 Task: Search one way flight ticket for 2 adults, 2 infants in seat and 1 infant on lap in first from Cody: Yellowstone Regional Airport to Evansville: Evansville Regional Airport on 5-3-2023. Choice of flights is Alaska. Number of bags: 5 checked bags. Price is upto 85000. Outbound departure time preference is 21:15.
Action: Mouse moved to (415, 362)
Screenshot: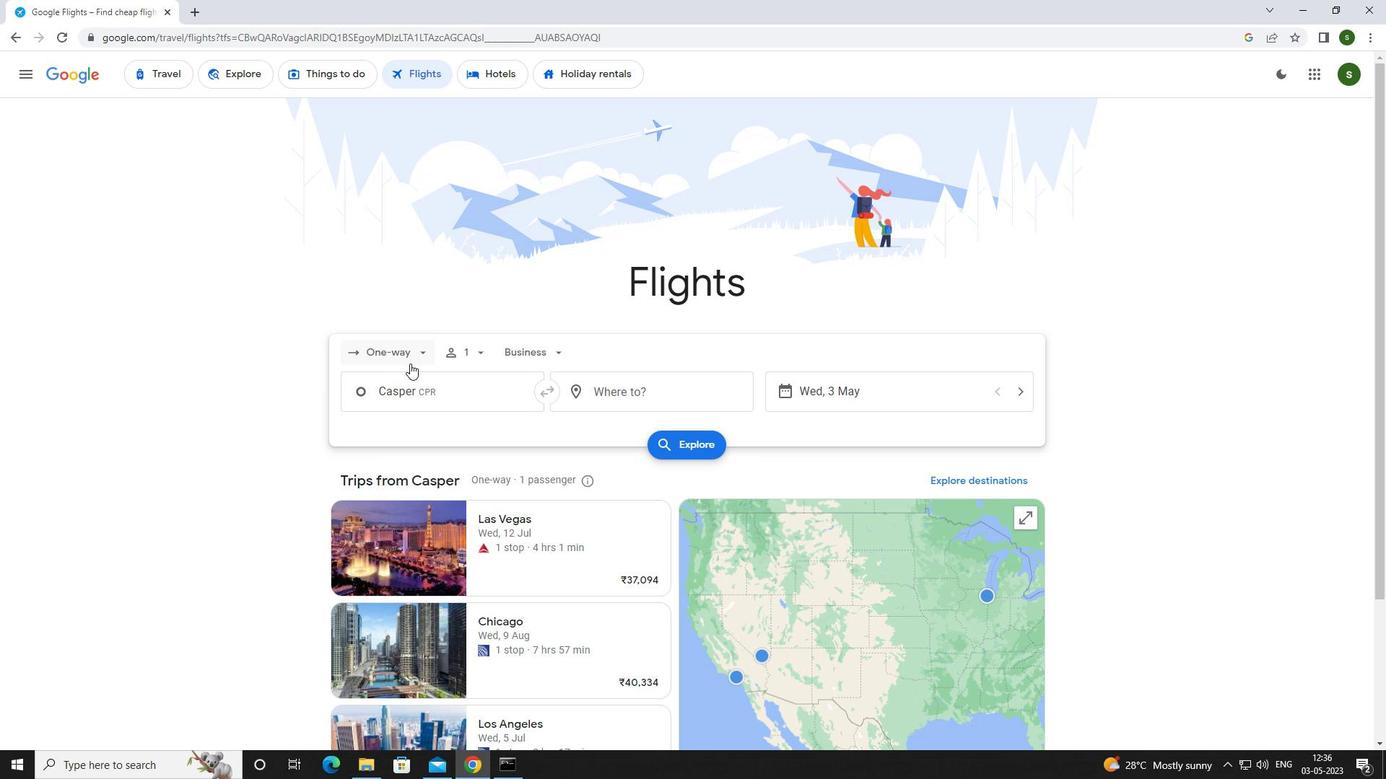 
Action: Mouse pressed left at (415, 362)
Screenshot: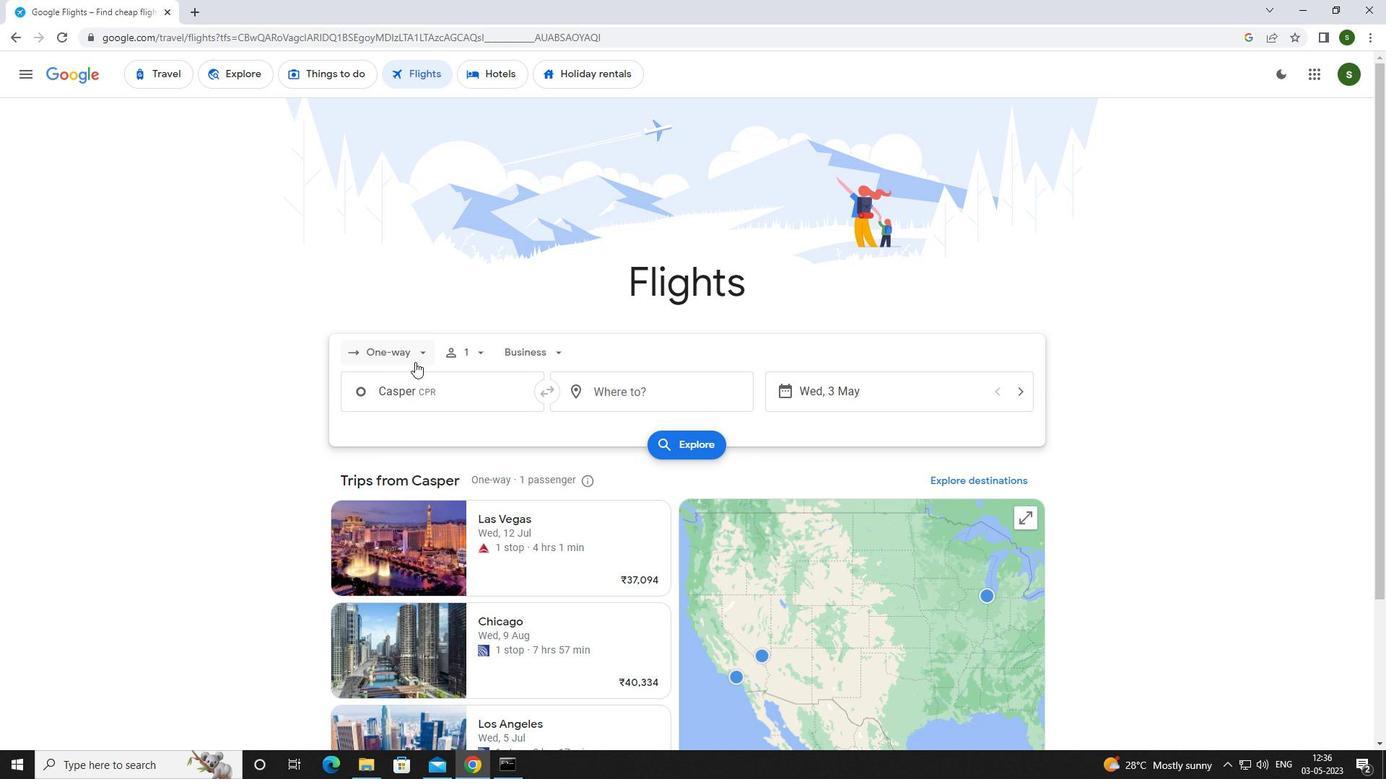 
Action: Mouse moved to (407, 418)
Screenshot: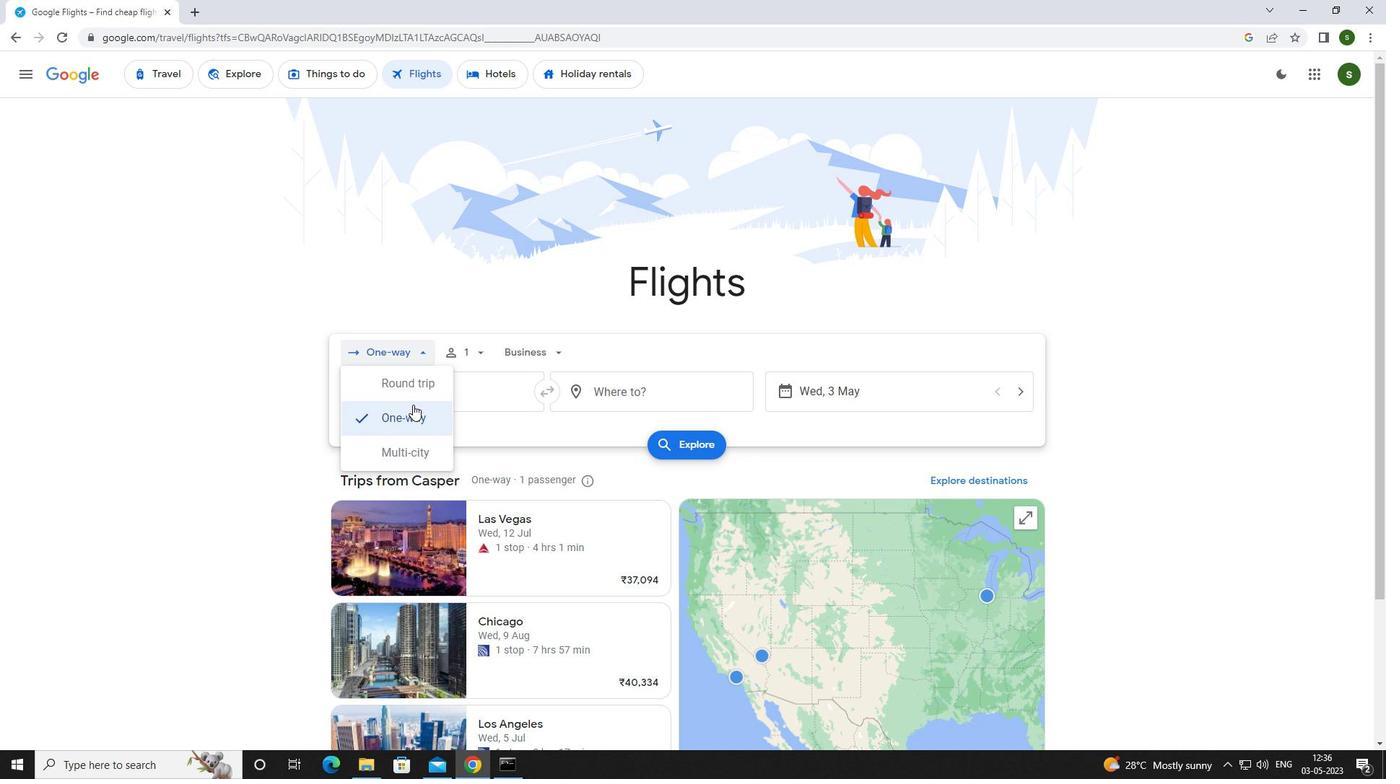 
Action: Mouse pressed left at (407, 418)
Screenshot: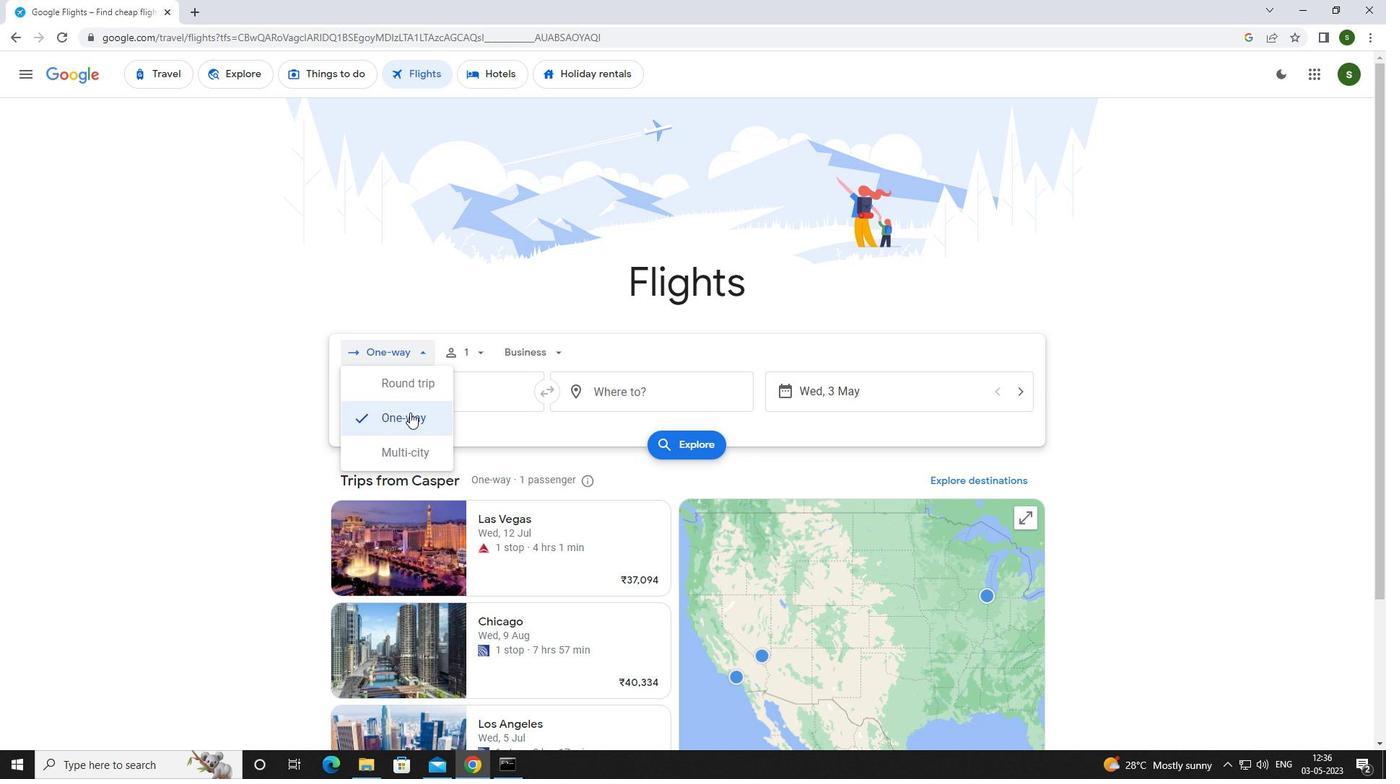 
Action: Mouse moved to (474, 350)
Screenshot: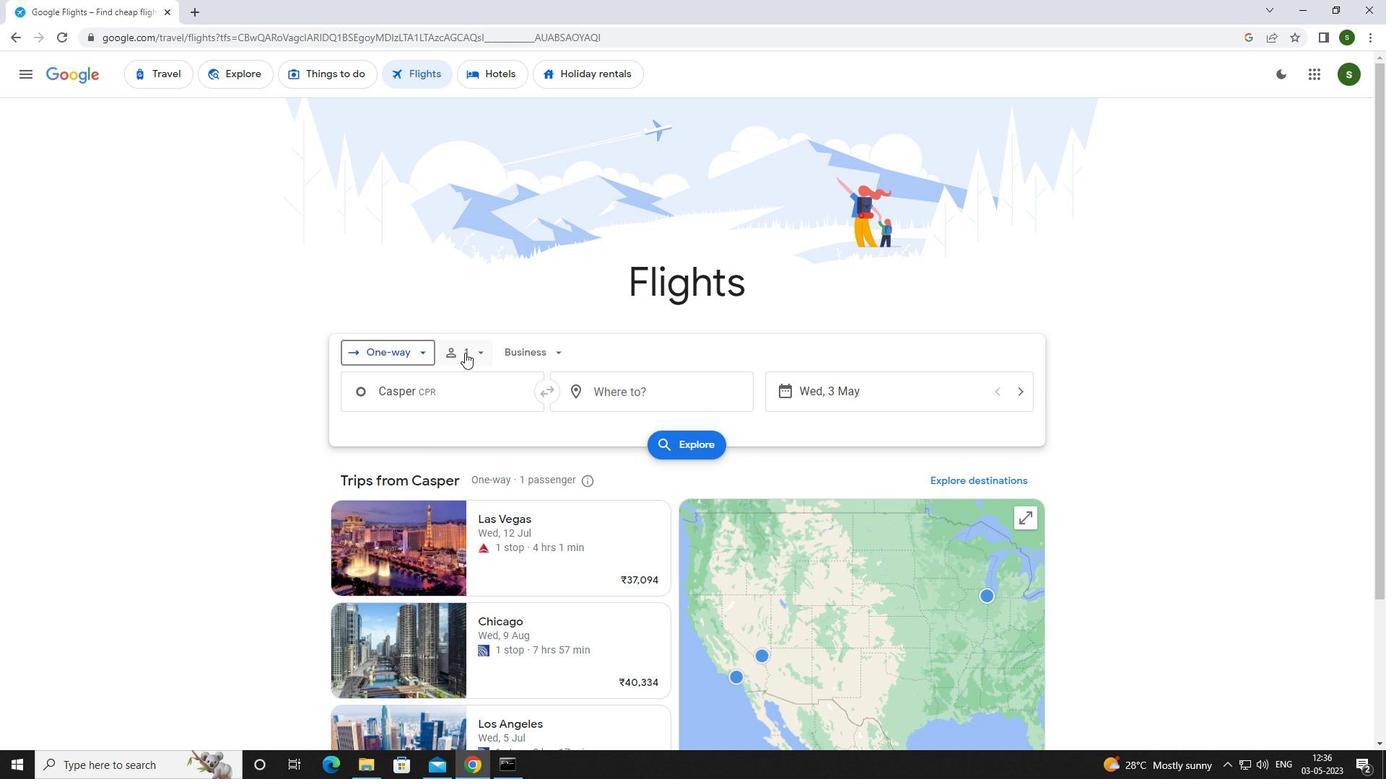 
Action: Mouse pressed left at (474, 350)
Screenshot: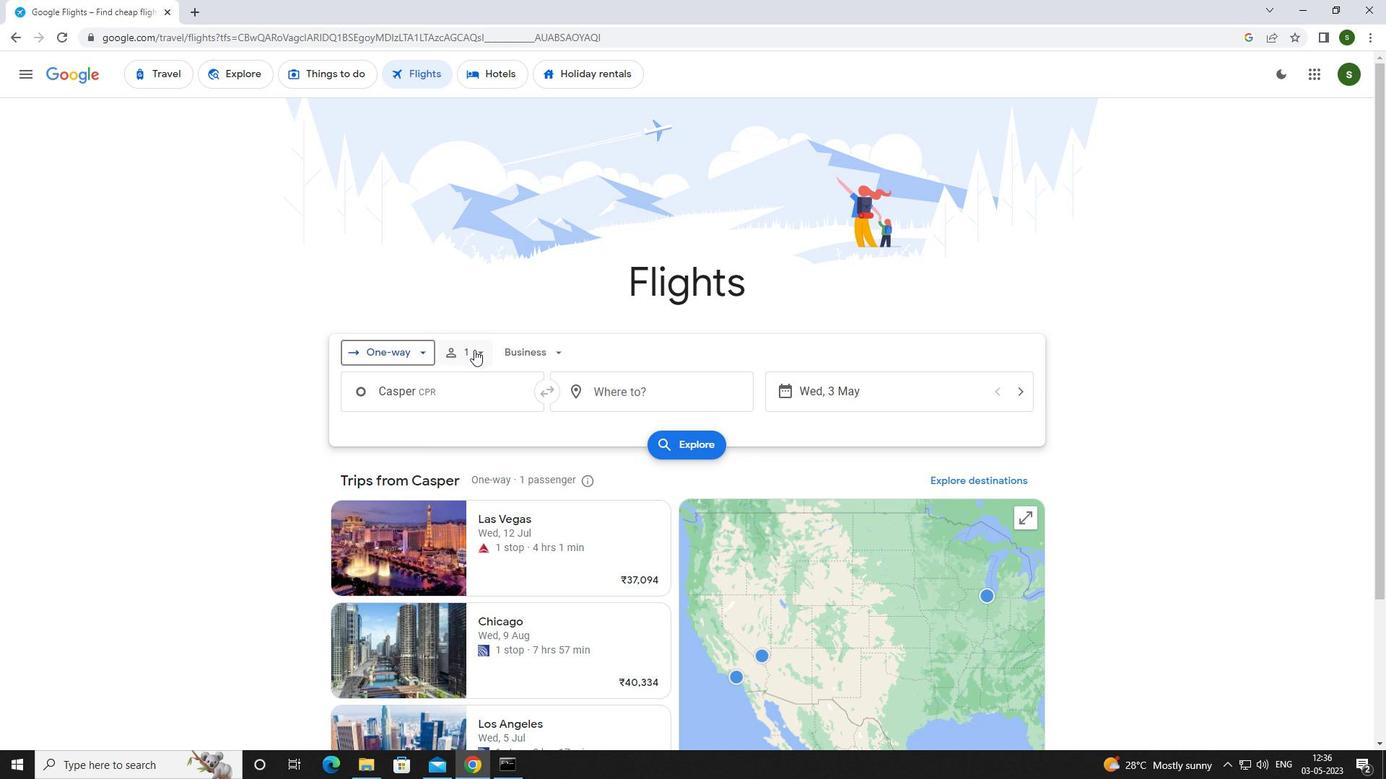 
Action: Mouse moved to (588, 381)
Screenshot: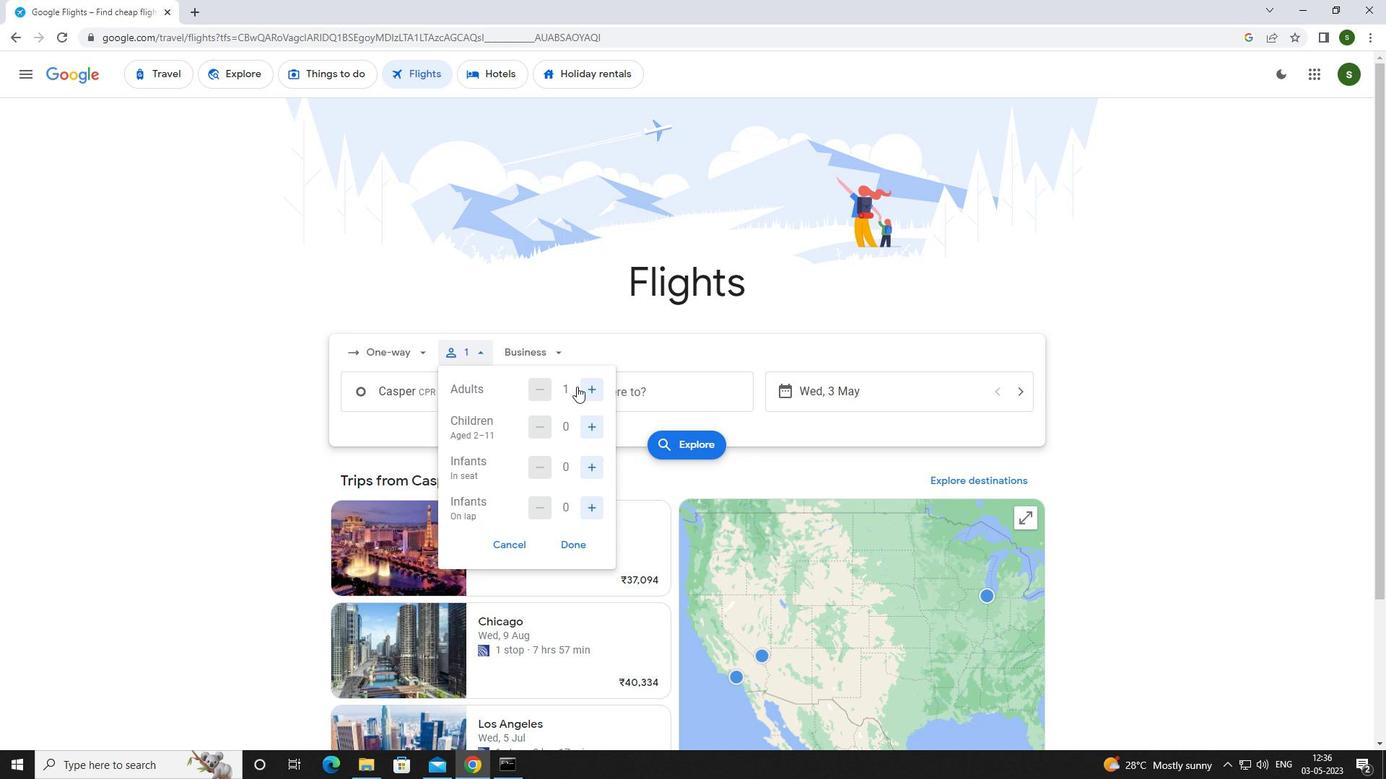 
Action: Mouse pressed left at (588, 381)
Screenshot: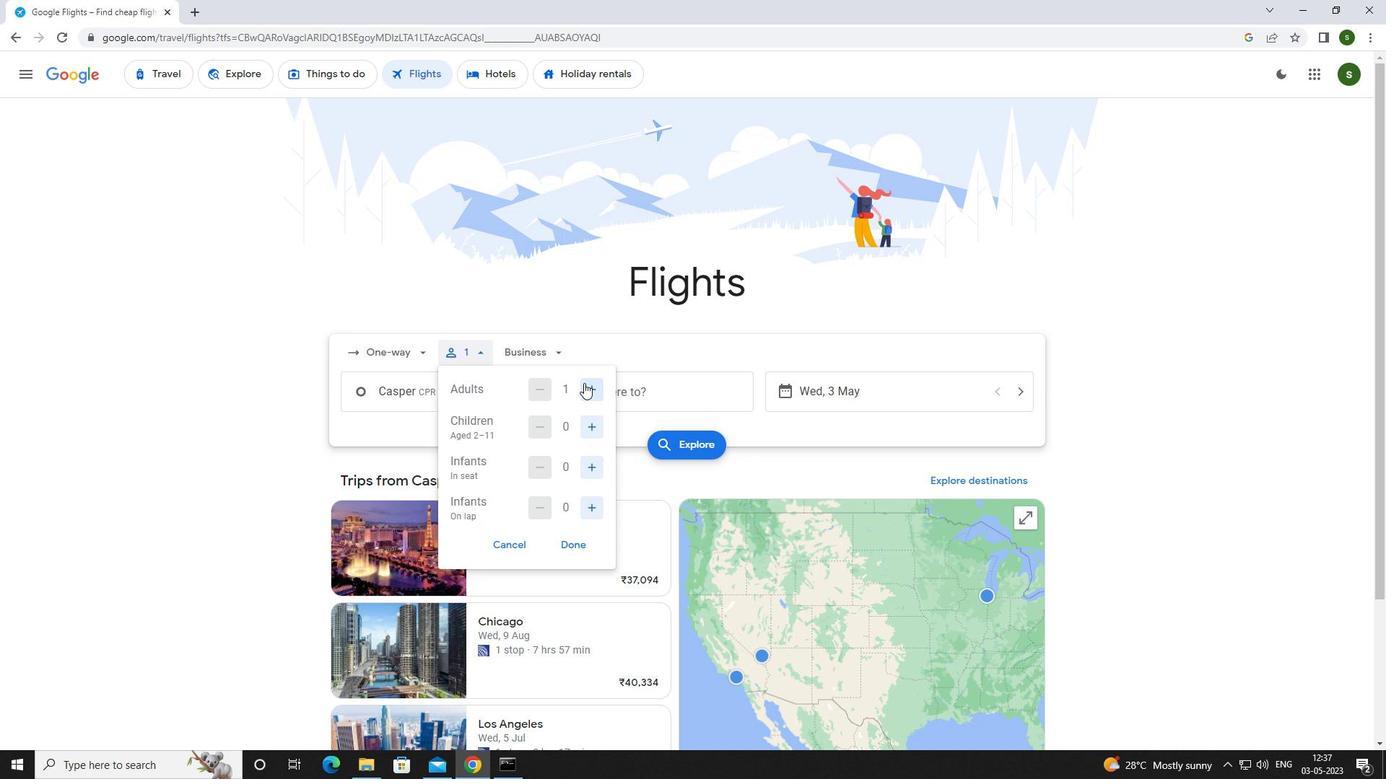 
Action: Mouse moved to (587, 465)
Screenshot: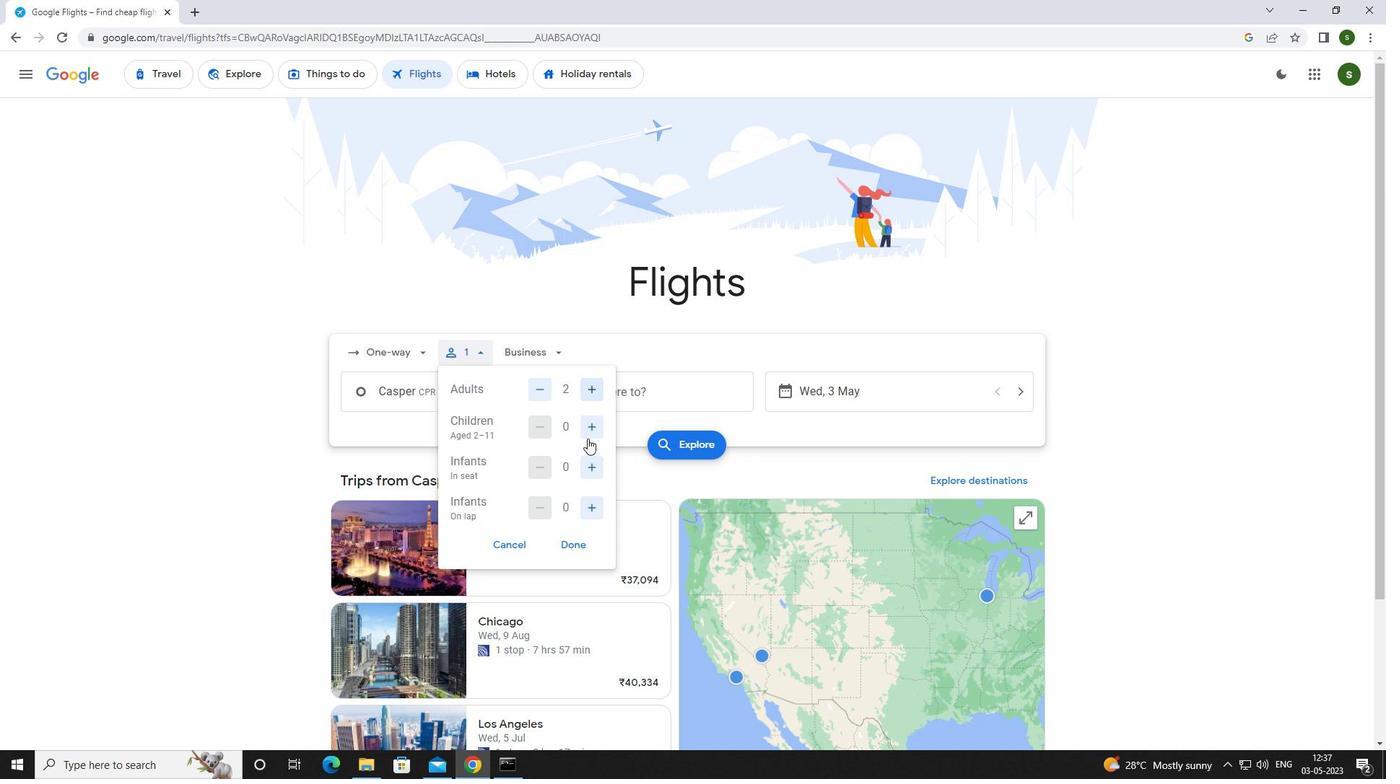 
Action: Mouse pressed left at (587, 465)
Screenshot: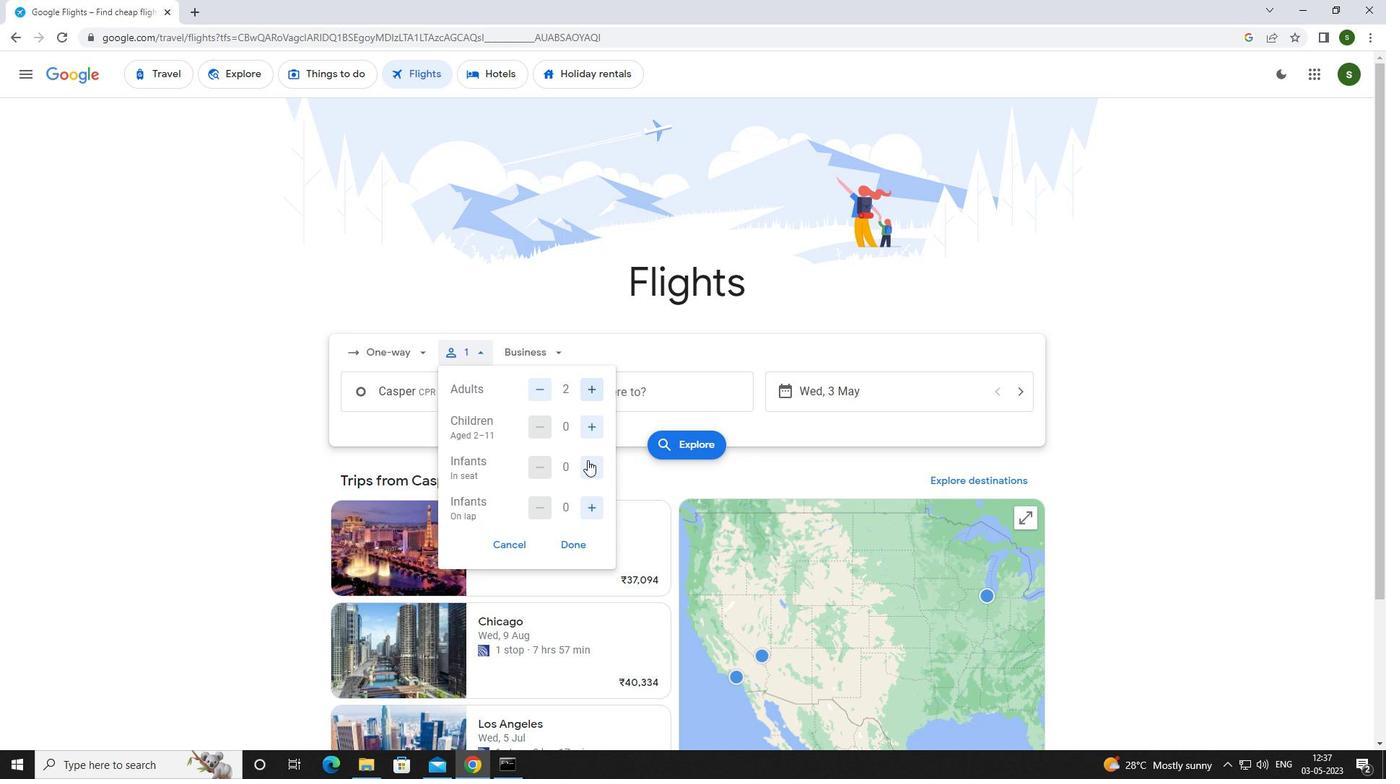 
Action: Mouse pressed left at (587, 465)
Screenshot: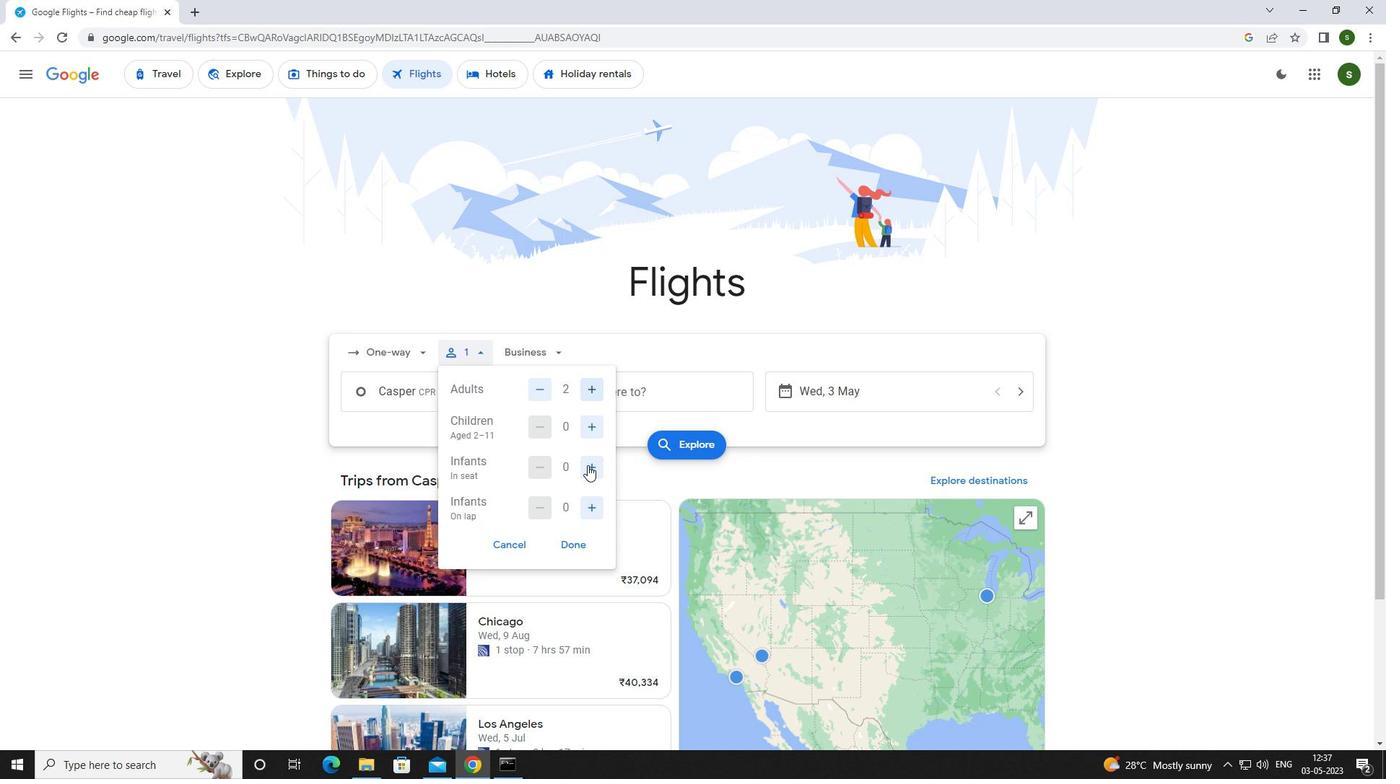
Action: Mouse moved to (589, 504)
Screenshot: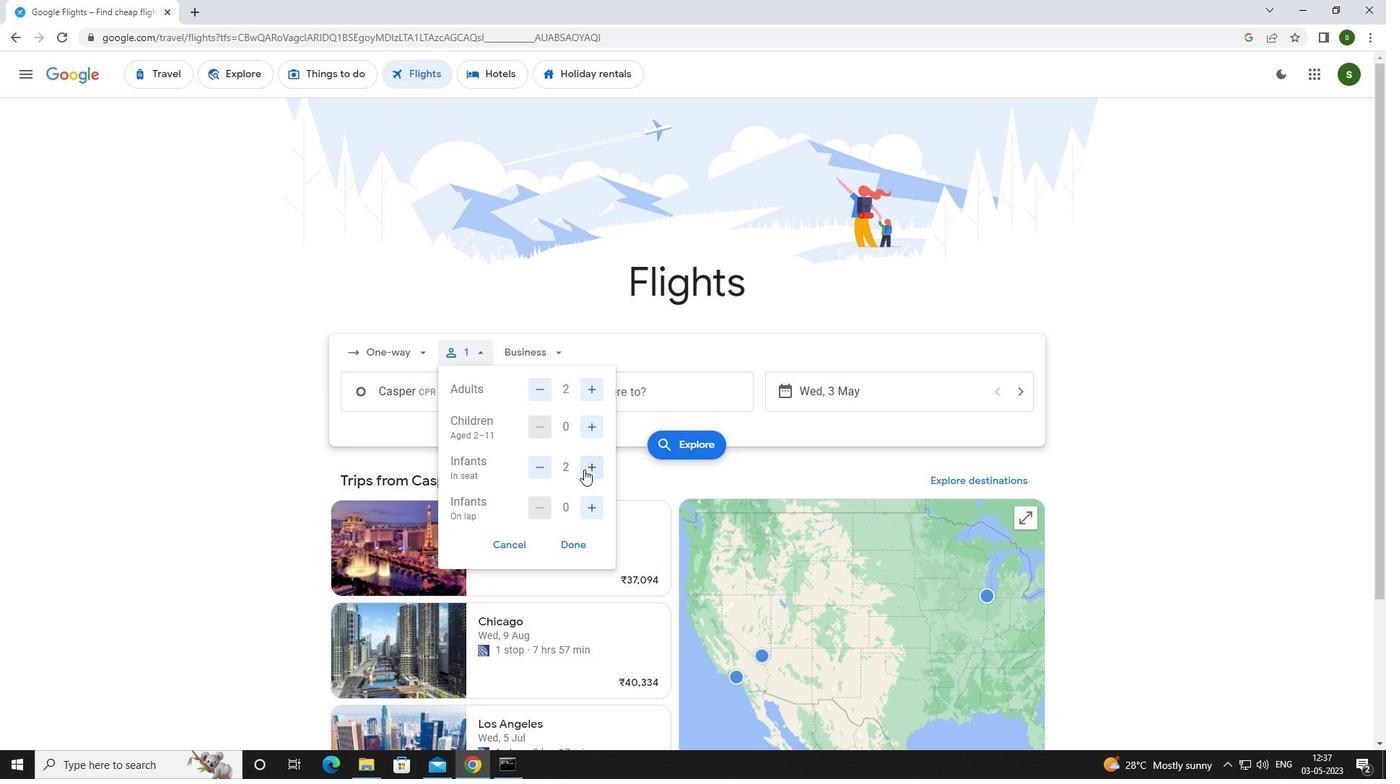 
Action: Mouse pressed left at (589, 504)
Screenshot: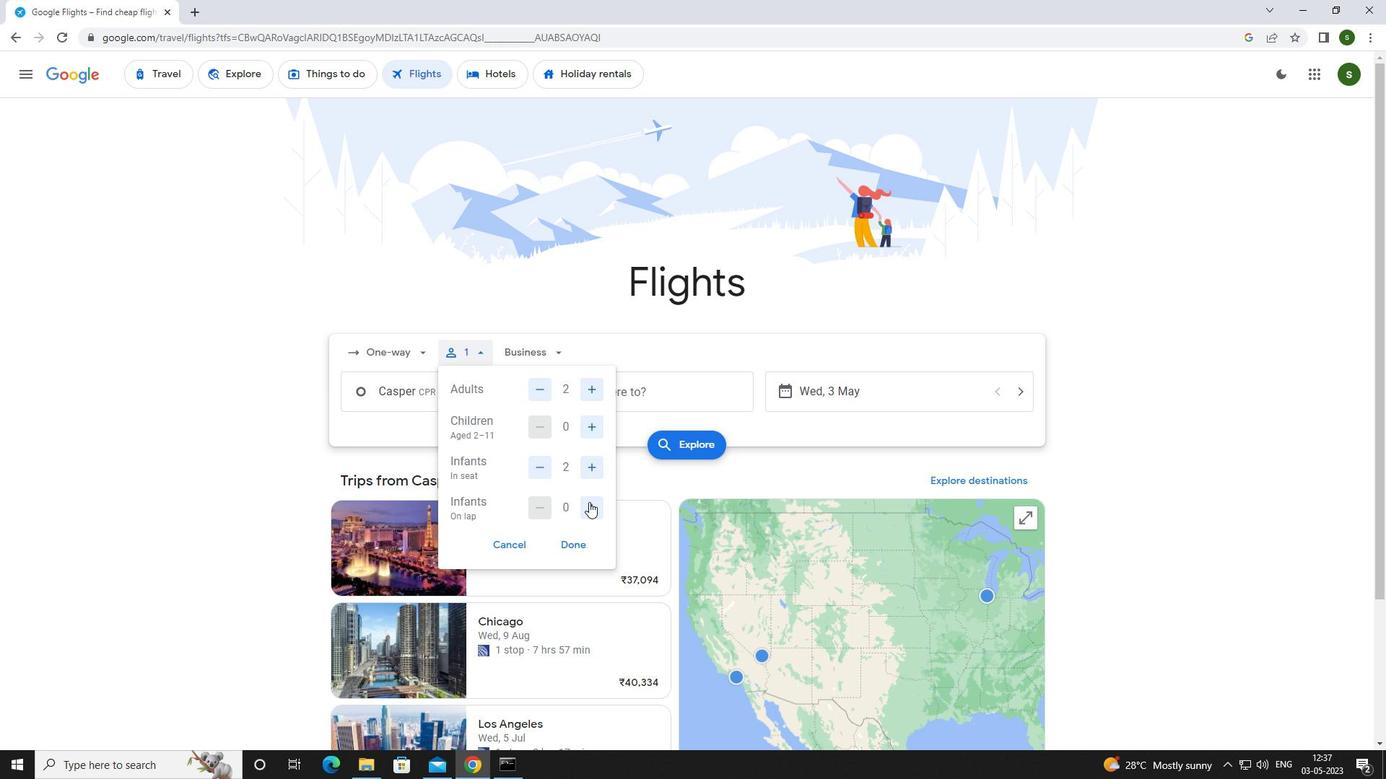 
Action: Mouse moved to (546, 347)
Screenshot: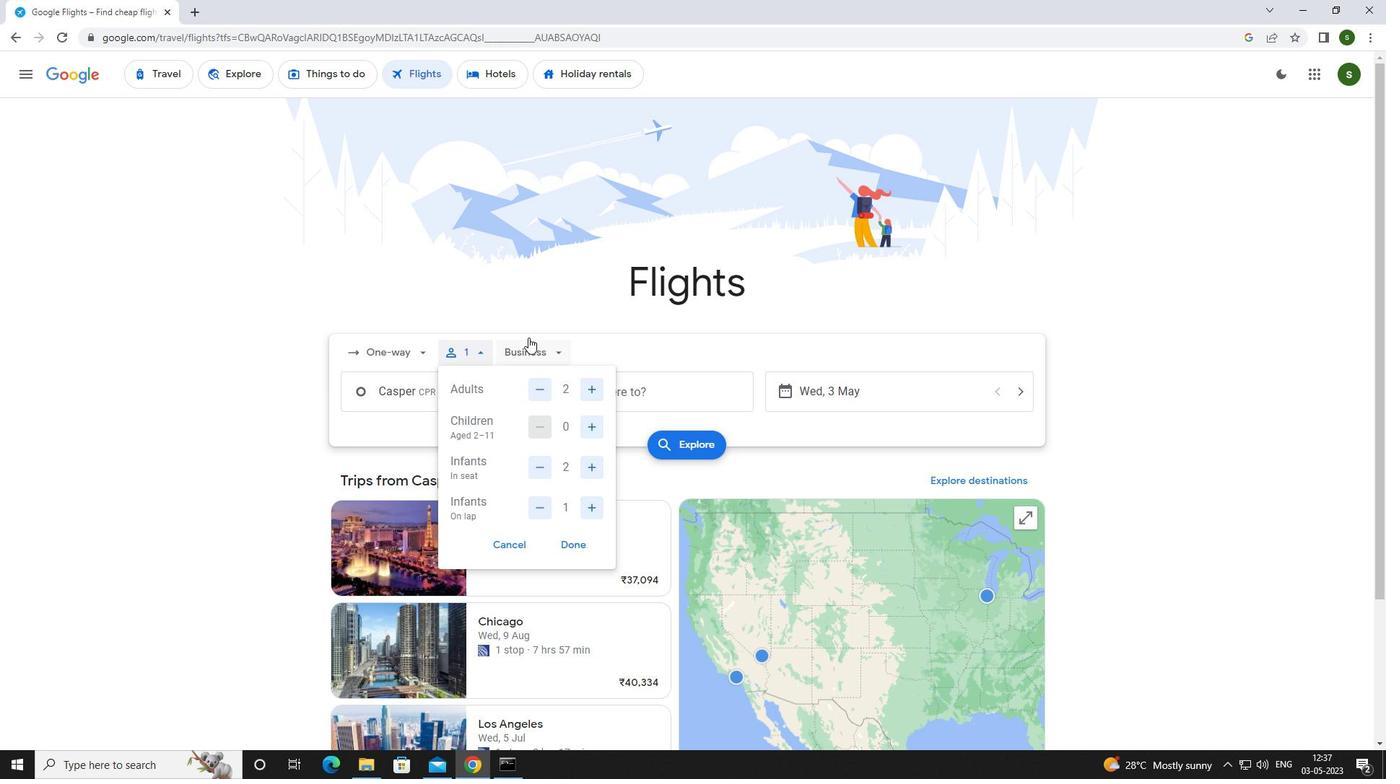 
Action: Mouse pressed left at (546, 347)
Screenshot: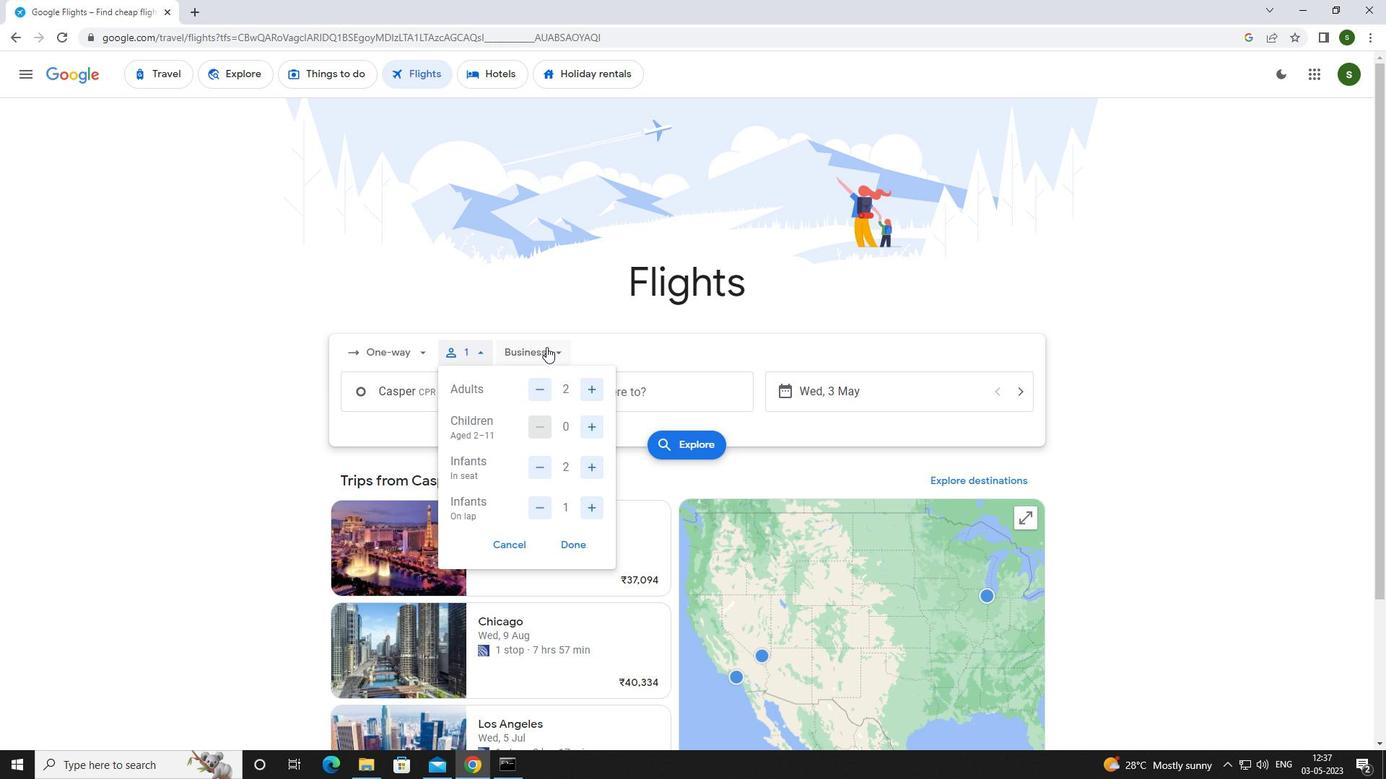 
Action: Mouse moved to (559, 482)
Screenshot: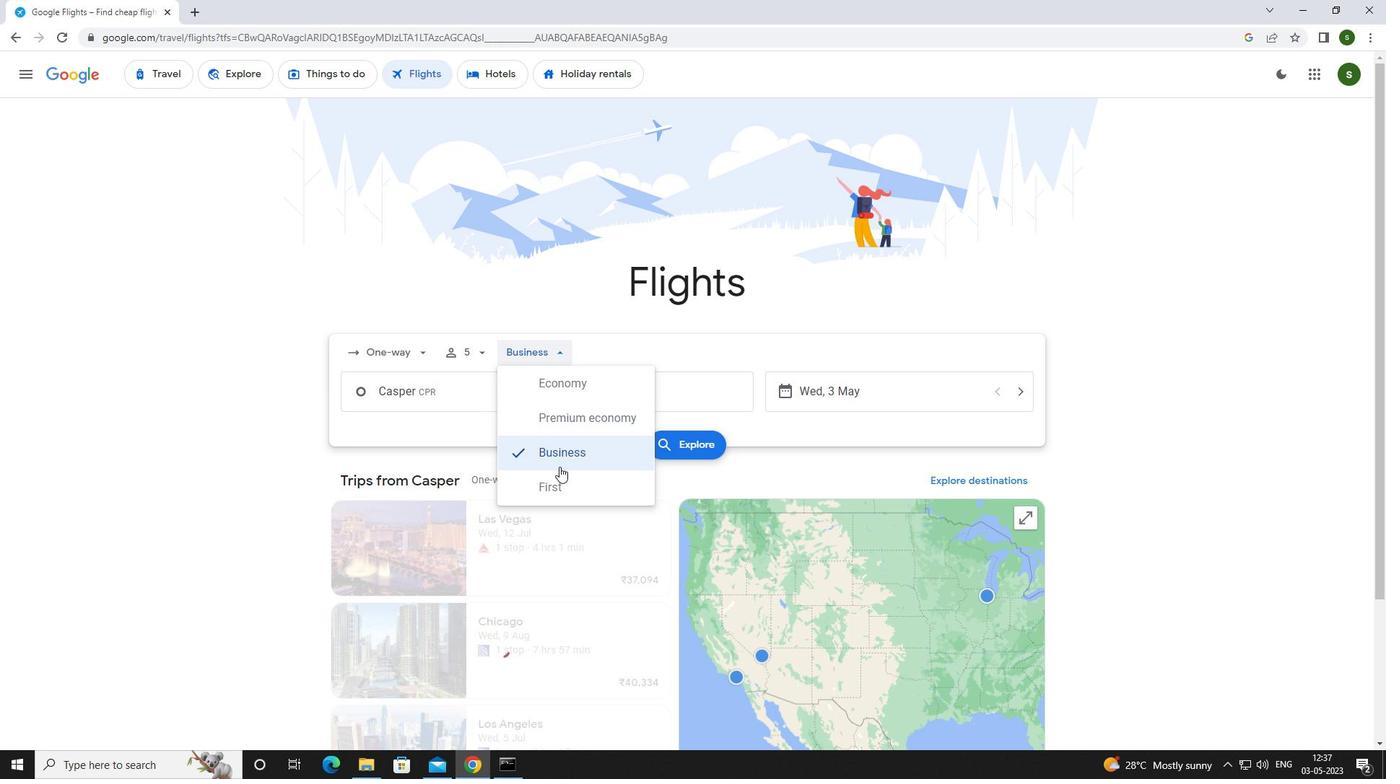 
Action: Mouse pressed left at (559, 482)
Screenshot: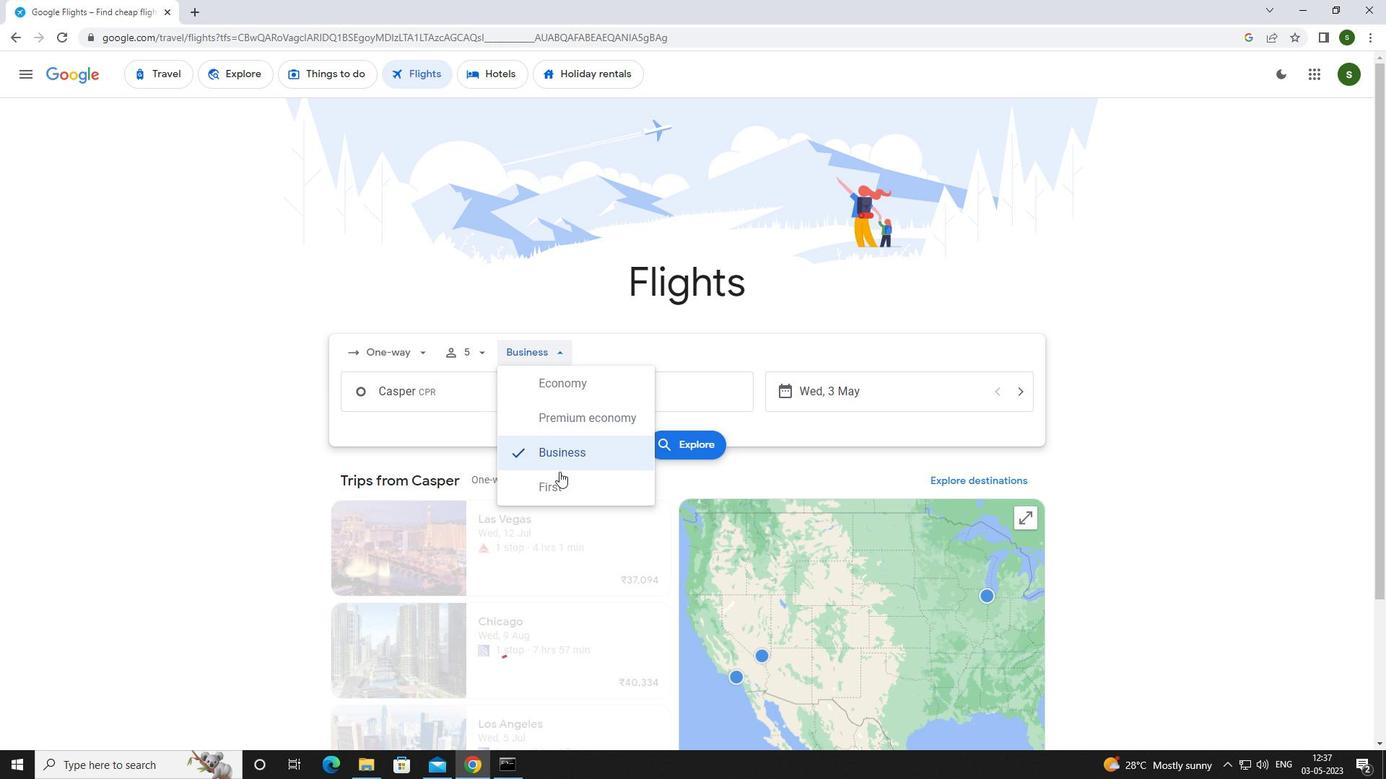 
Action: Mouse moved to (499, 401)
Screenshot: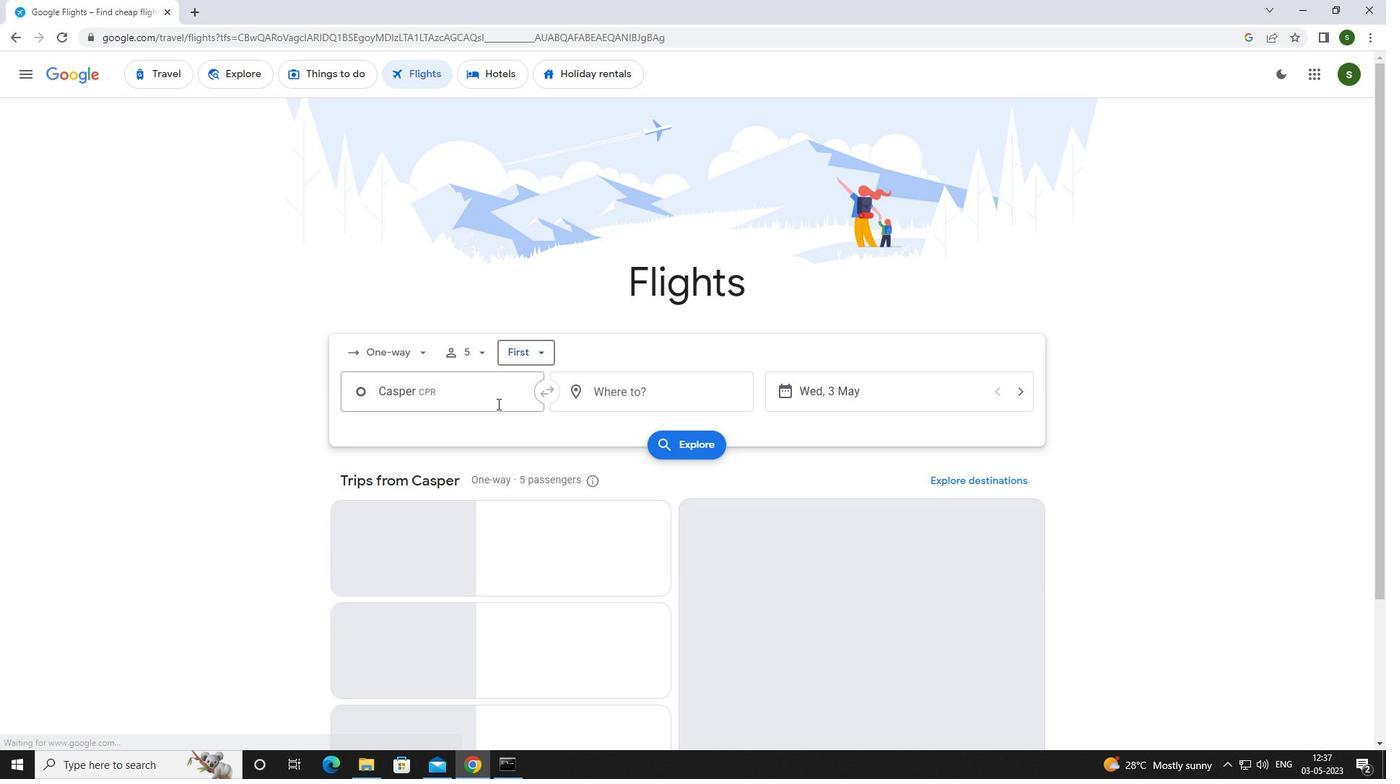 
Action: Mouse pressed left at (499, 401)
Screenshot: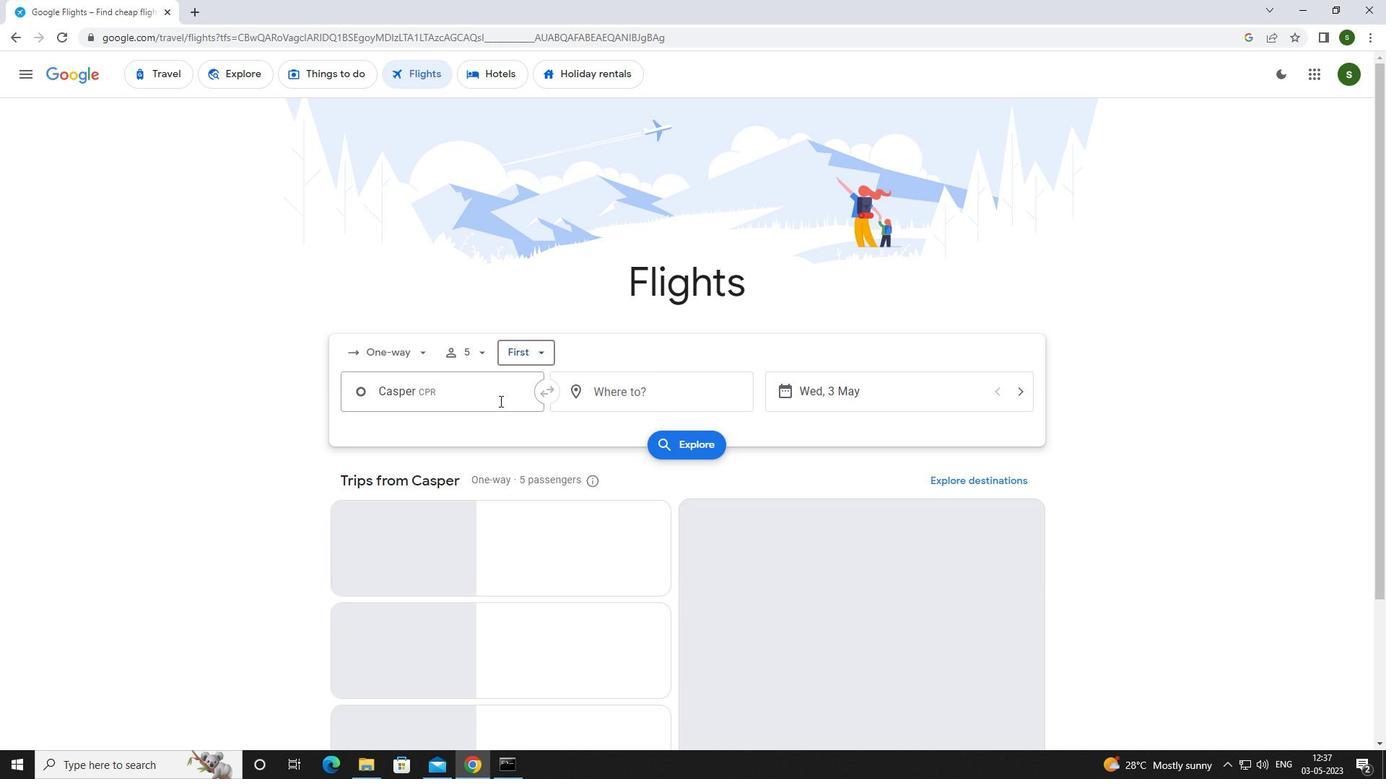 
Action: Mouse moved to (495, 402)
Screenshot: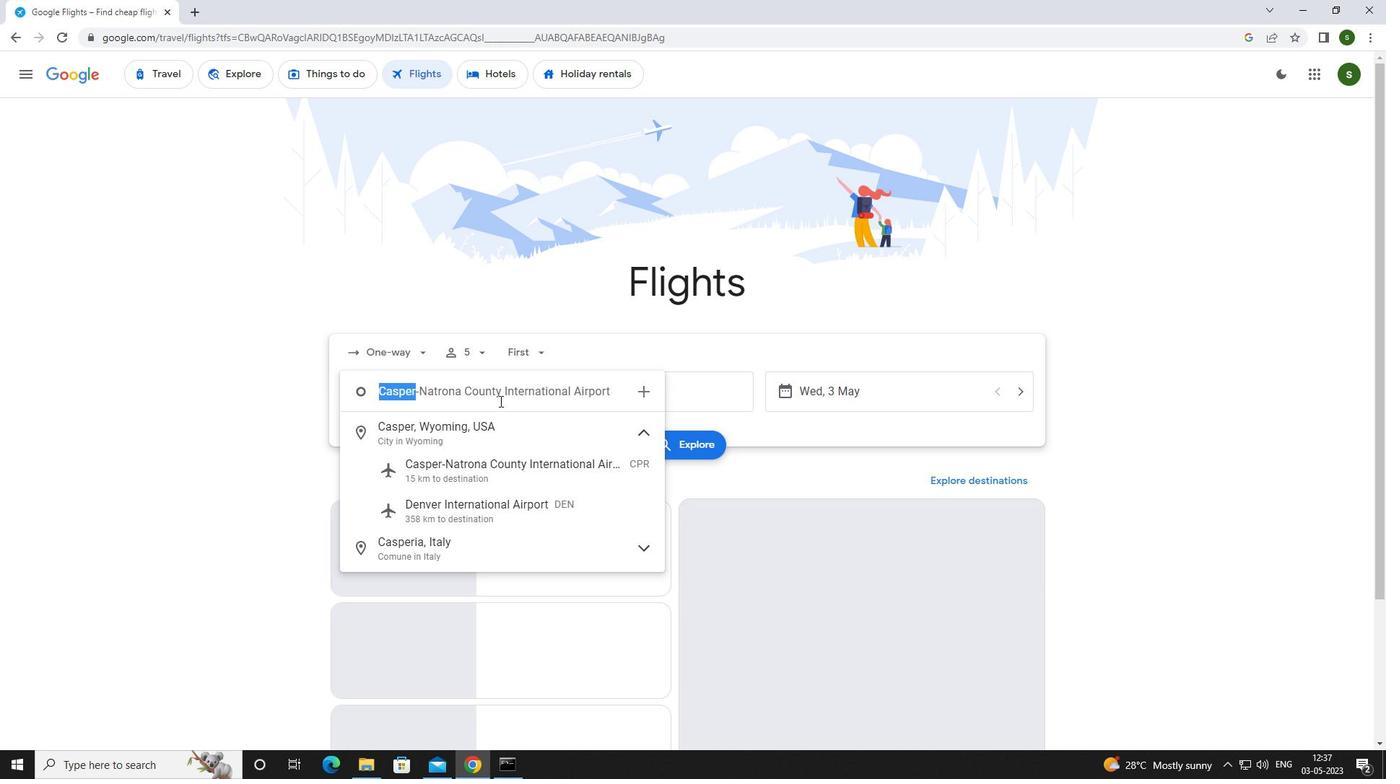 
Action: Key pressed <Key.caps_lock>c<Key.caps_lock>ody
Screenshot: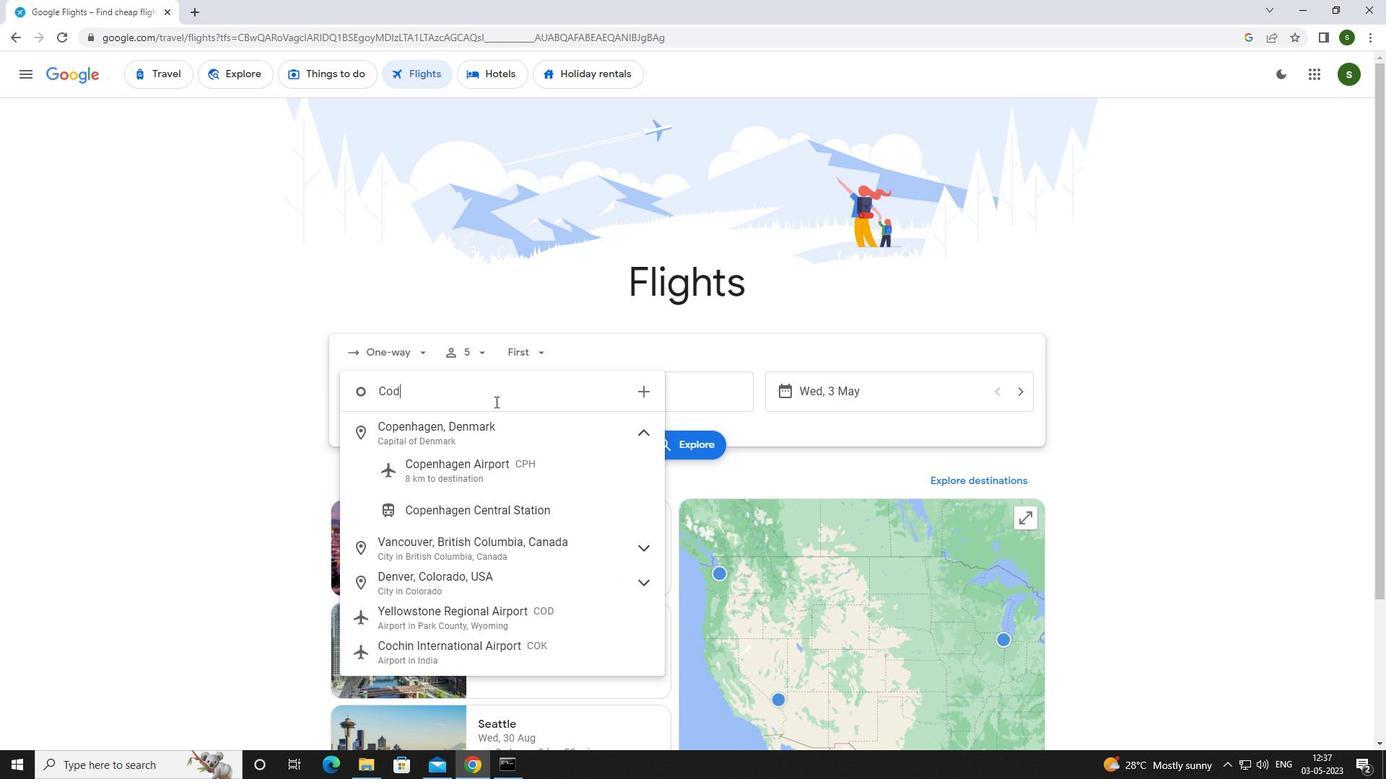 
Action: Mouse moved to (490, 462)
Screenshot: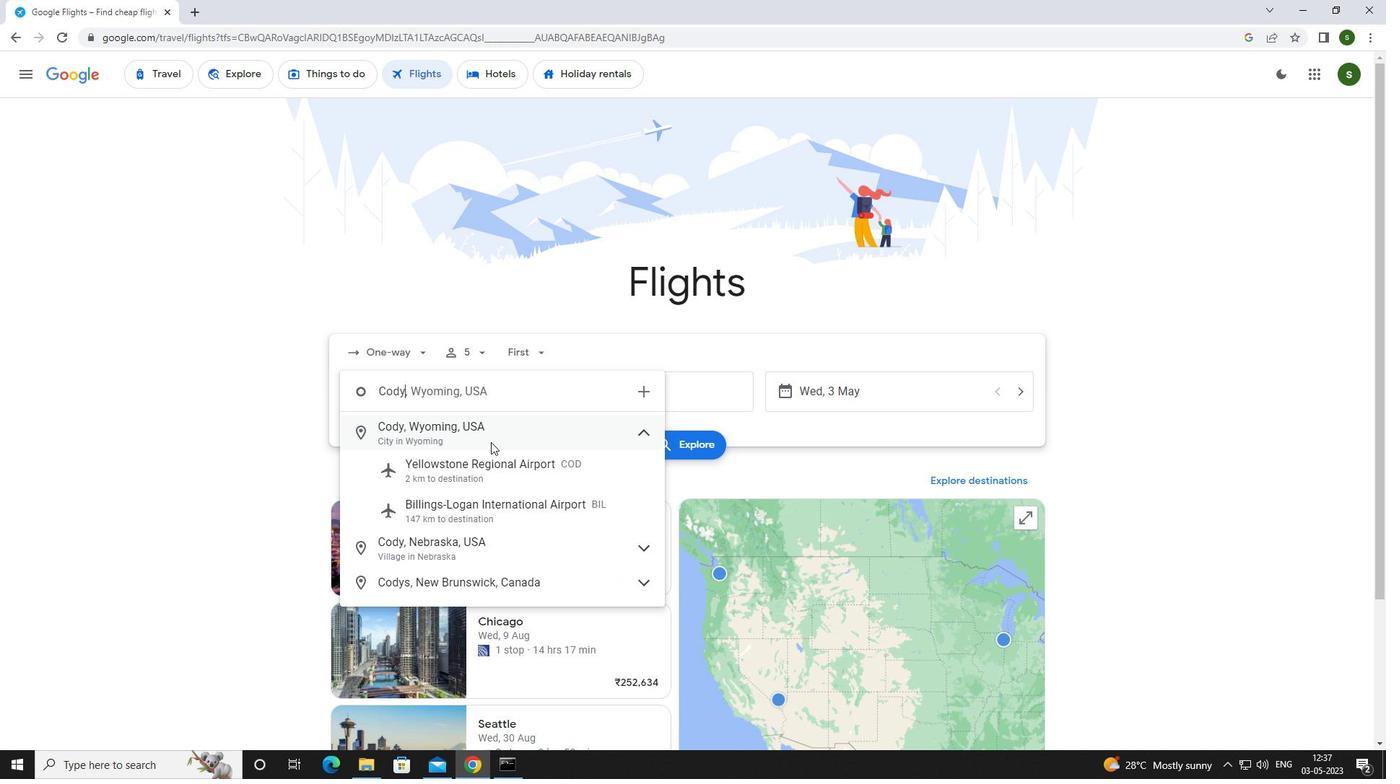 
Action: Mouse pressed left at (490, 462)
Screenshot: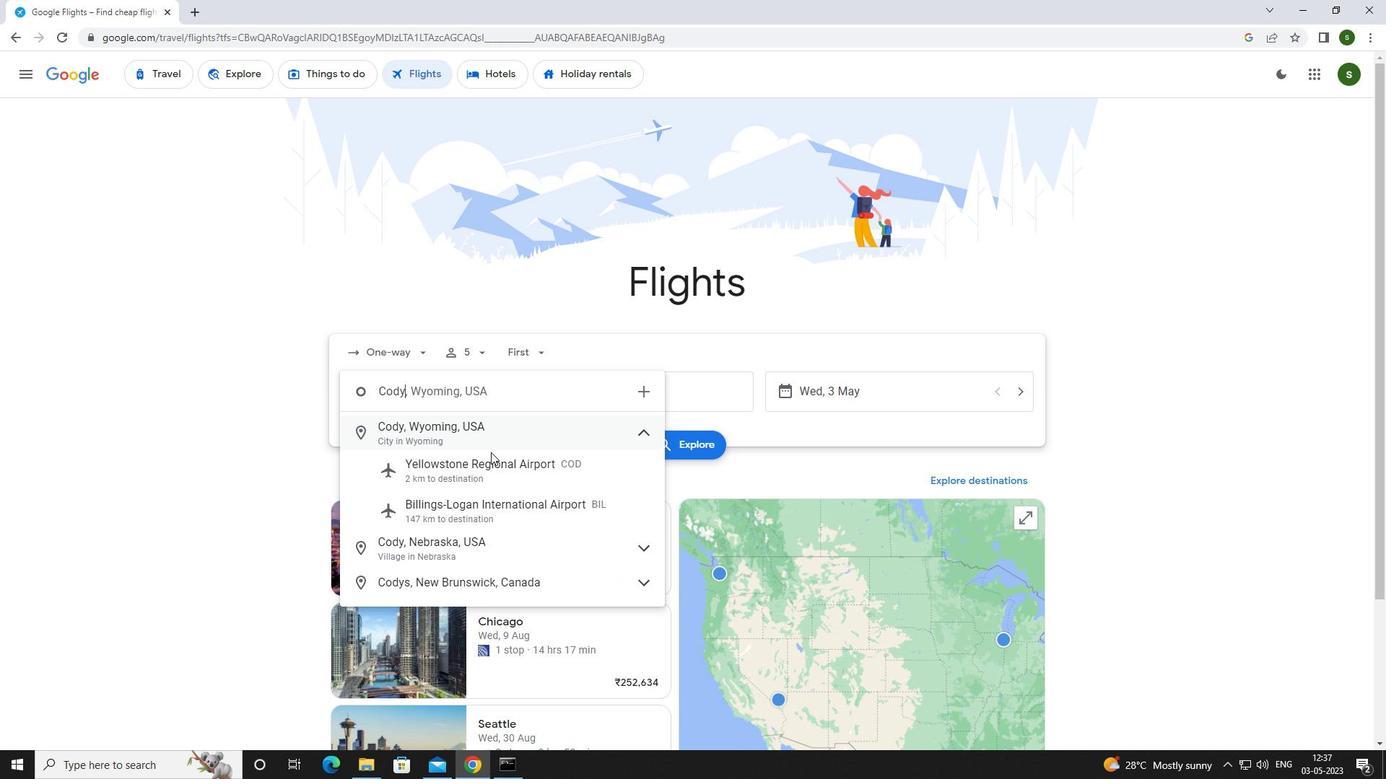 
Action: Mouse moved to (664, 392)
Screenshot: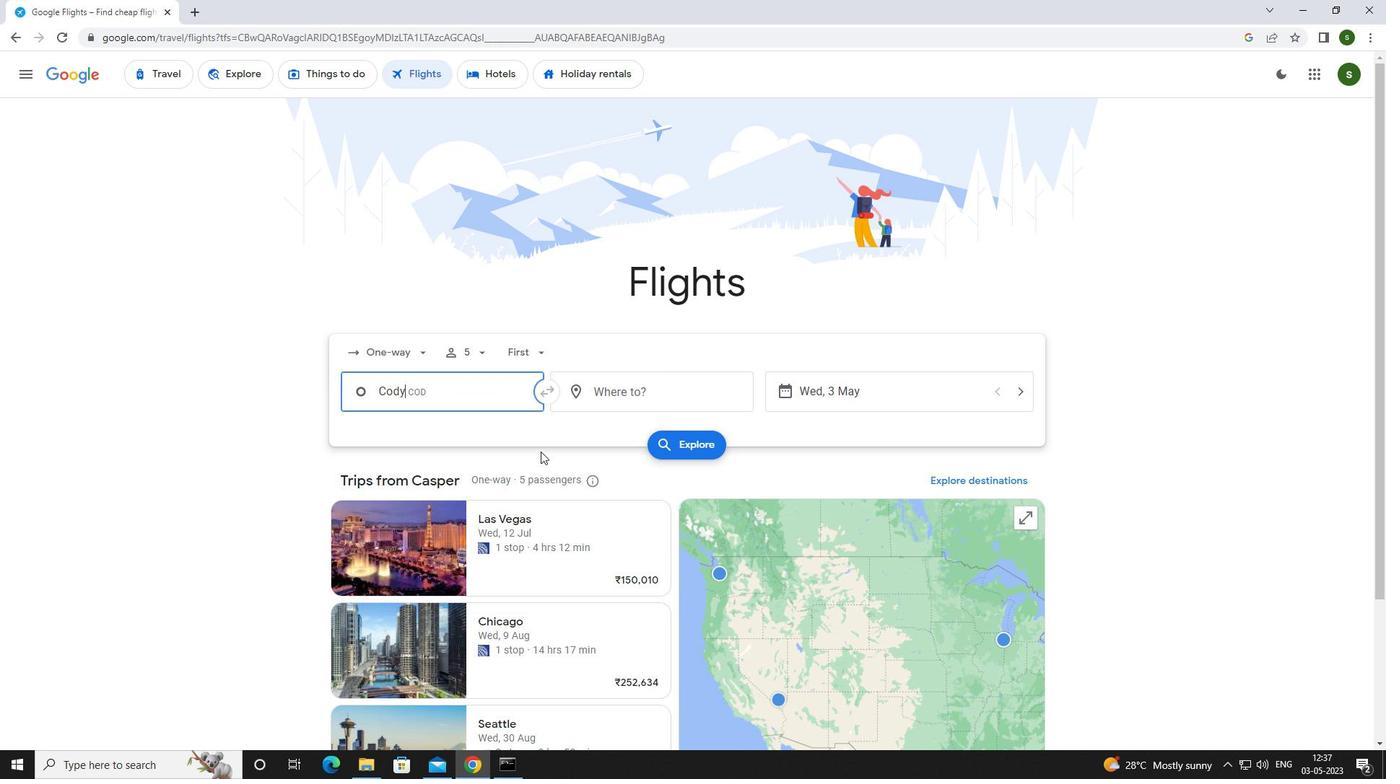 
Action: Mouse pressed left at (664, 392)
Screenshot: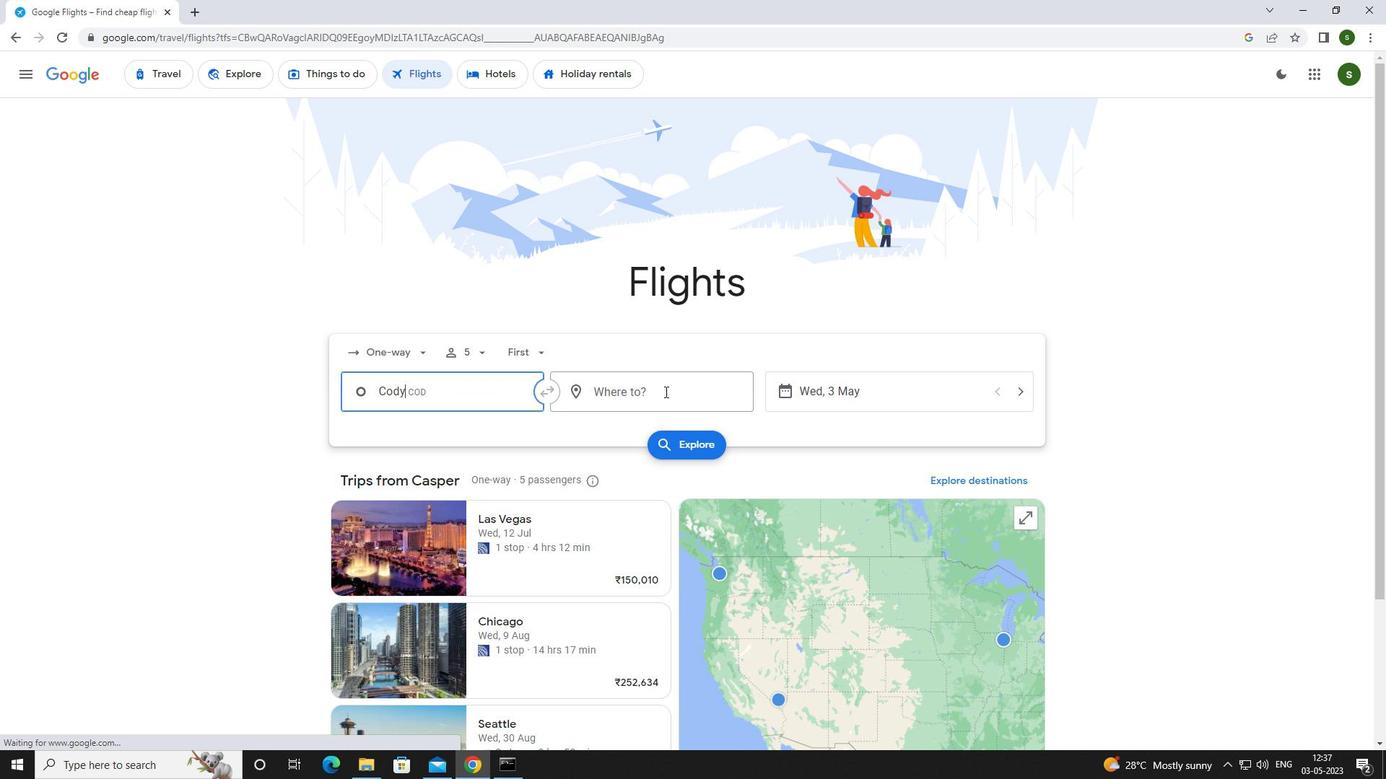 
Action: Mouse moved to (580, 390)
Screenshot: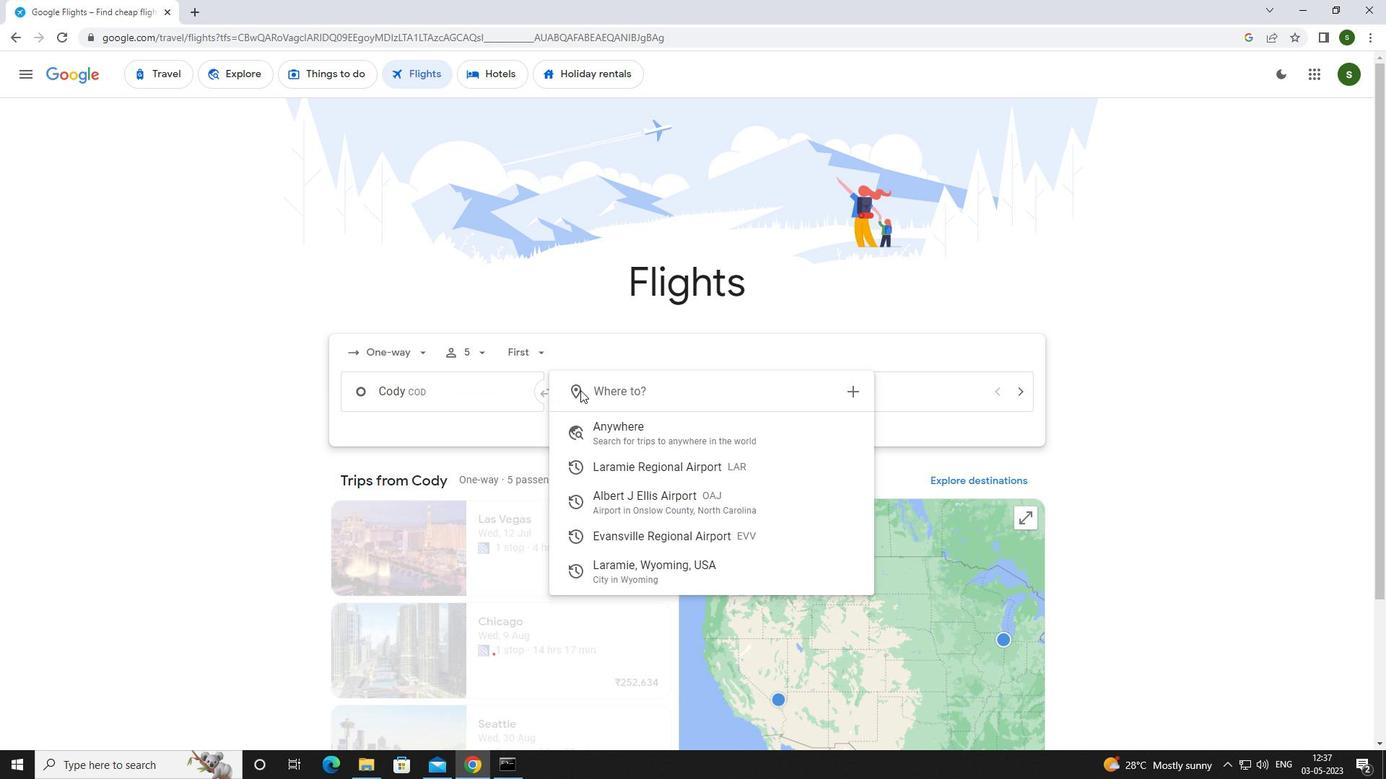 
Action: Key pressed <Key.caps_lock>e<Key.caps_lock>vansv
Screenshot: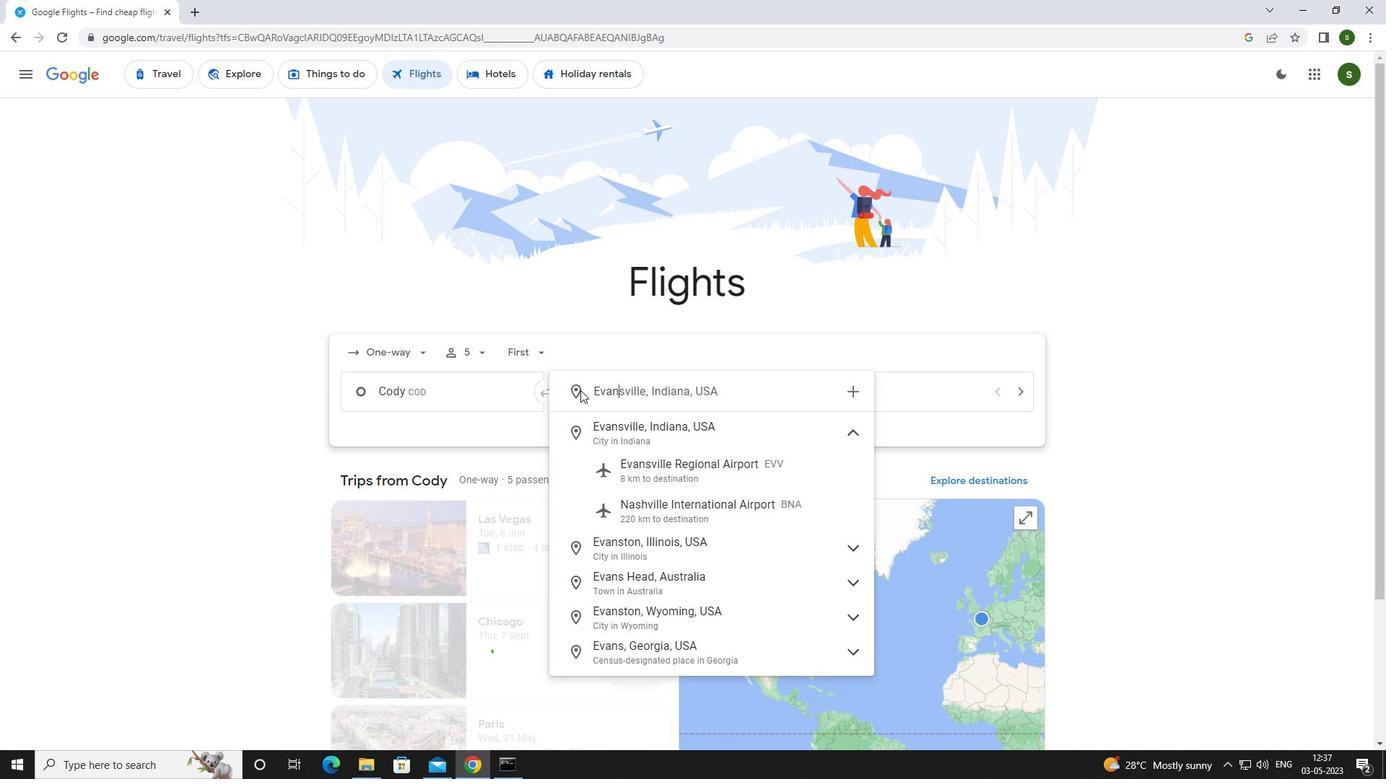 
Action: Mouse moved to (639, 464)
Screenshot: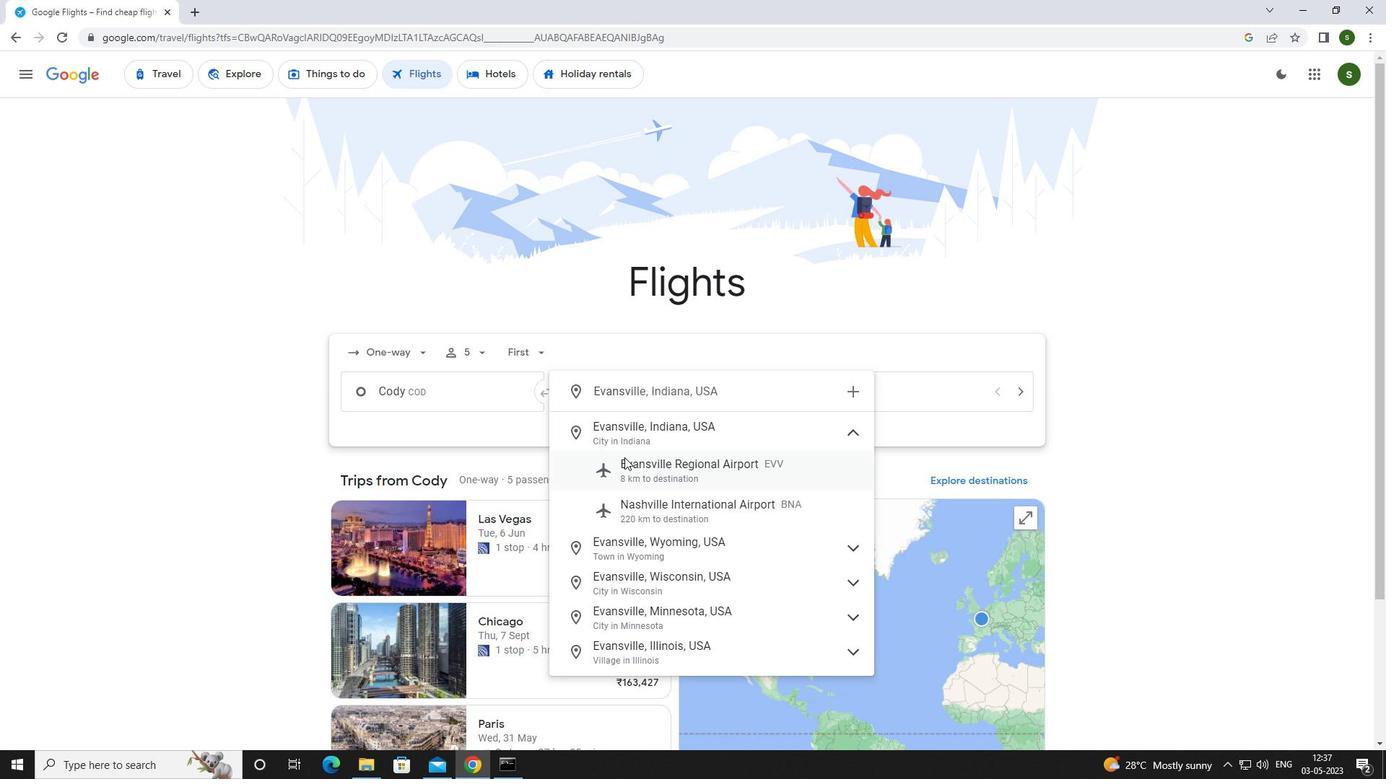 
Action: Mouse pressed left at (639, 464)
Screenshot: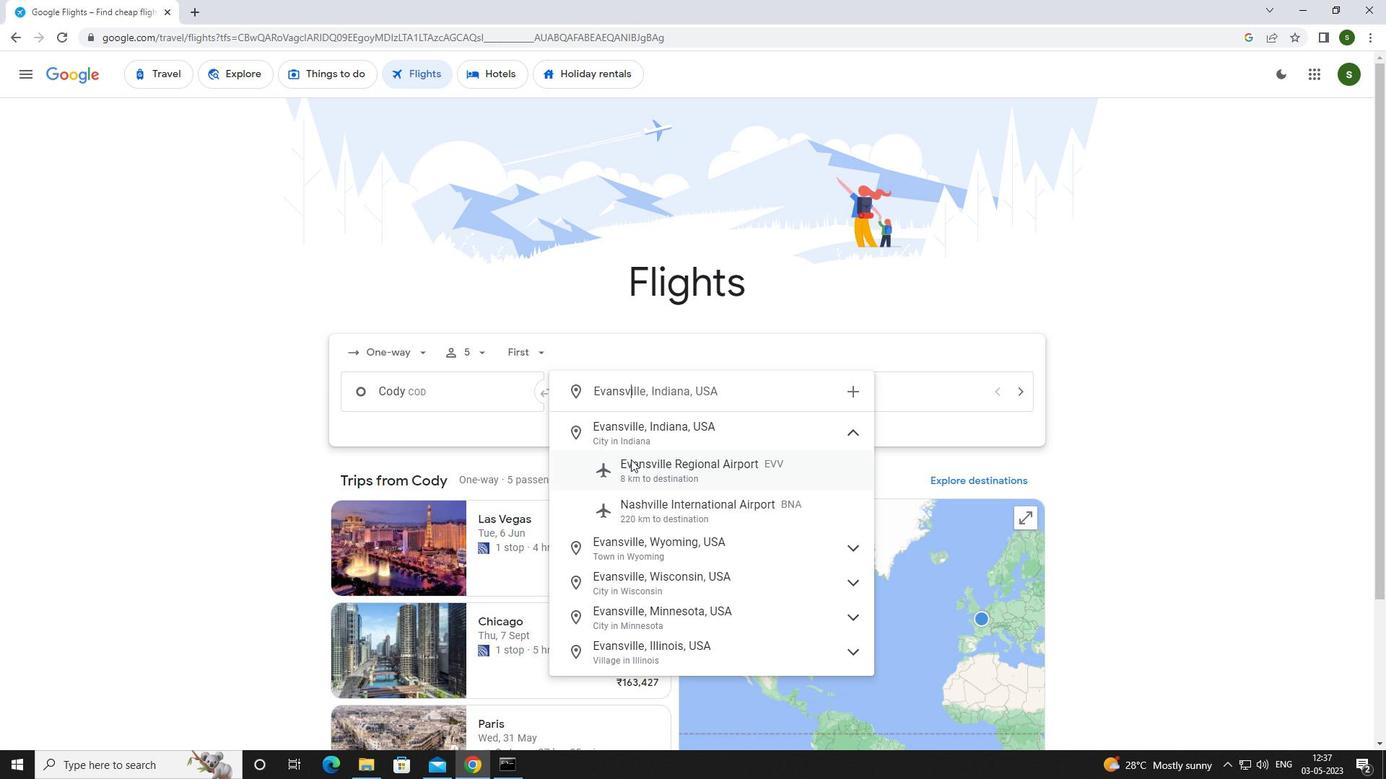 
Action: Mouse moved to (897, 394)
Screenshot: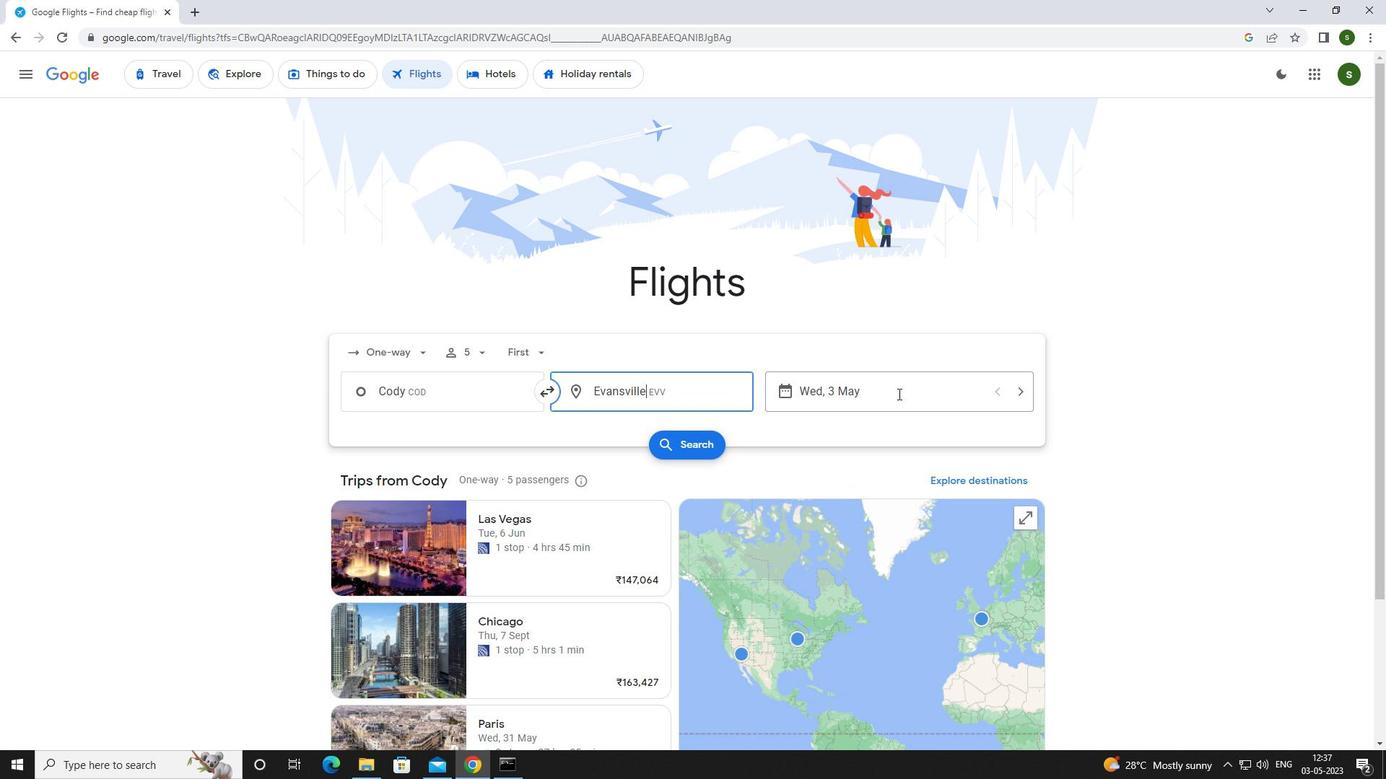 
Action: Mouse pressed left at (897, 394)
Screenshot: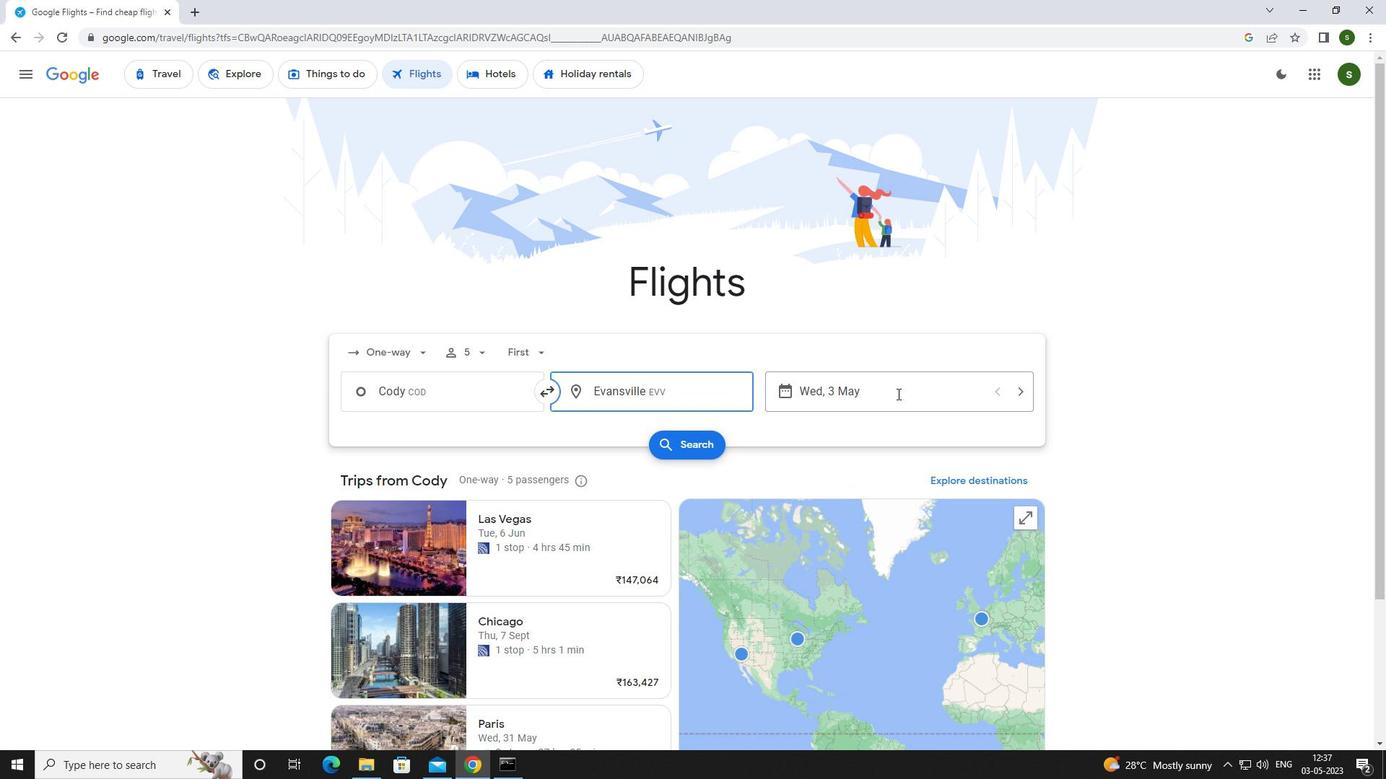 
Action: Mouse moved to (631, 490)
Screenshot: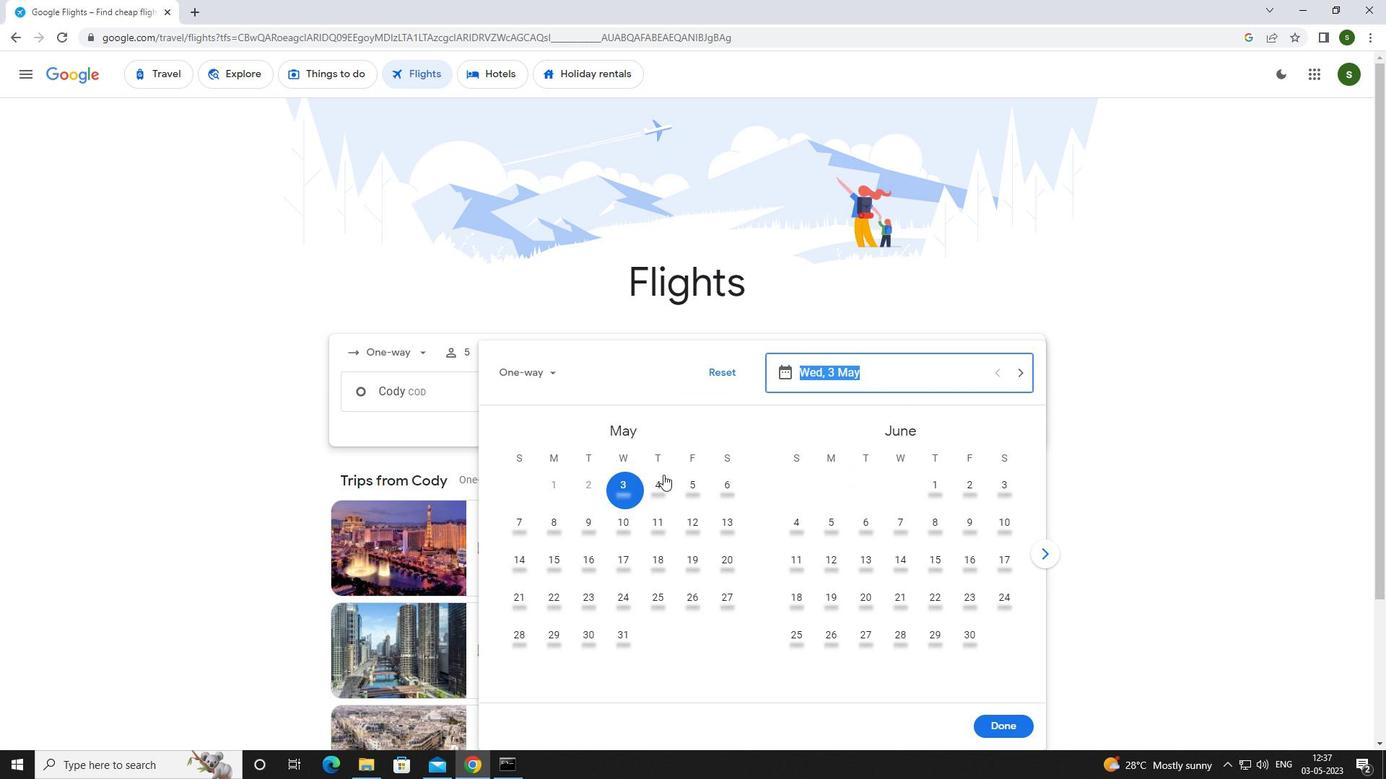 
Action: Mouse pressed left at (631, 490)
Screenshot: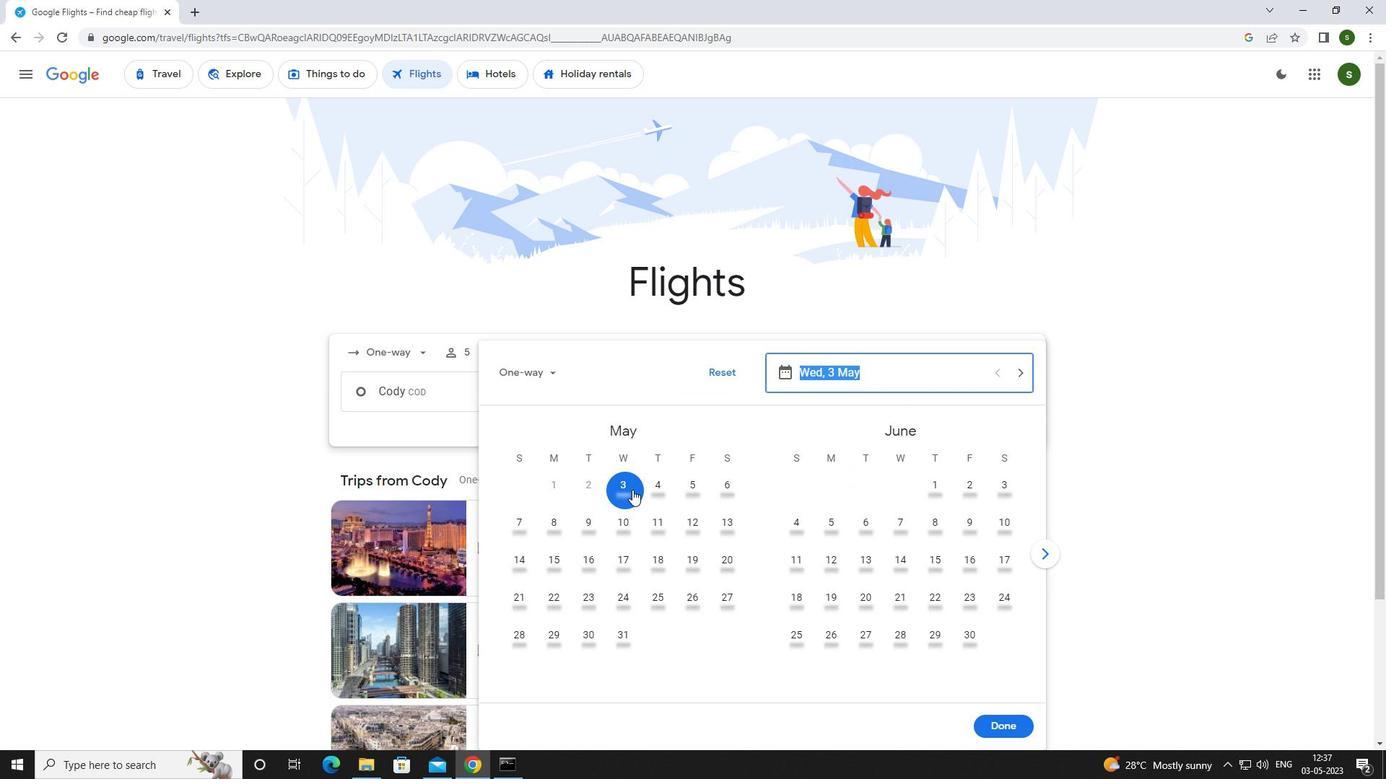 
Action: Mouse moved to (1010, 727)
Screenshot: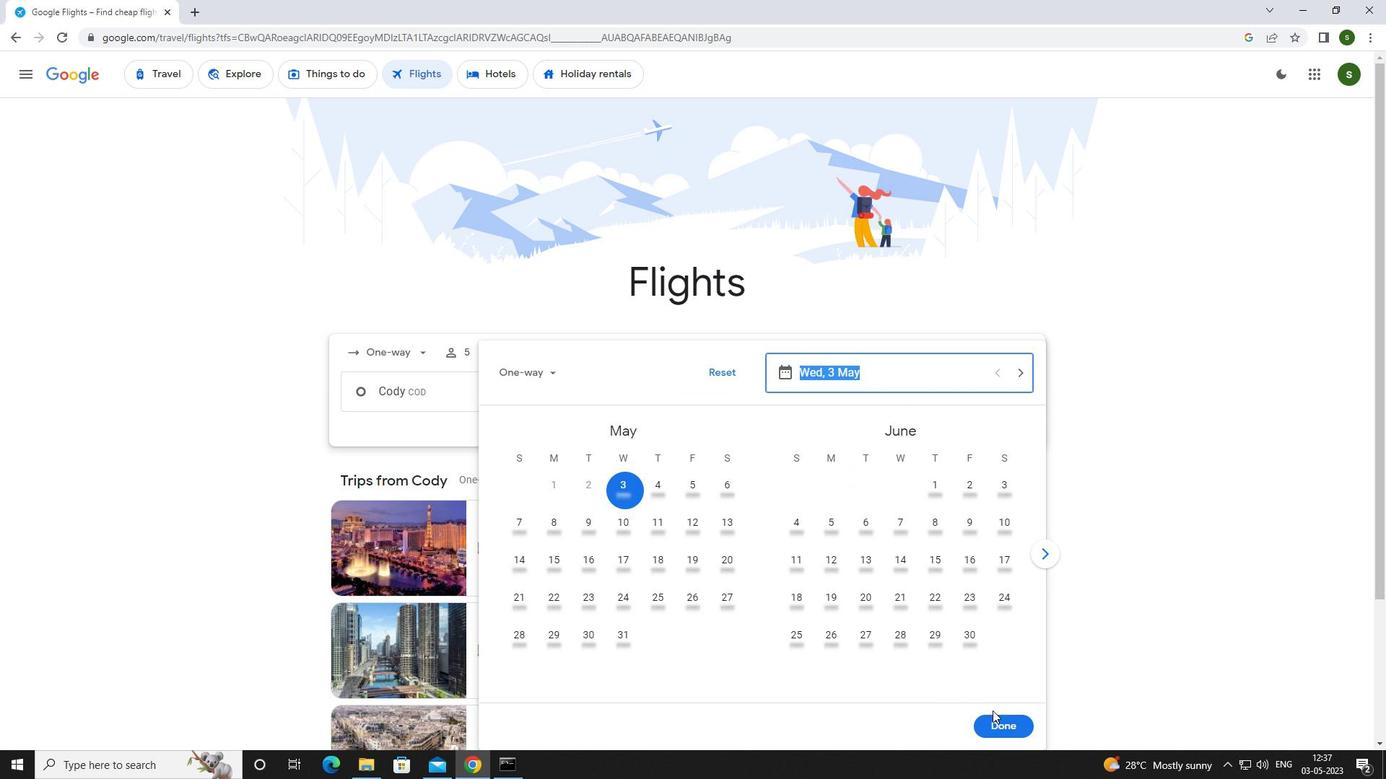 
Action: Mouse pressed left at (1010, 727)
Screenshot: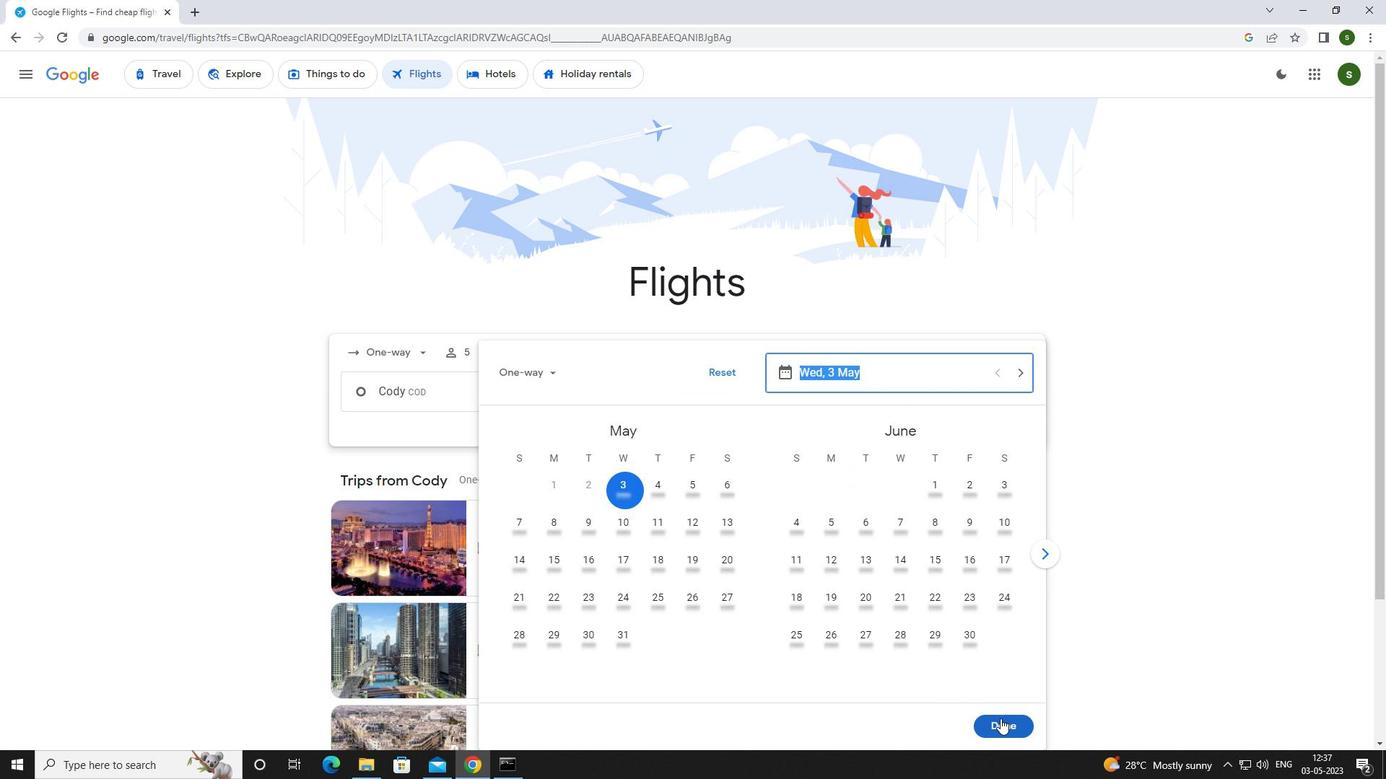 
Action: Mouse moved to (686, 451)
Screenshot: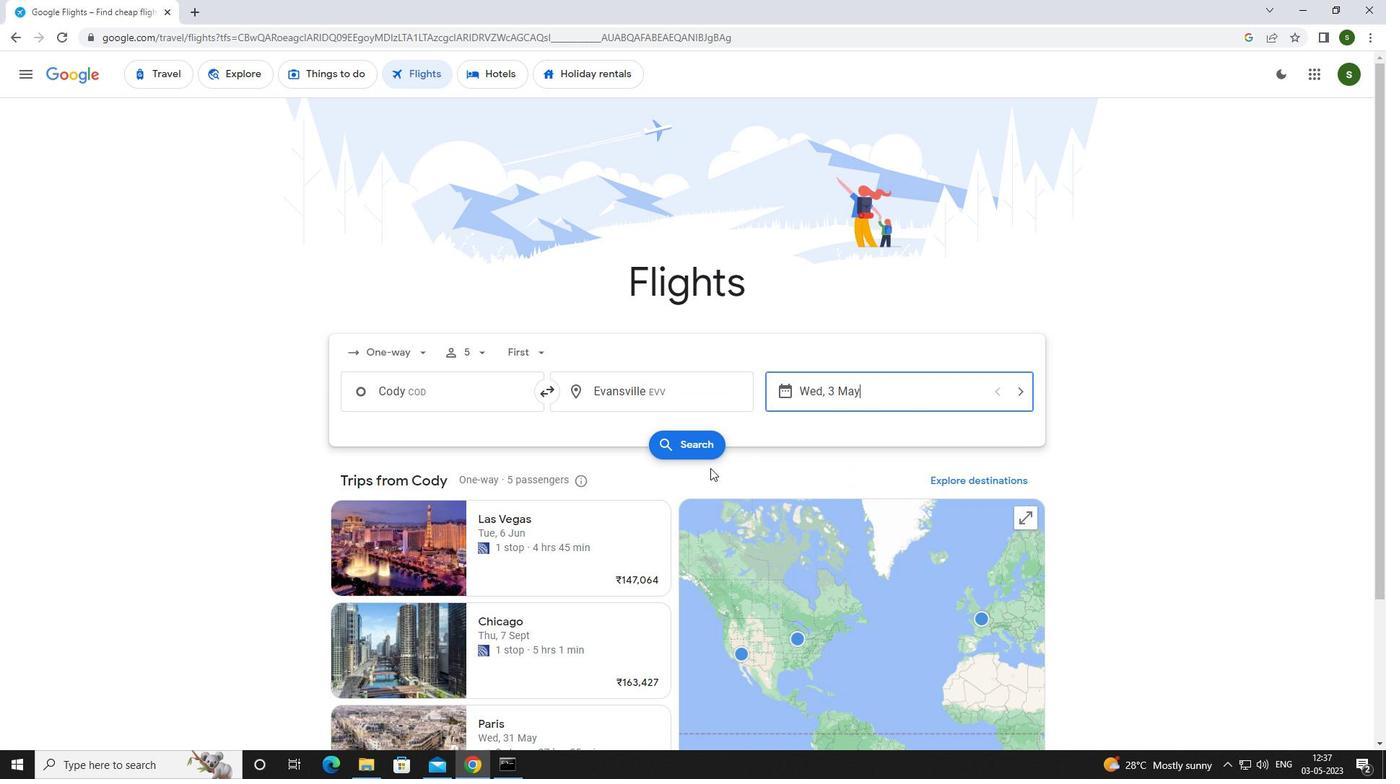 
Action: Mouse pressed left at (686, 451)
Screenshot: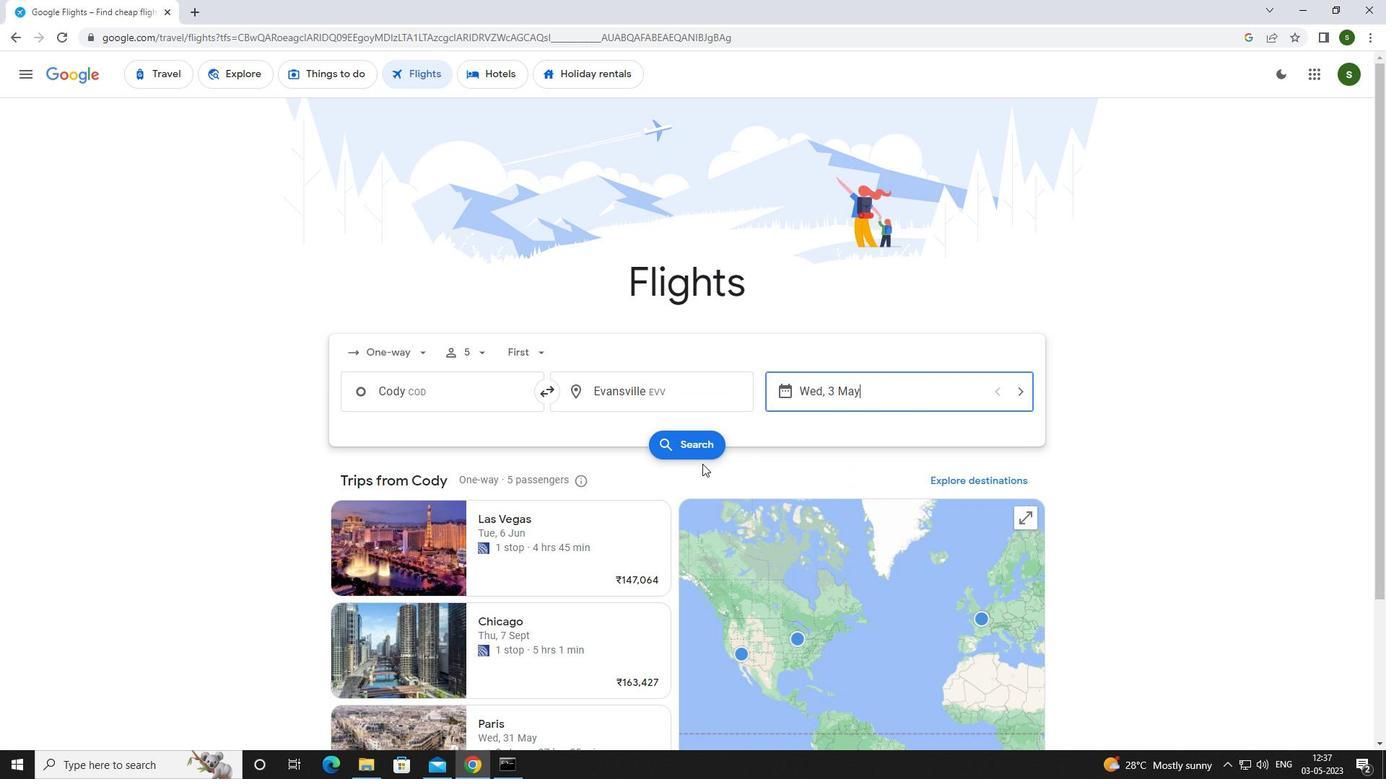 
Action: Mouse moved to (378, 208)
Screenshot: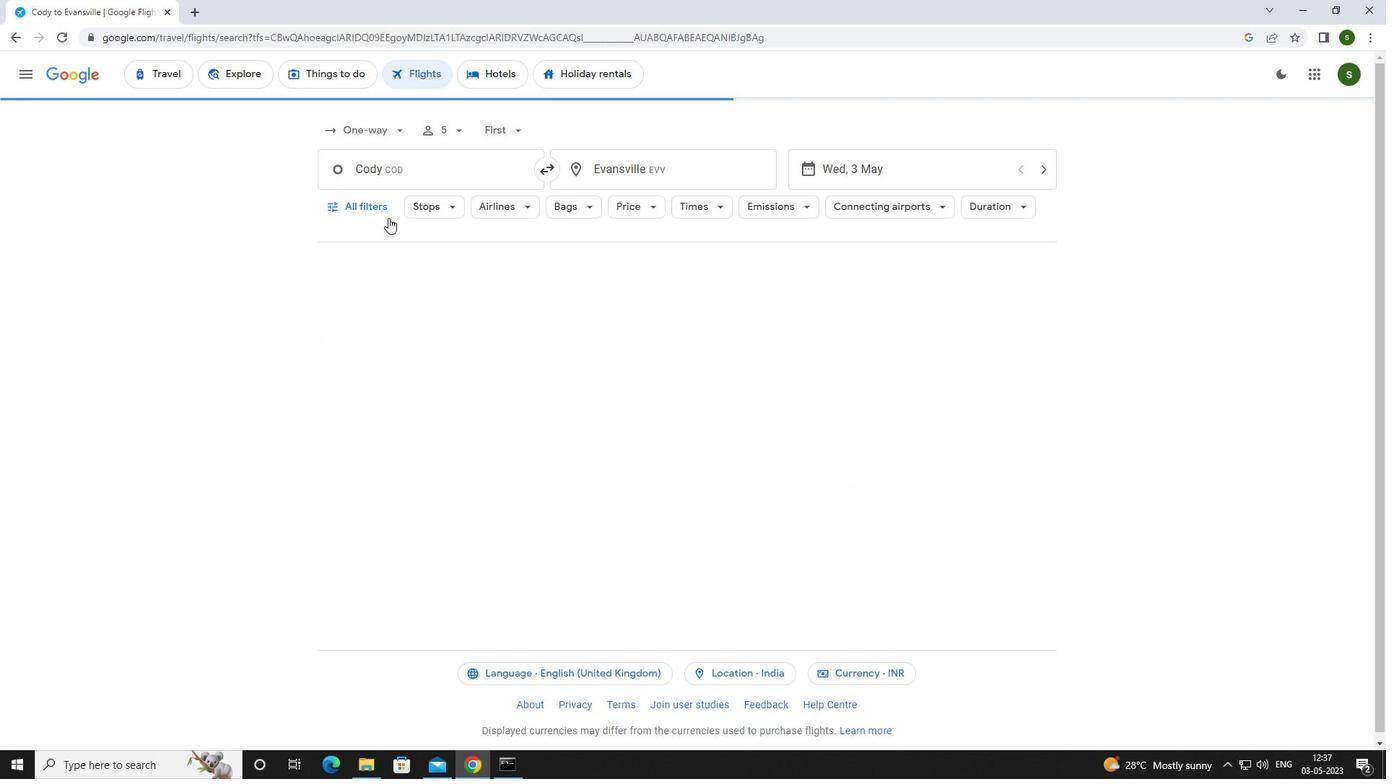 
Action: Mouse pressed left at (378, 208)
Screenshot: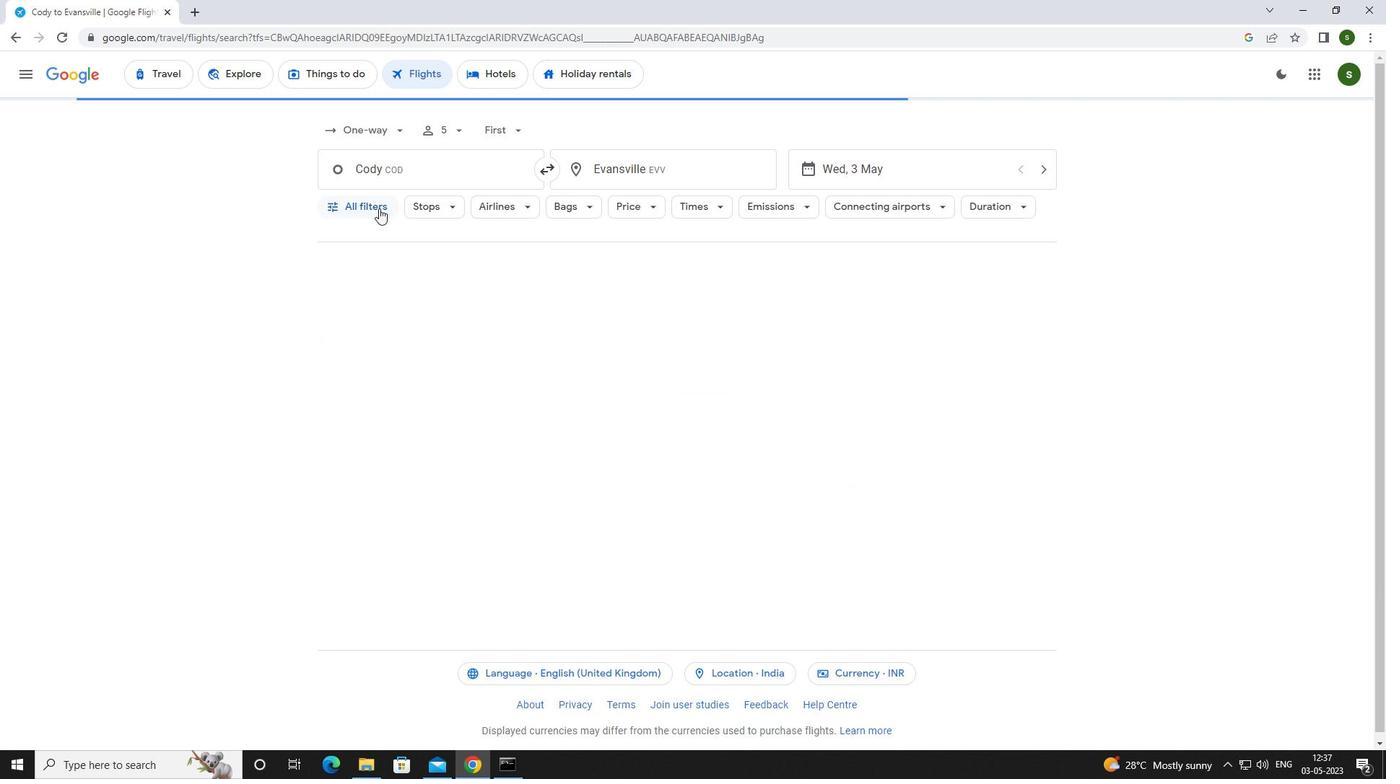 
Action: Mouse moved to (537, 515)
Screenshot: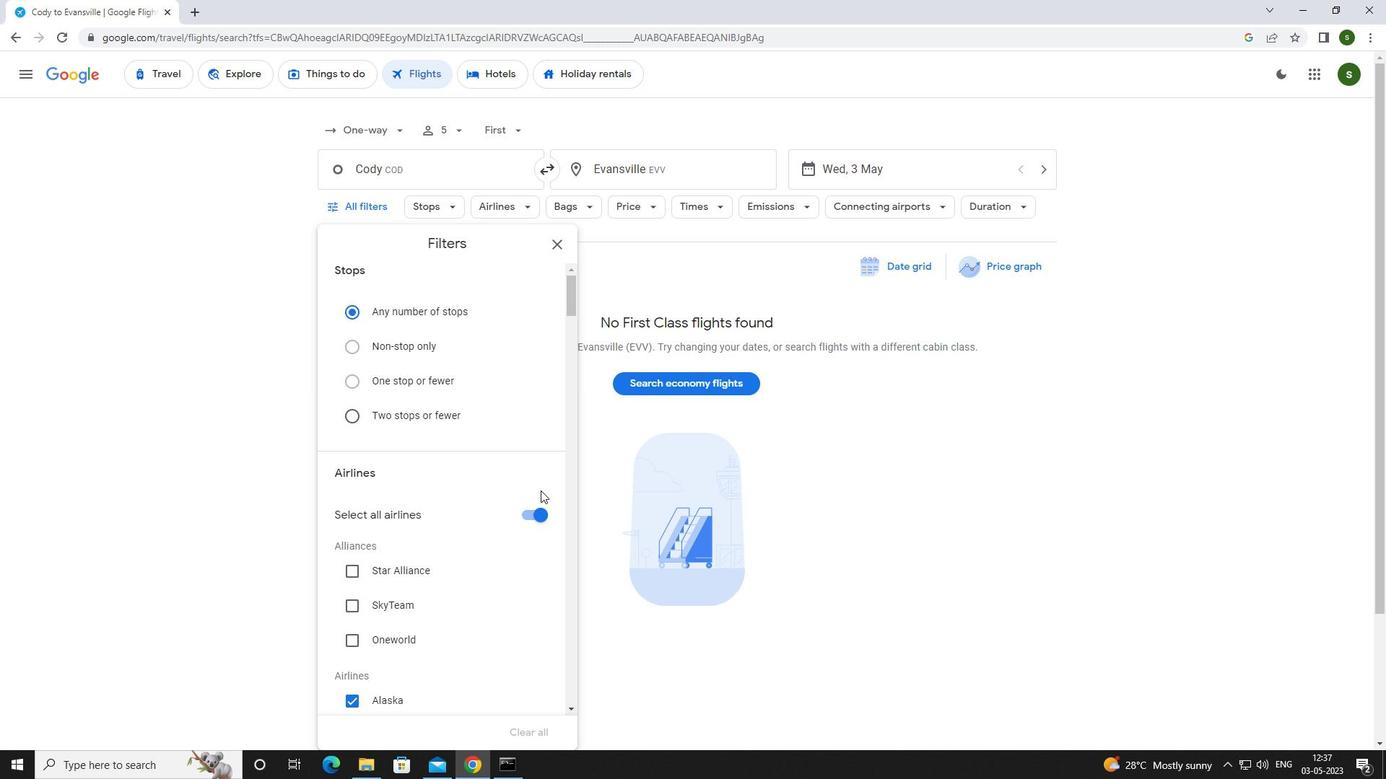 
Action: Mouse pressed left at (537, 515)
Screenshot: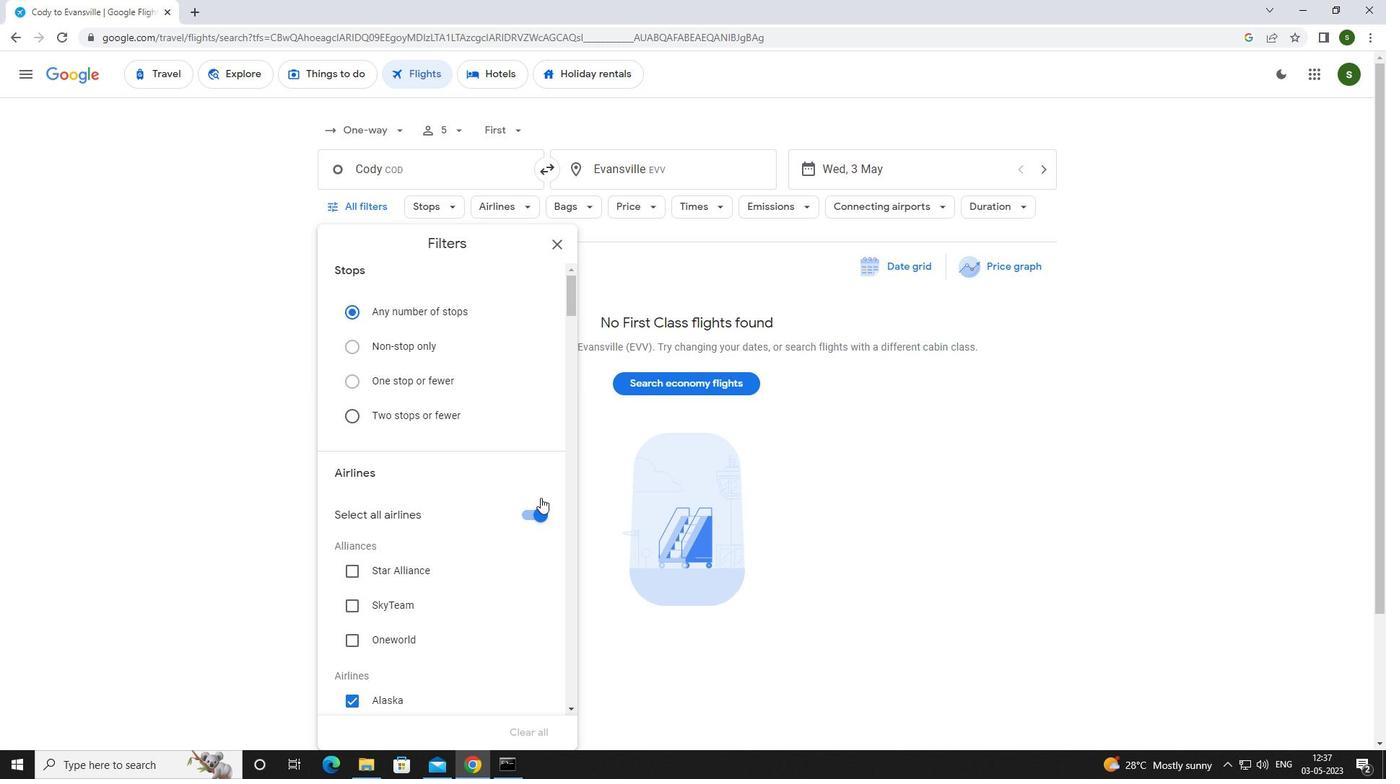 
Action: Mouse moved to (464, 448)
Screenshot: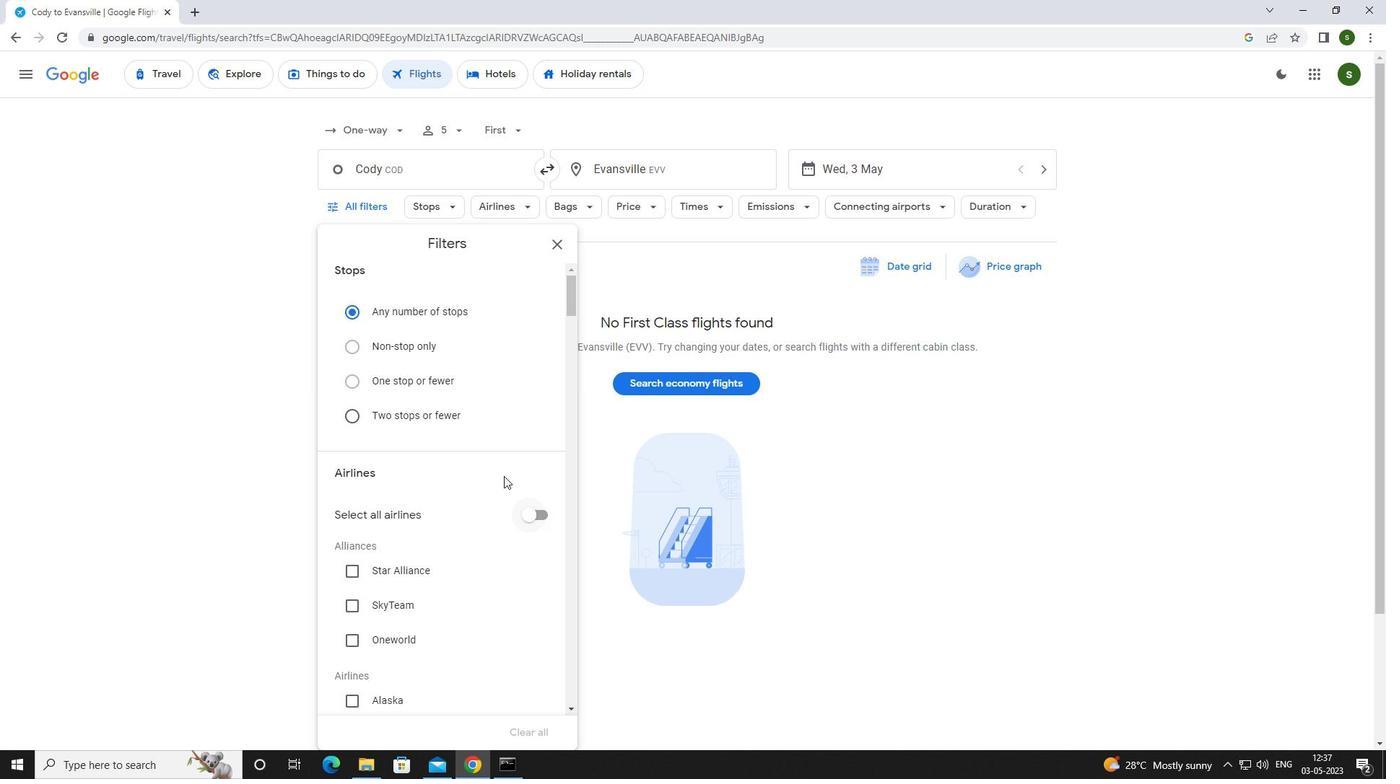 
Action: Mouse scrolled (464, 447) with delta (0, 0)
Screenshot: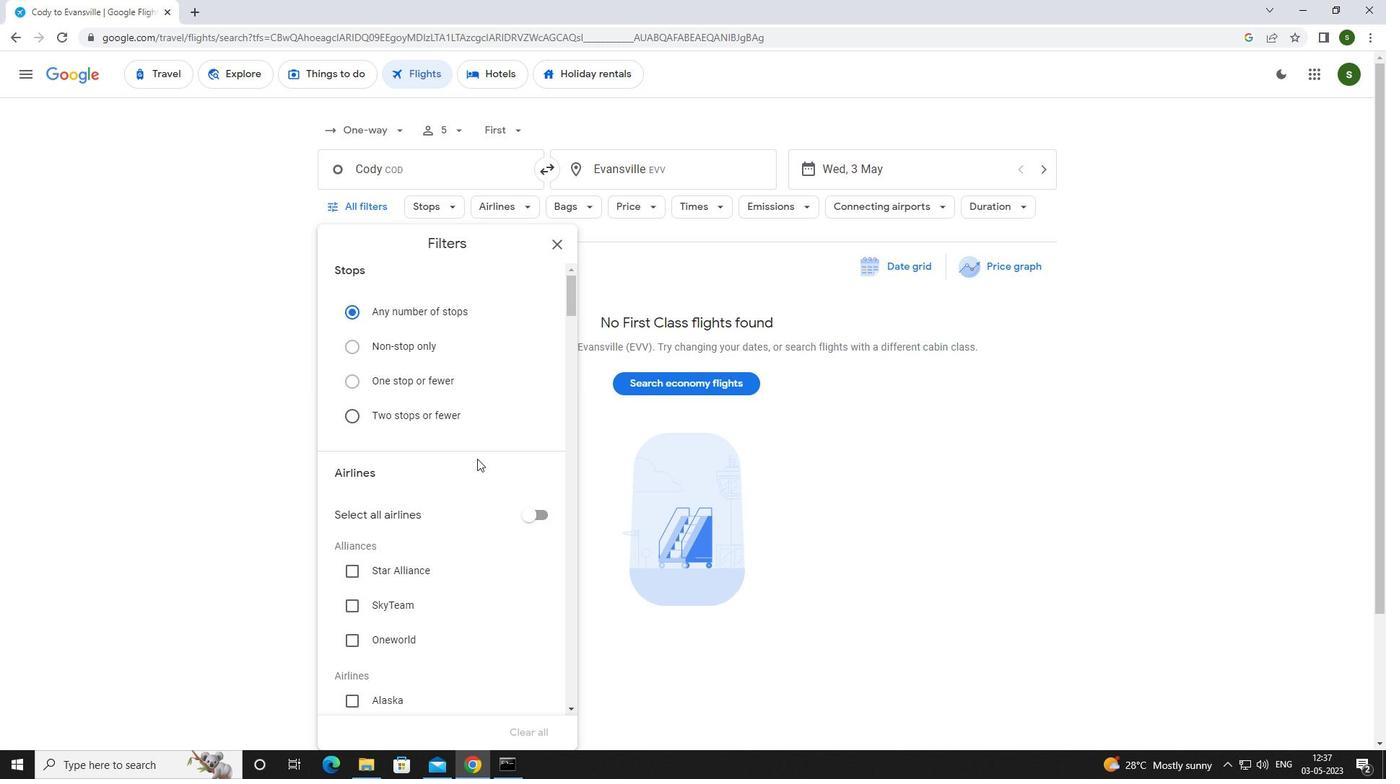 
Action: Mouse scrolled (464, 447) with delta (0, 0)
Screenshot: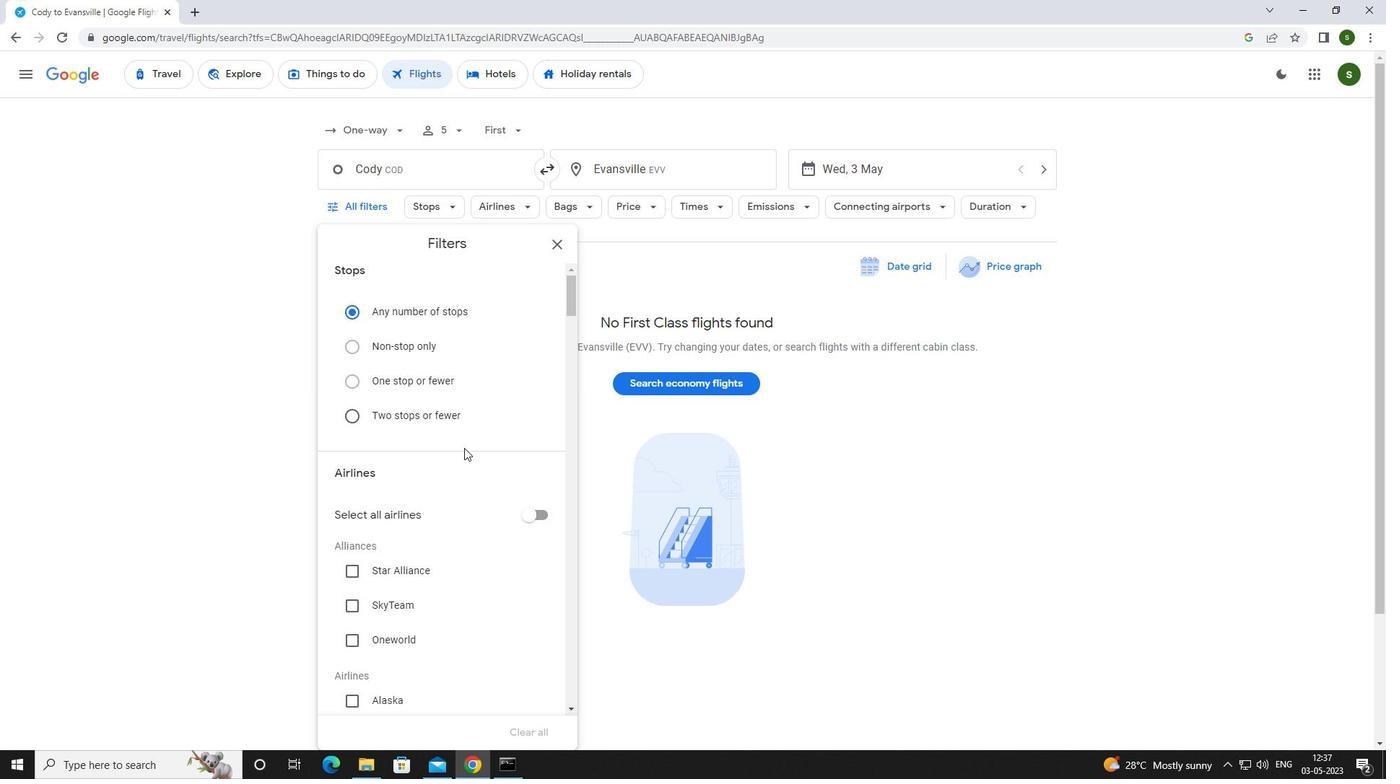 
Action: Mouse scrolled (464, 447) with delta (0, 0)
Screenshot: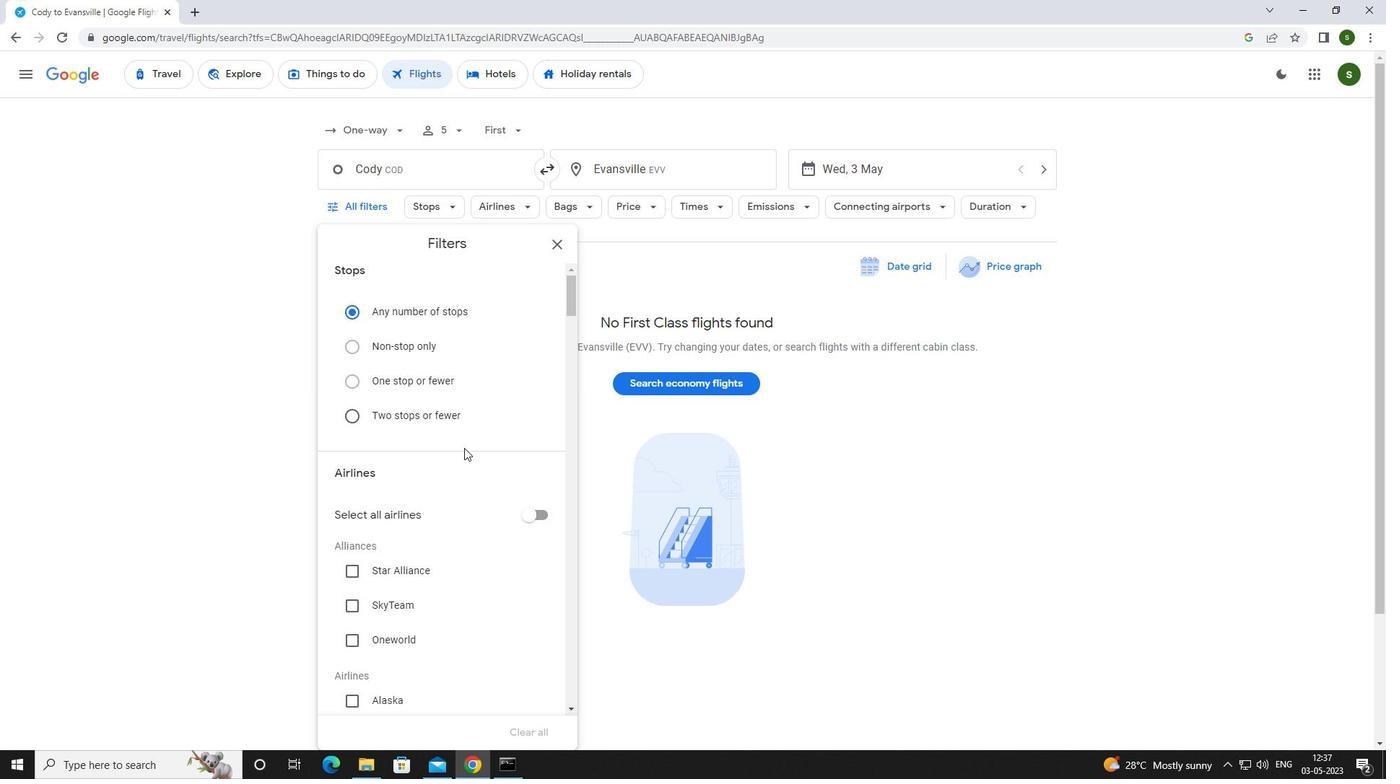
Action: Mouse scrolled (464, 447) with delta (0, 0)
Screenshot: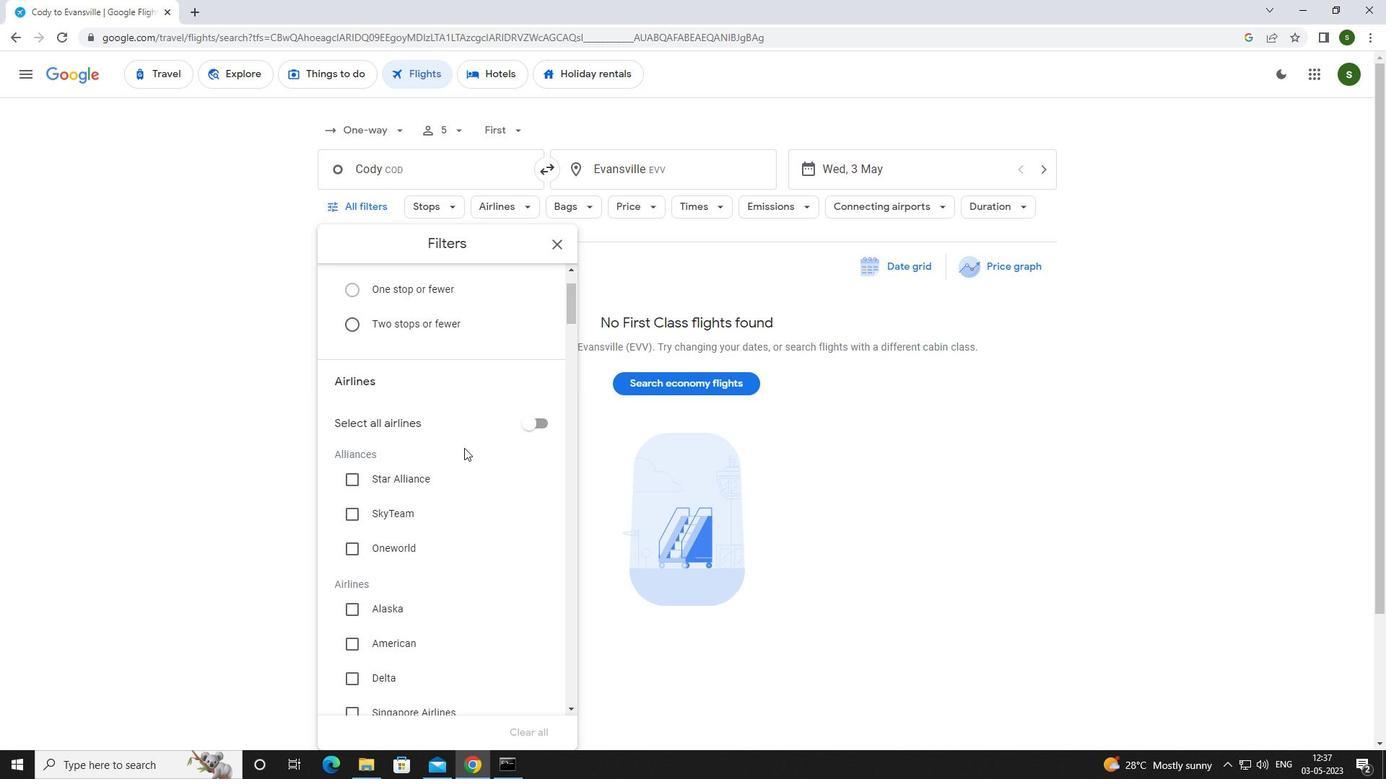 
Action: Mouse moved to (378, 411)
Screenshot: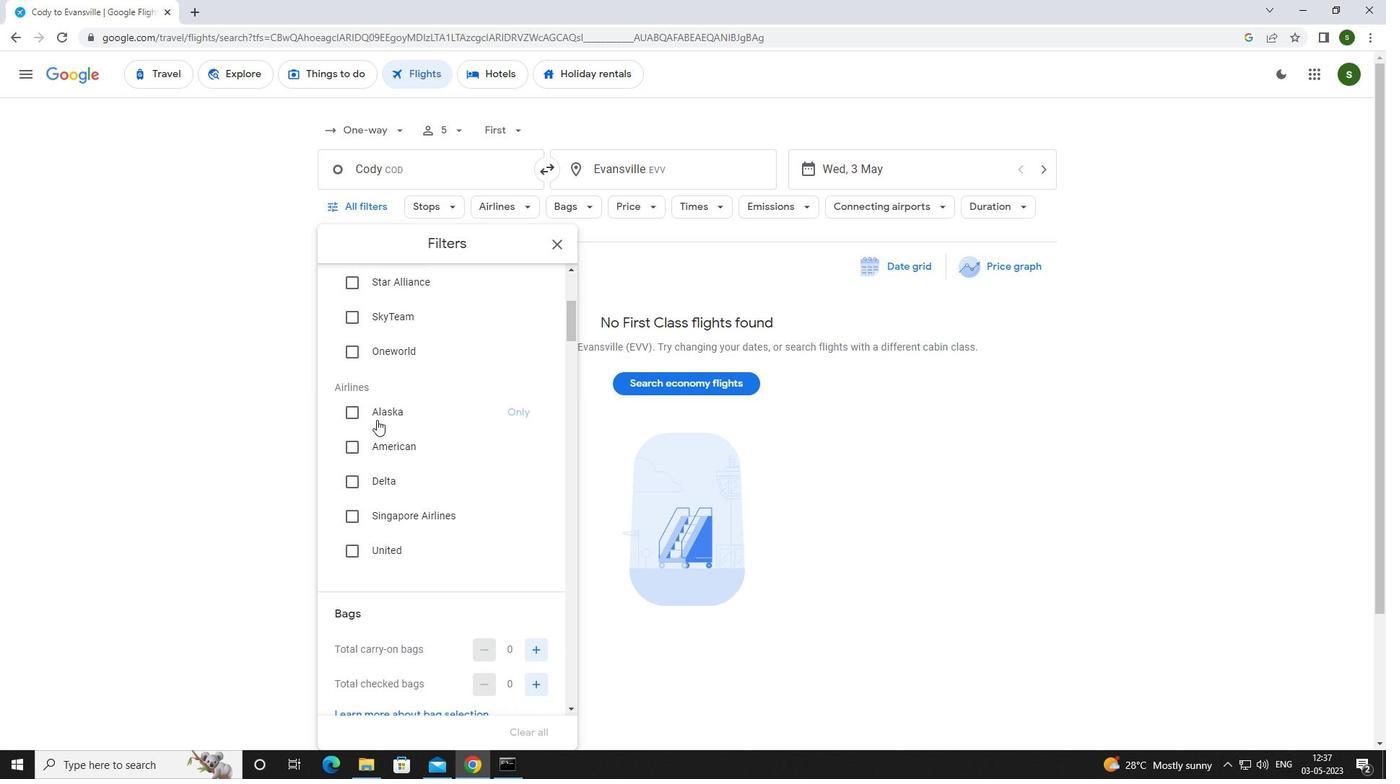 
Action: Mouse pressed left at (378, 411)
Screenshot: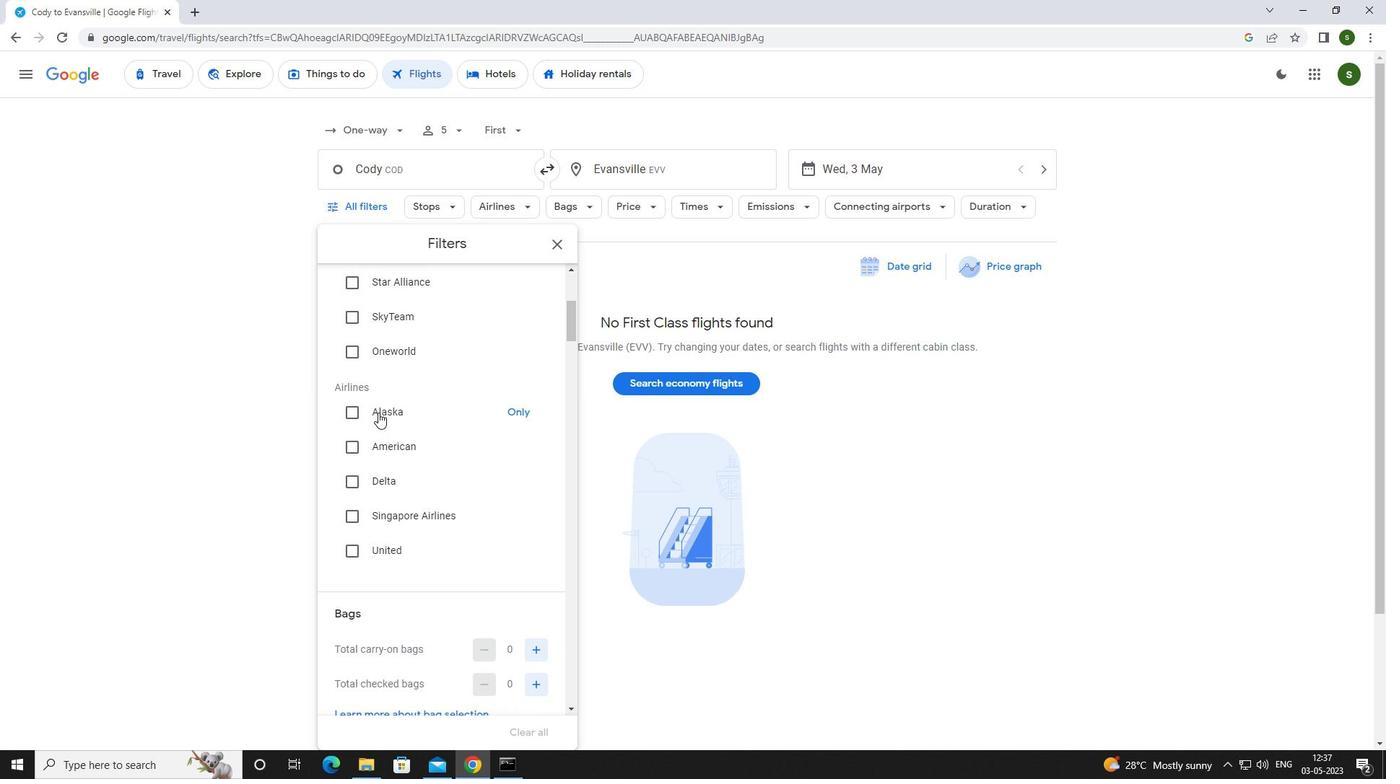 
Action: Mouse moved to (452, 434)
Screenshot: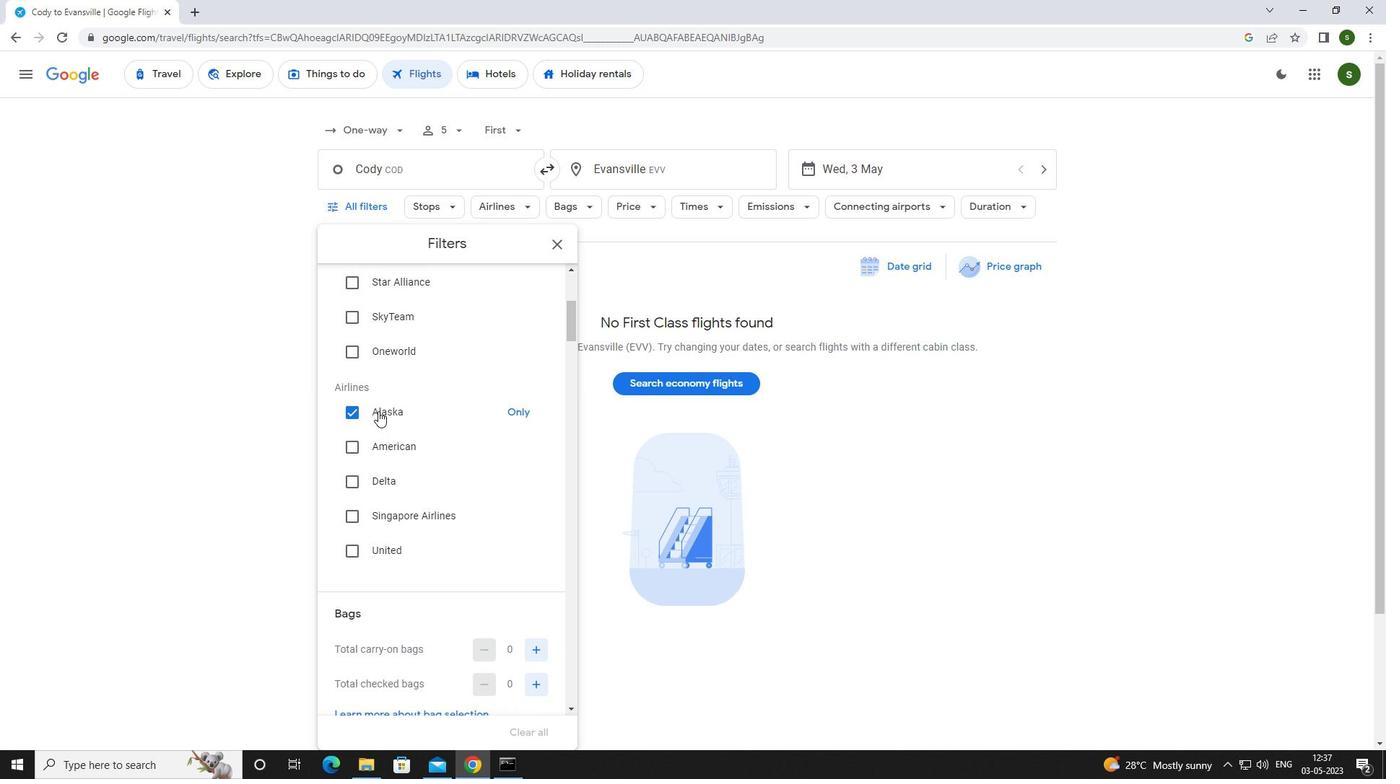 
Action: Mouse scrolled (452, 433) with delta (0, 0)
Screenshot: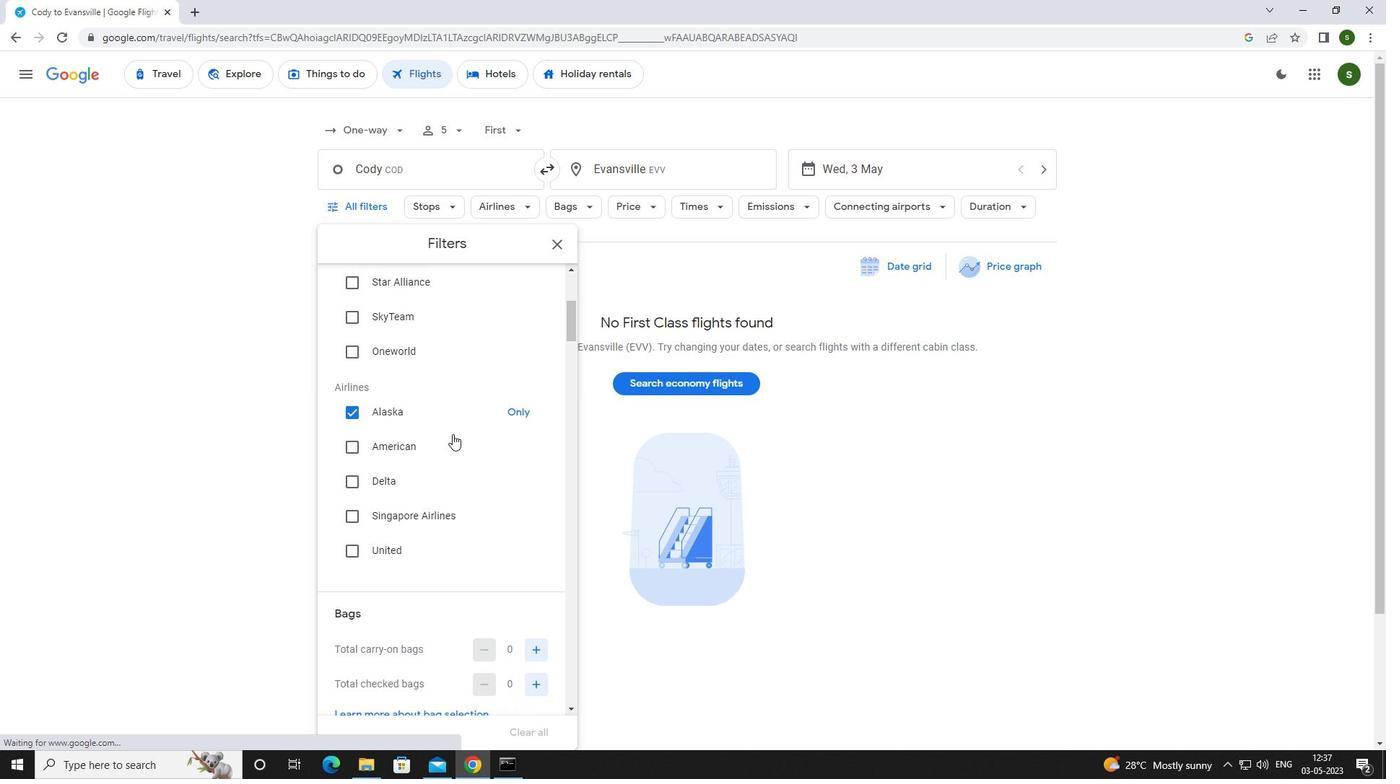 
Action: Mouse scrolled (452, 433) with delta (0, 0)
Screenshot: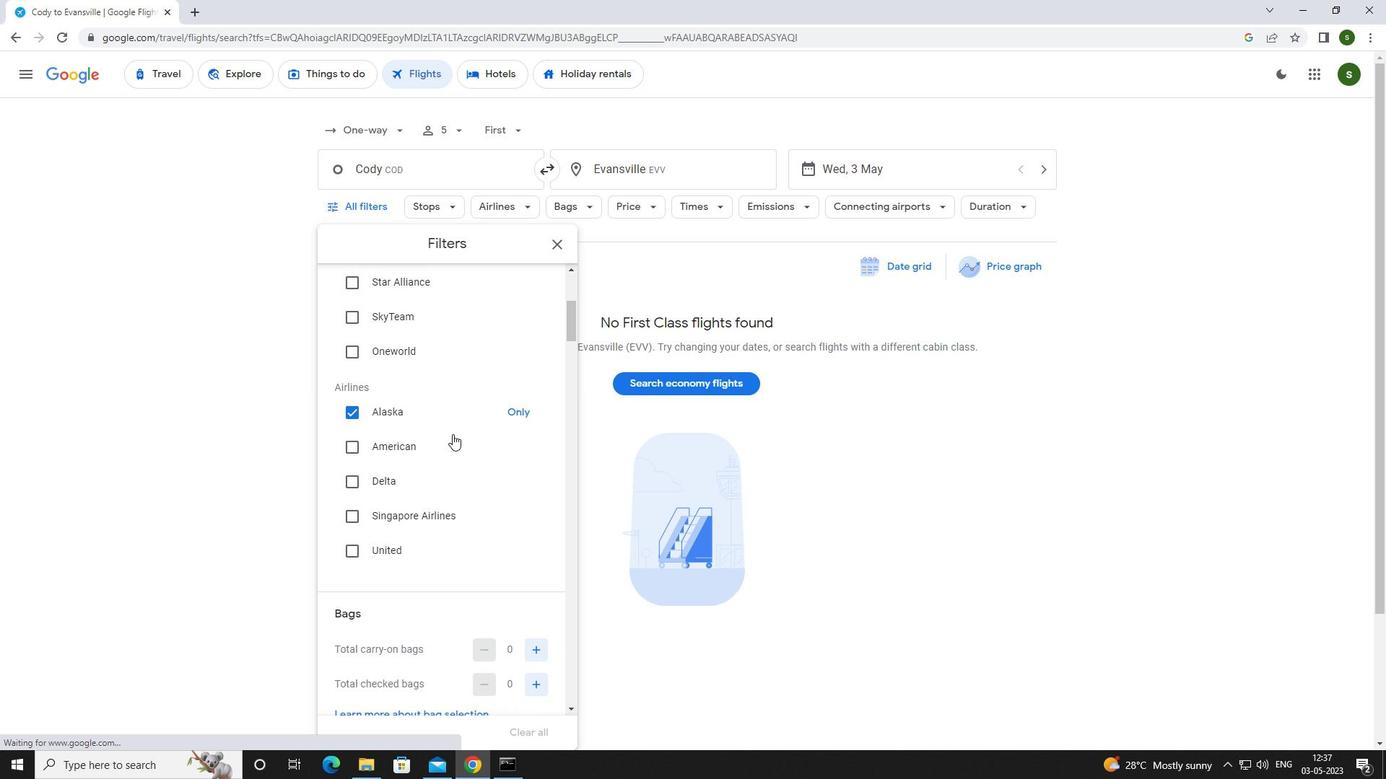 
Action: Mouse moved to (454, 436)
Screenshot: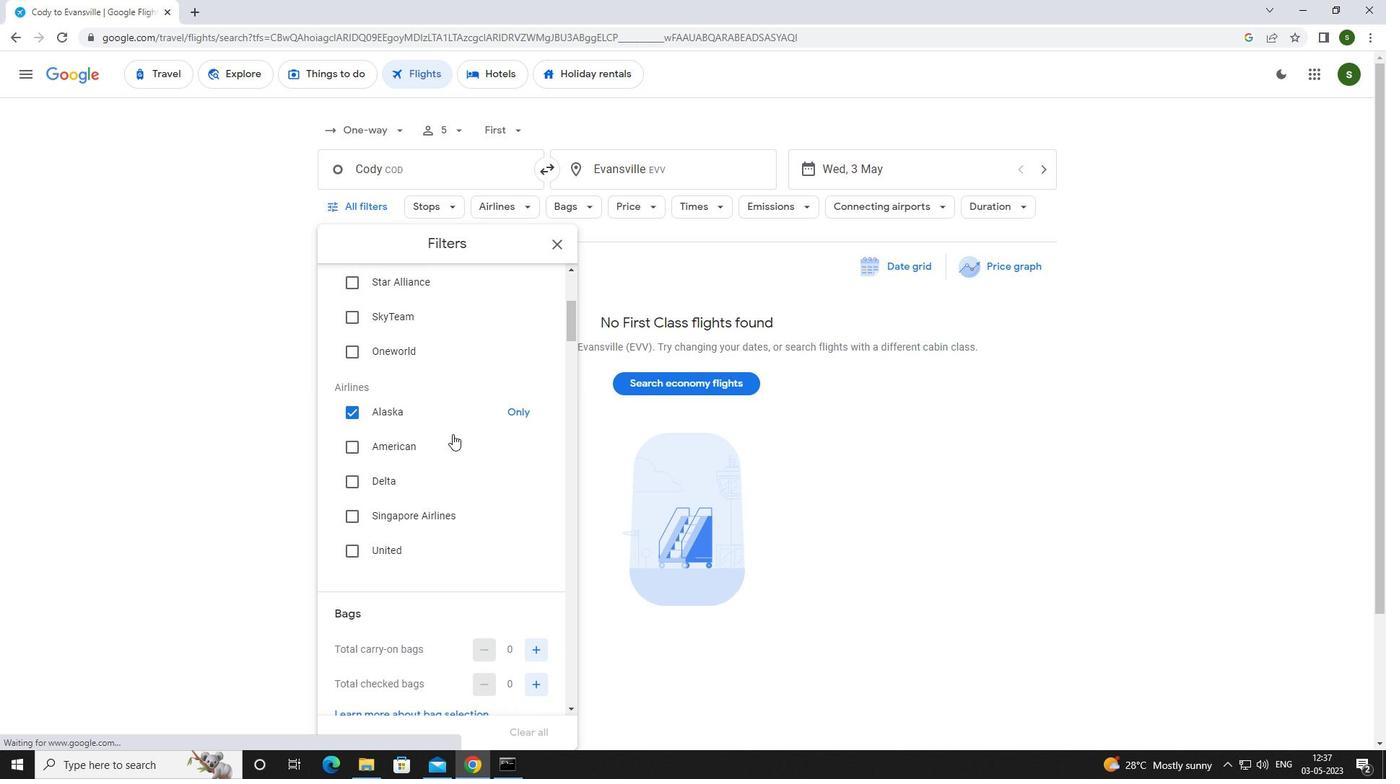 
Action: Mouse scrolled (454, 435) with delta (0, 0)
Screenshot: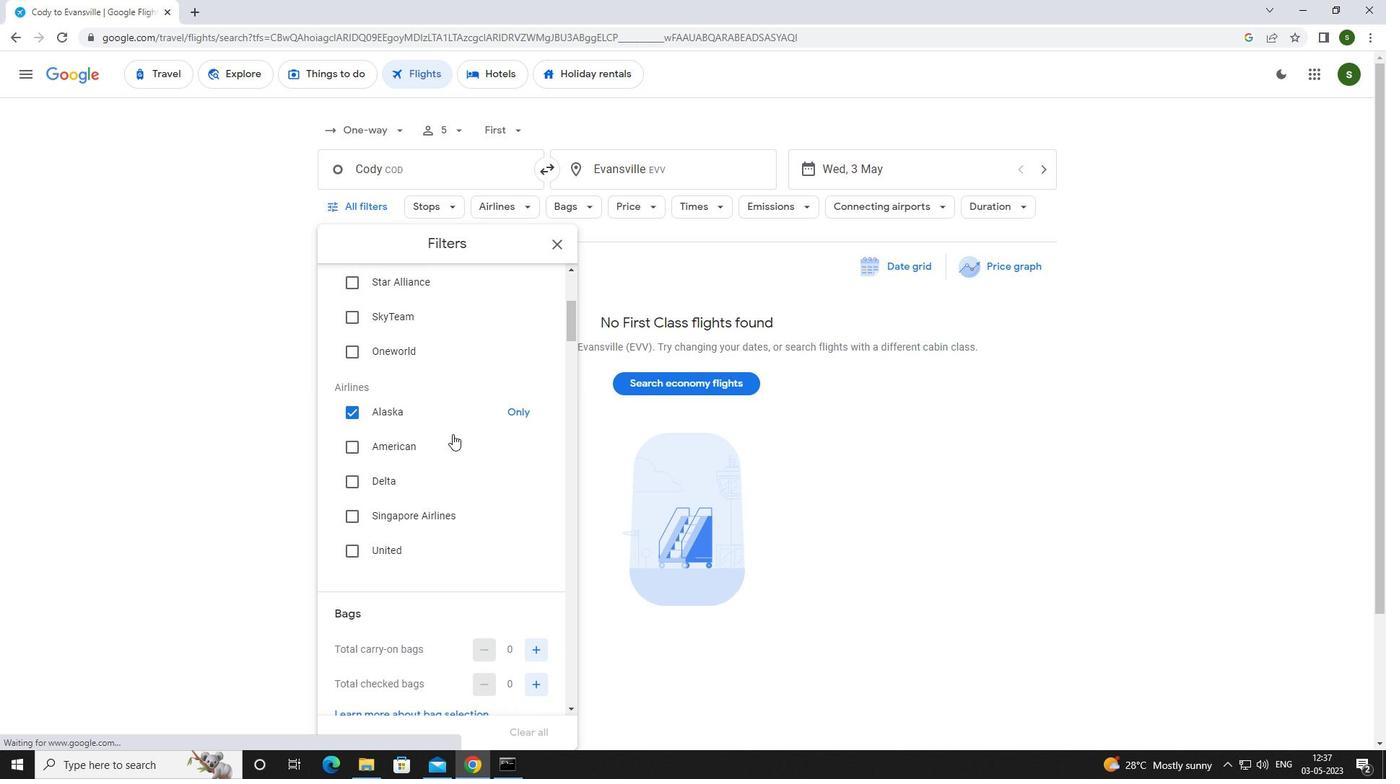 
Action: Mouse moved to (540, 470)
Screenshot: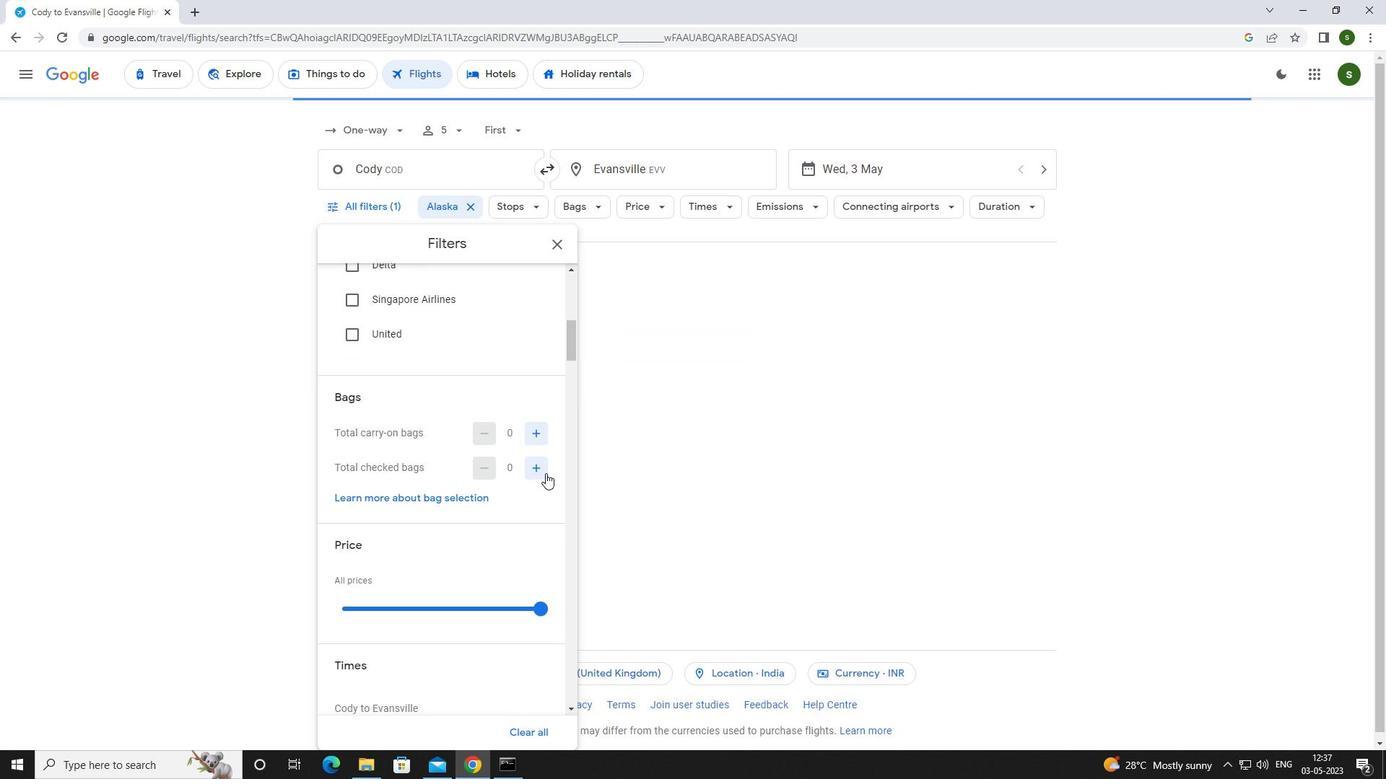 
Action: Mouse pressed left at (540, 470)
Screenshot: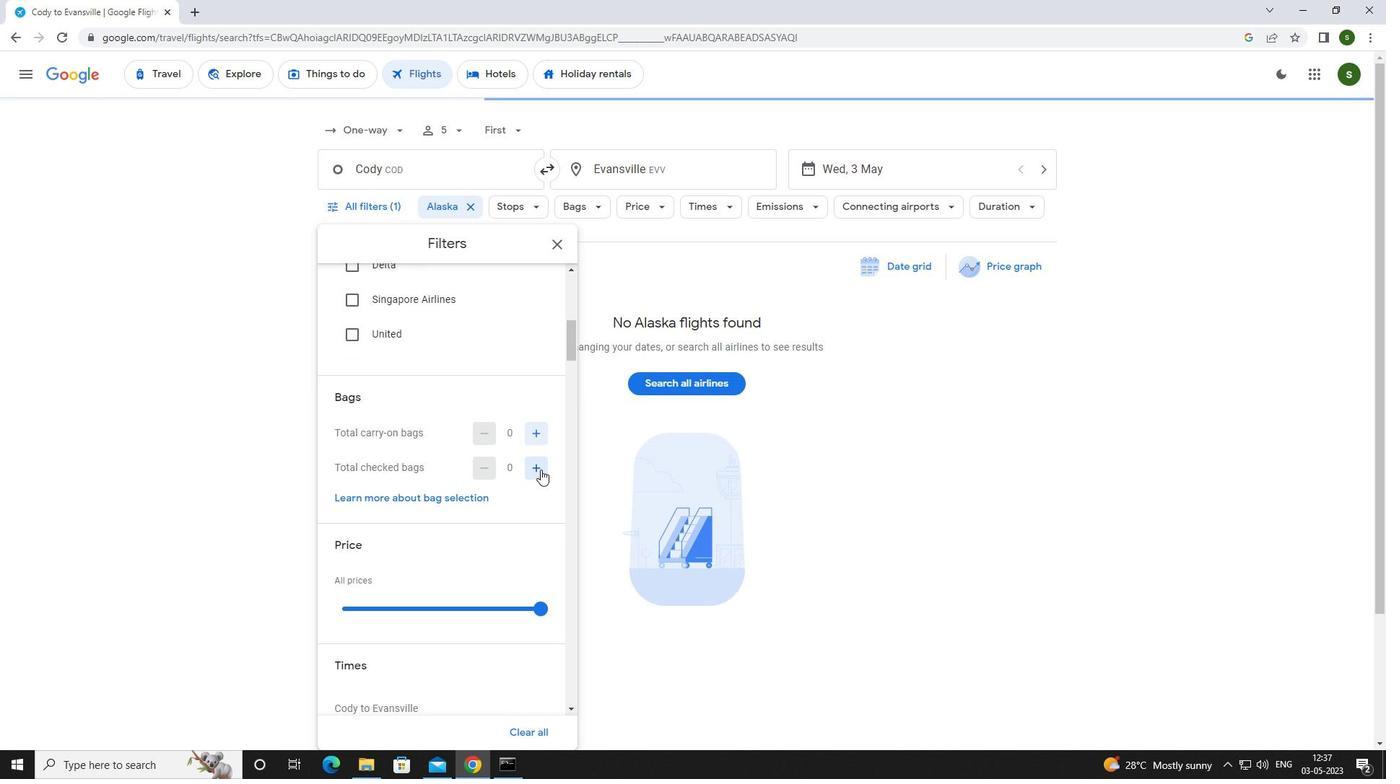 
Action: Mouse pressed left at (540, 470)
Screenshot: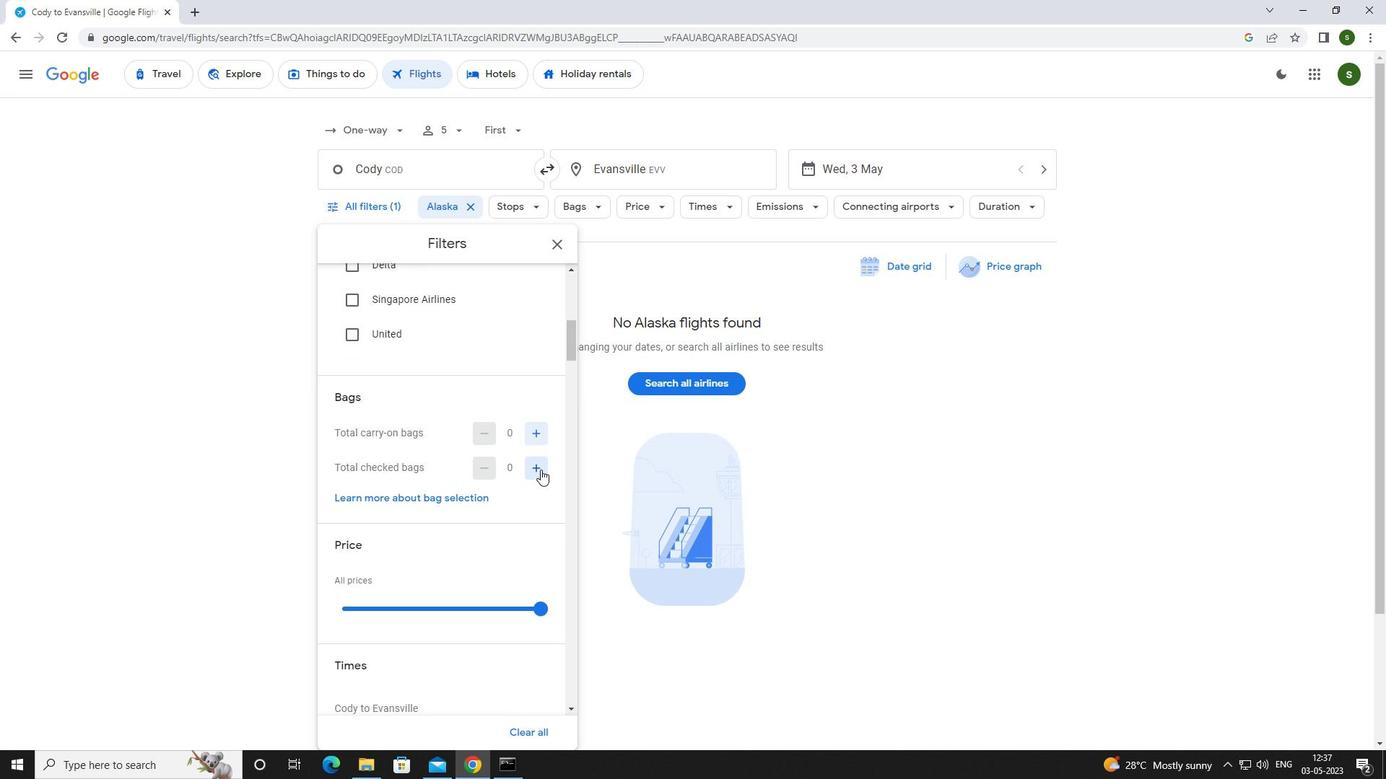 
Action: Mouse pressed left at (540, 470)
Screenshot: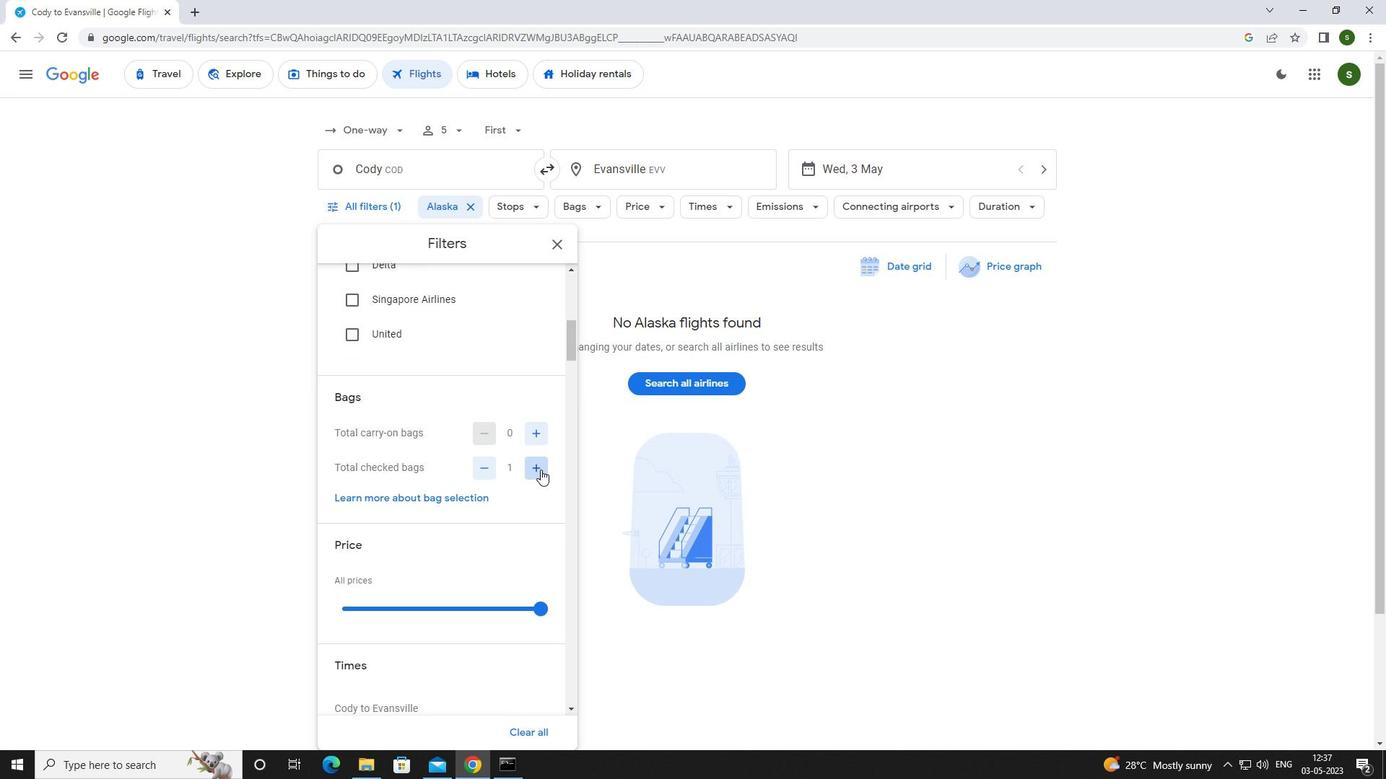
Action: Mouse pressed left at (540, 470)
Screenshot: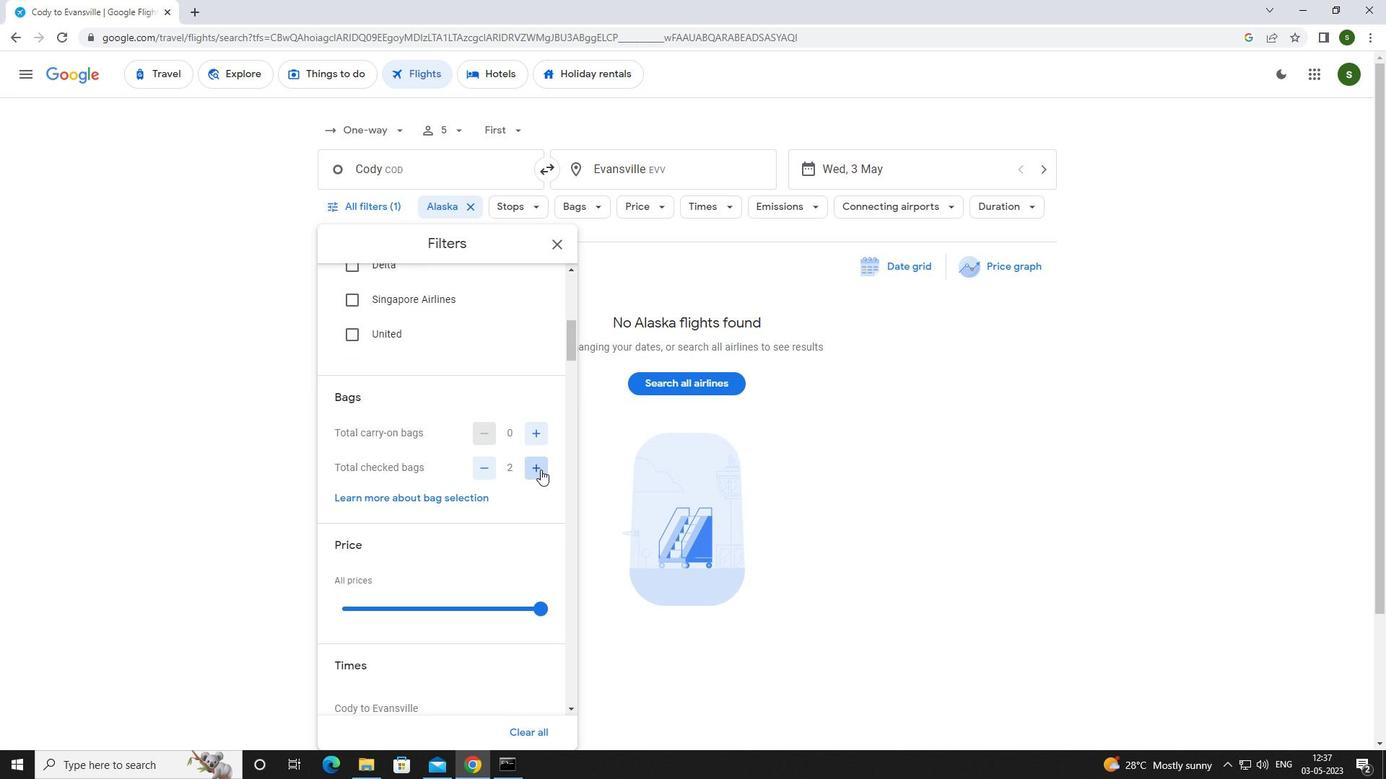 
Action: Mouse pressed left at (540, 470)
Screenshot: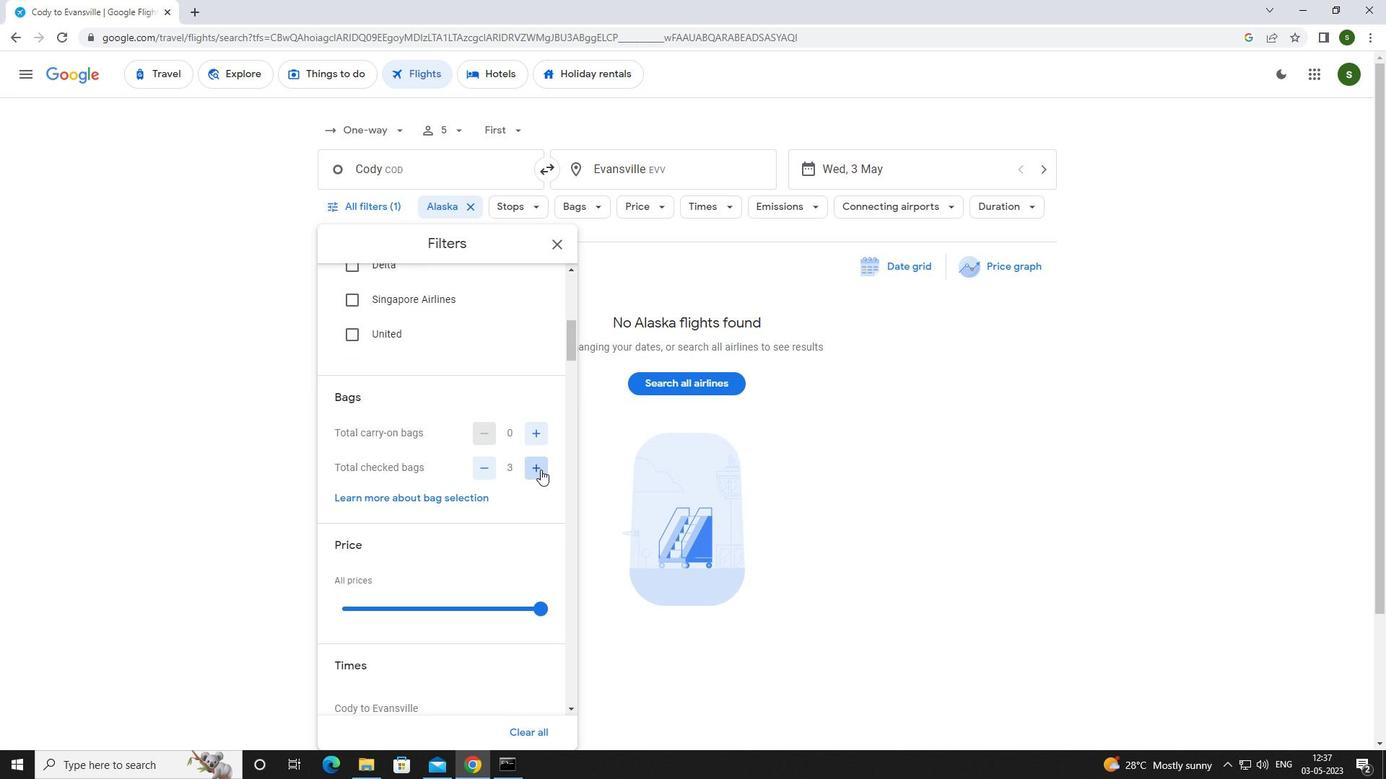
Action: Mouse moved to (540, 470)
Screenshot: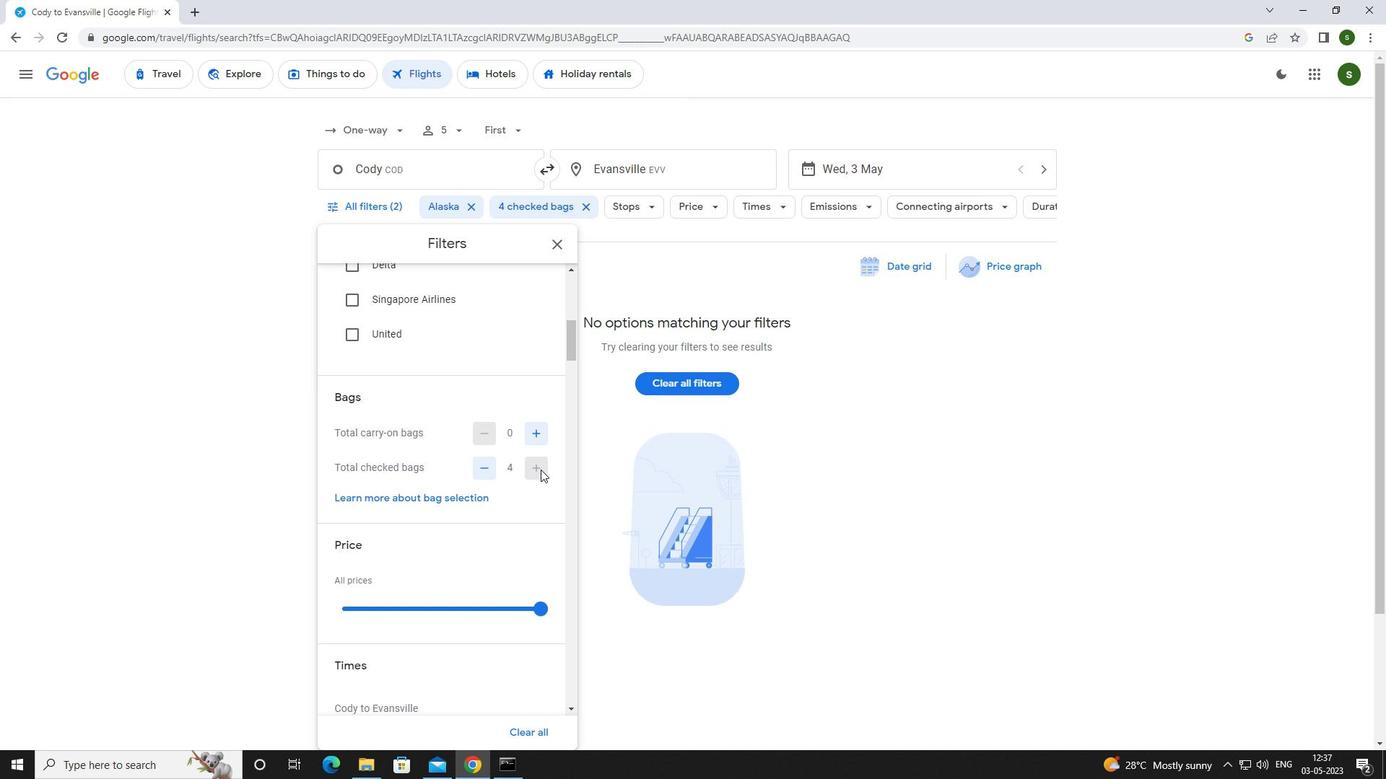 
Action: Mouse scrolled (540, 469) with delta (0, 0)
Screenshot: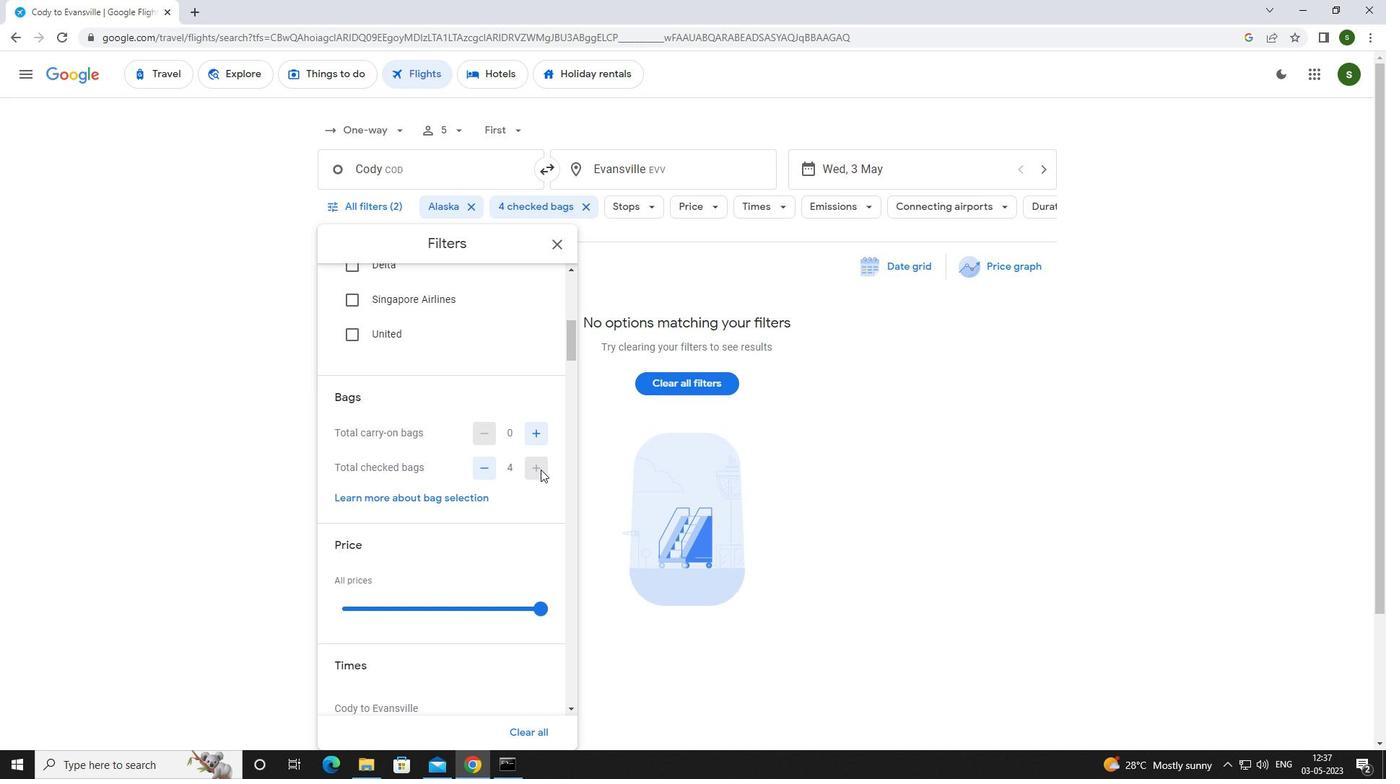 
Action: Mouse scrolled (540, 469) with delta (0, 0)
Screenshot: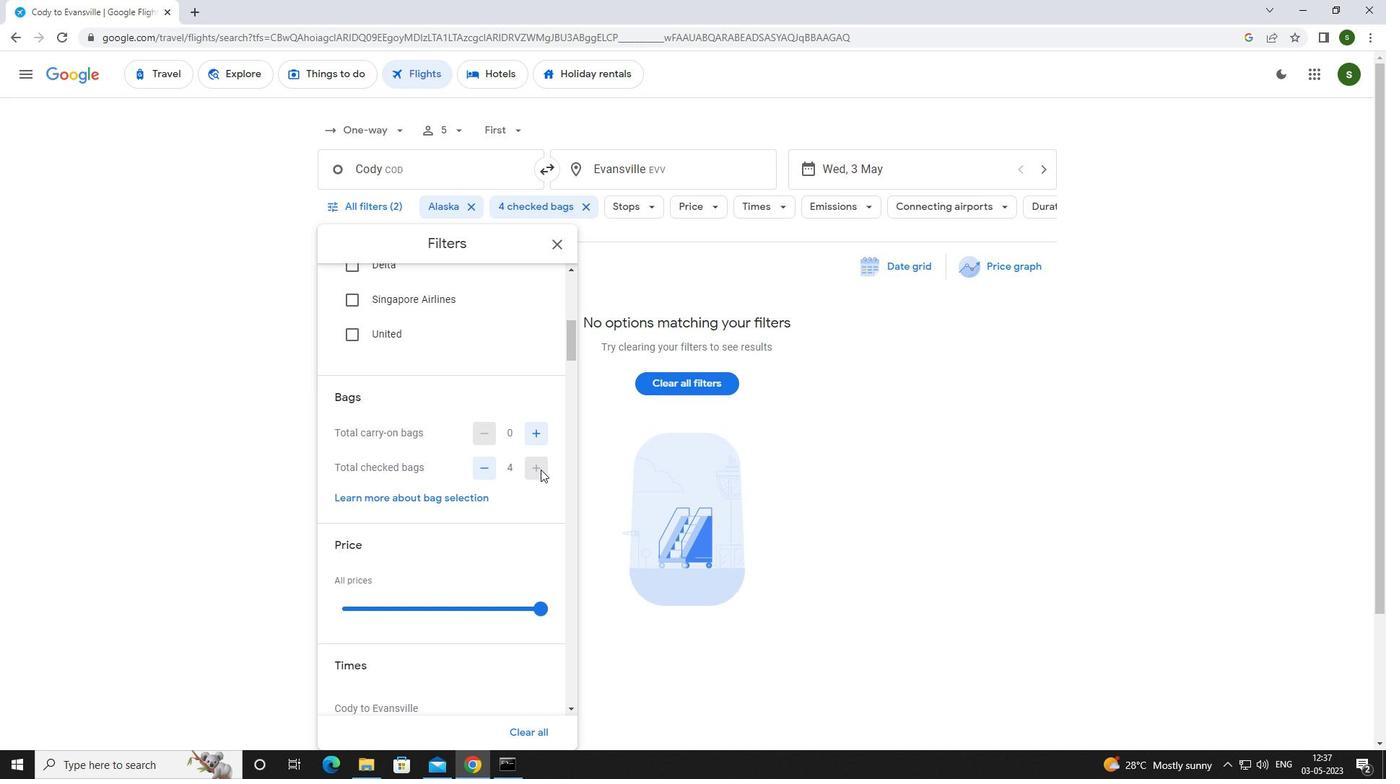 
Action: Mouse scrolled (540, 469) with delta (0, 0)
Screenshot: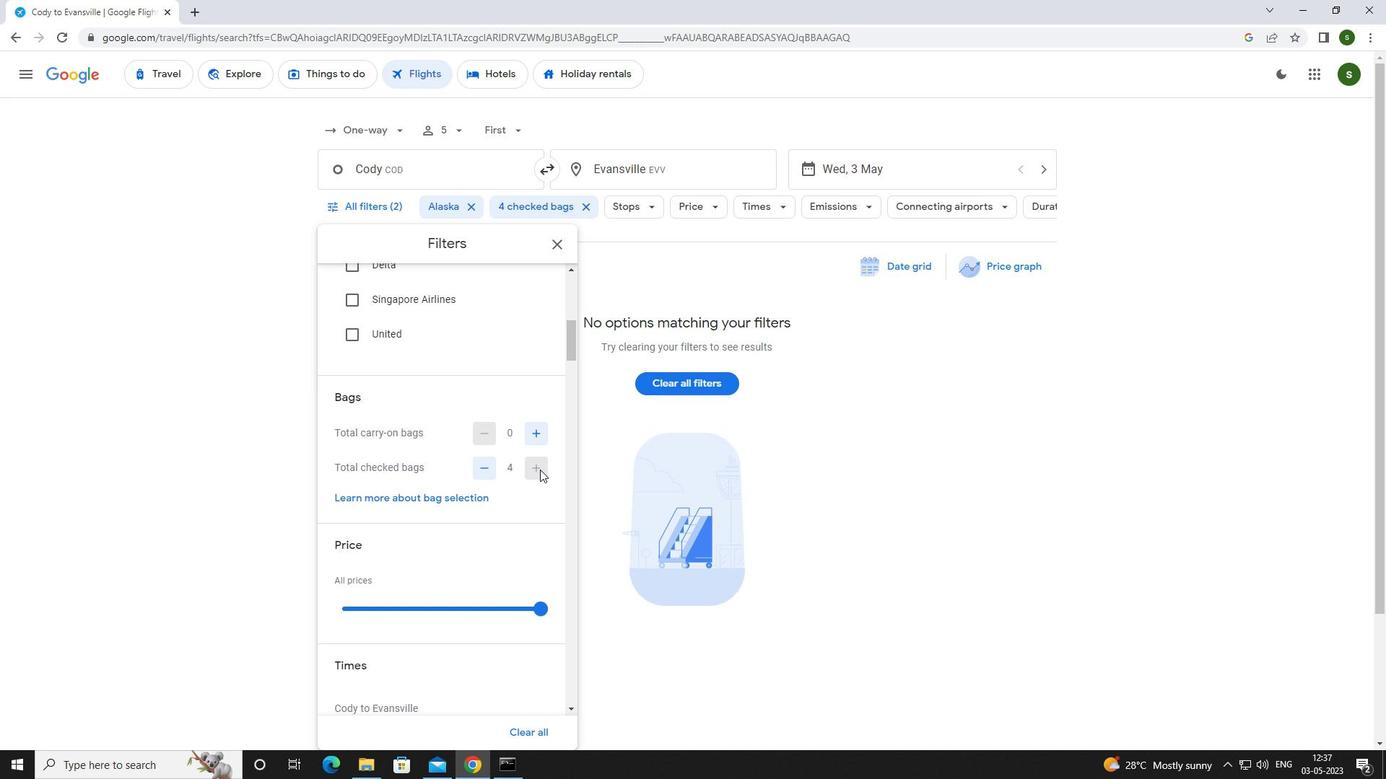 
Action: Mouse moved to (540, 395)
Screenshot: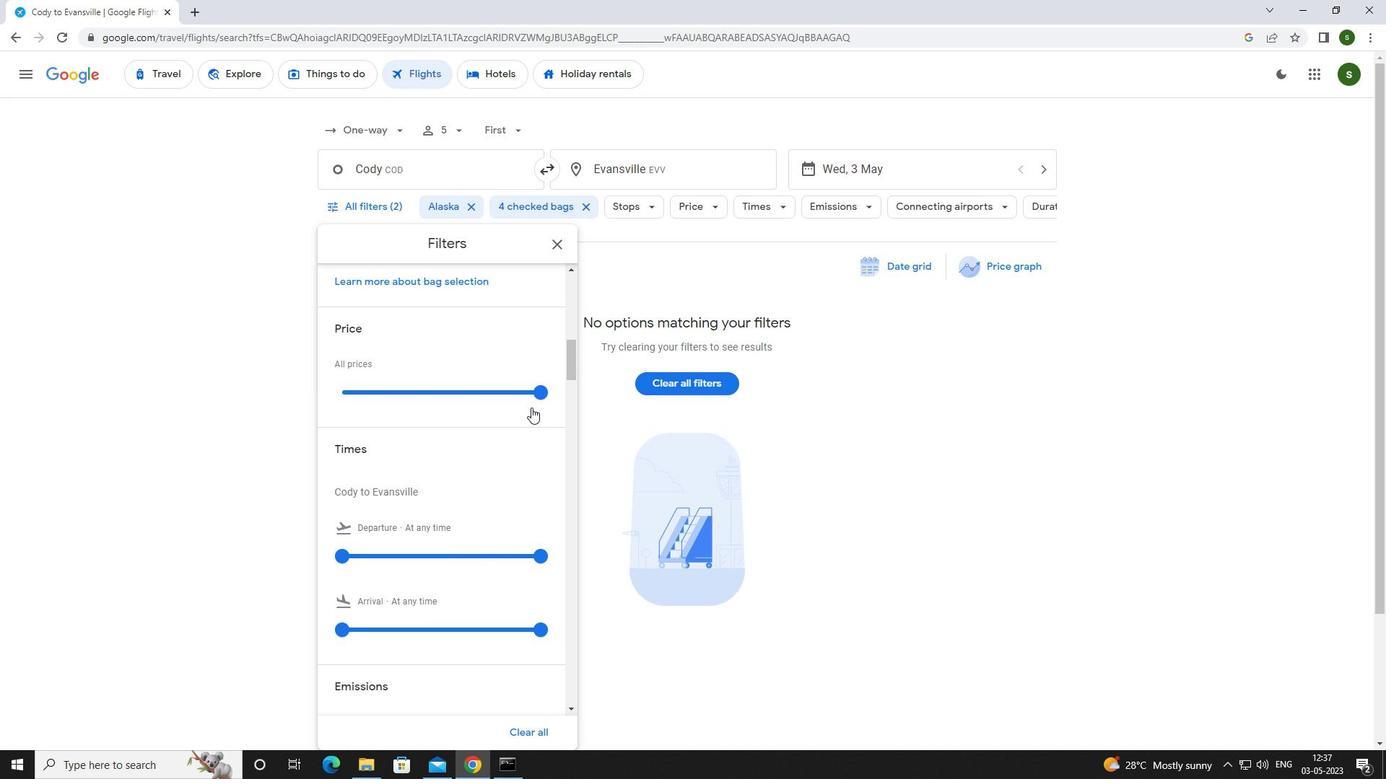 
Action: Mouse pressed left at (540, 395)
Screenshot: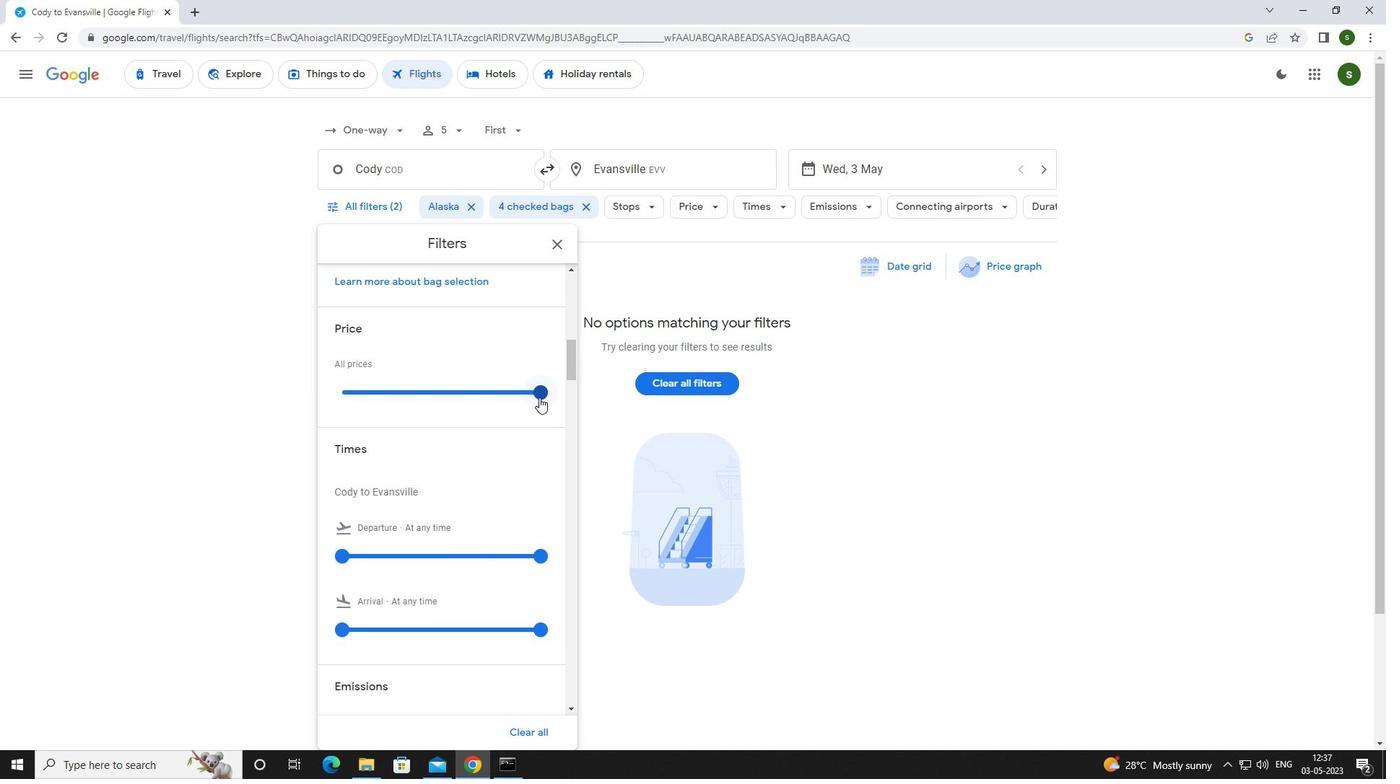 
Action: Mouse moved to (536, 396)
Screenshot: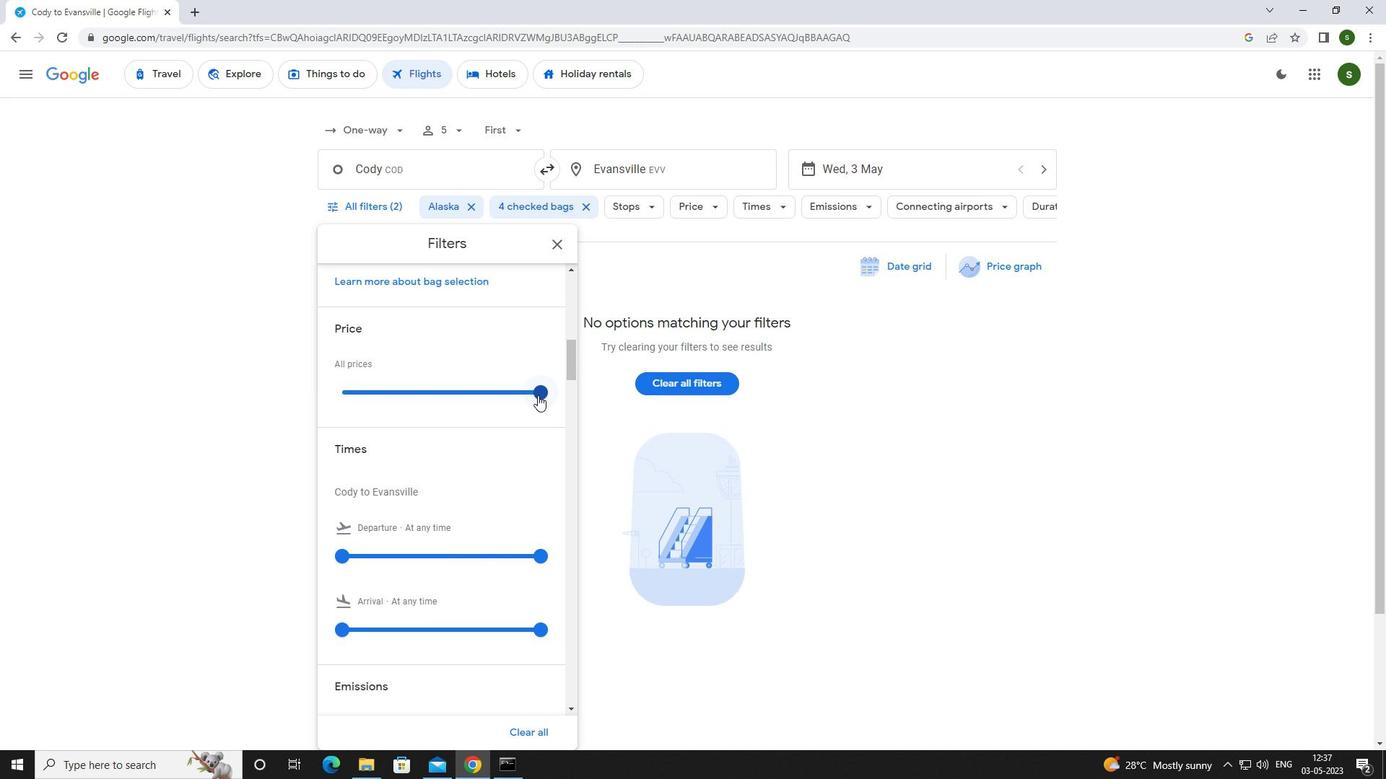 
Action: Mouse scrolled (536, 395) with delta (0, 0)
Screenshot: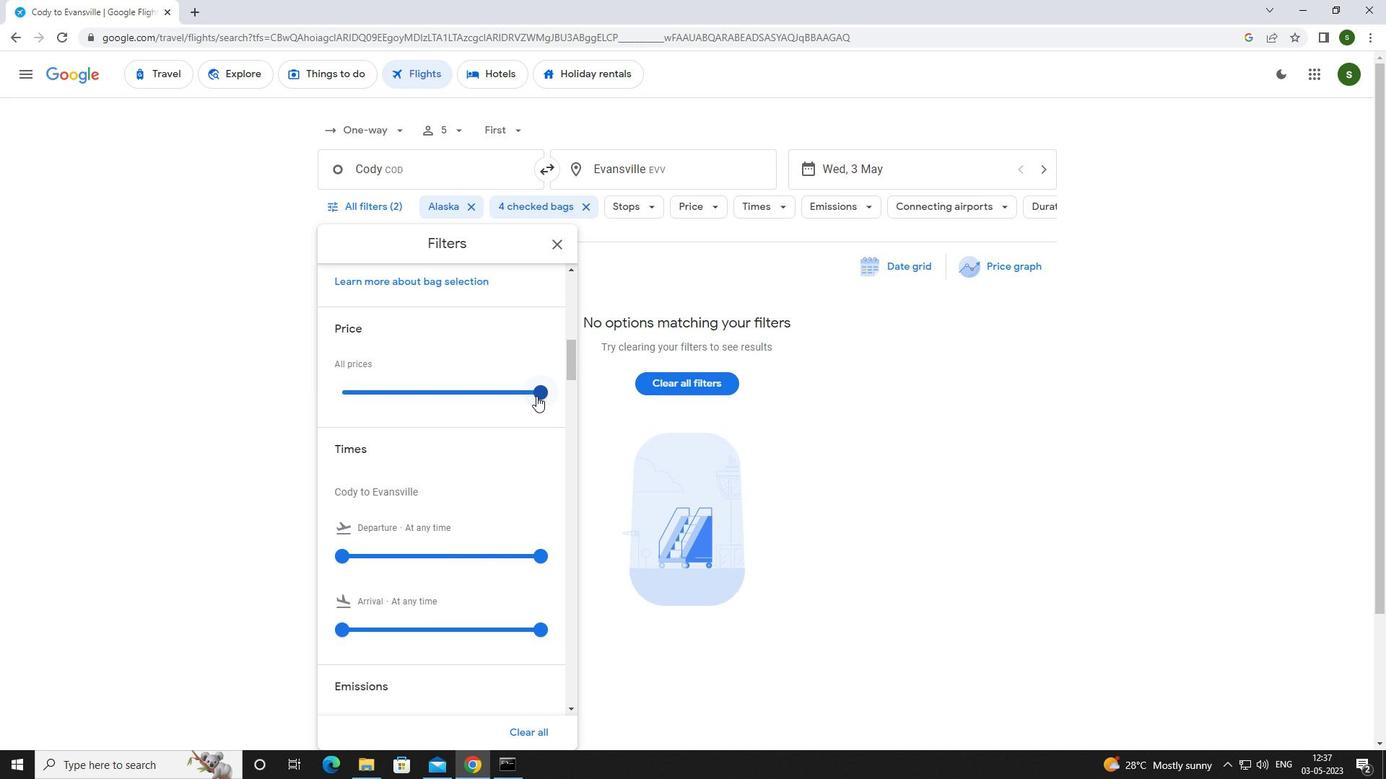 
Action: Mouse moved to (342, 486)
Screenshot: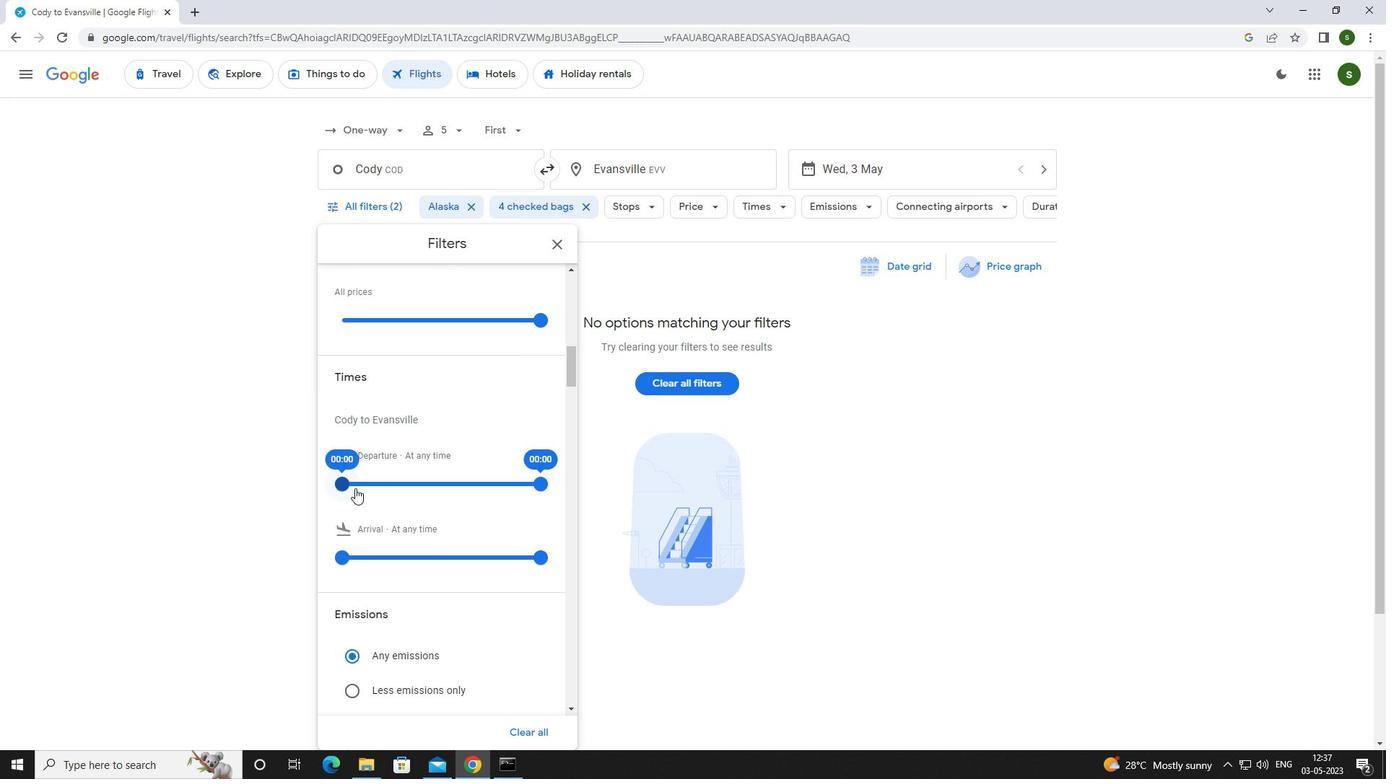 
Action: Mouse pressed left at (342, 486)
Screenshot: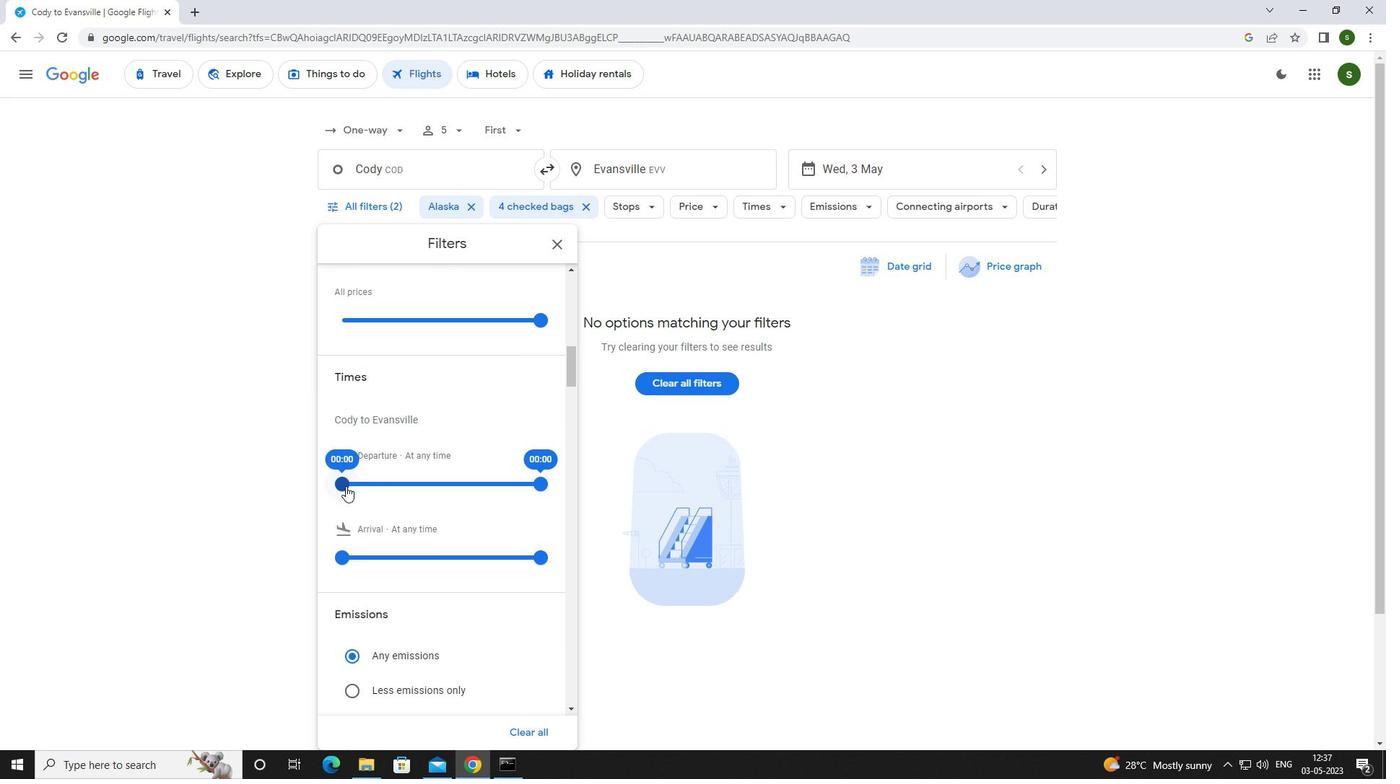 
Action: Mouse moved to (875, 490)
Screenshot: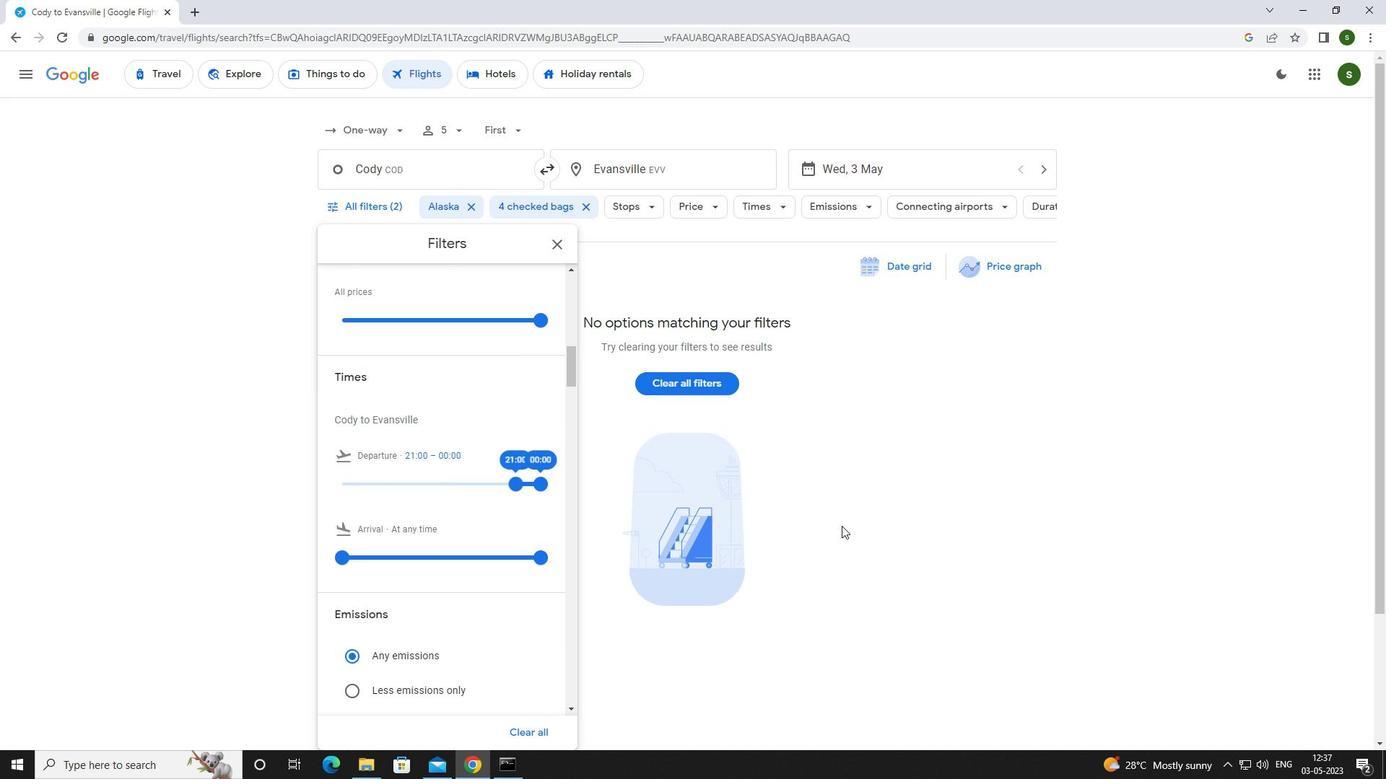 
Action: Mouse pressed left at (875, 490)
Screenshot: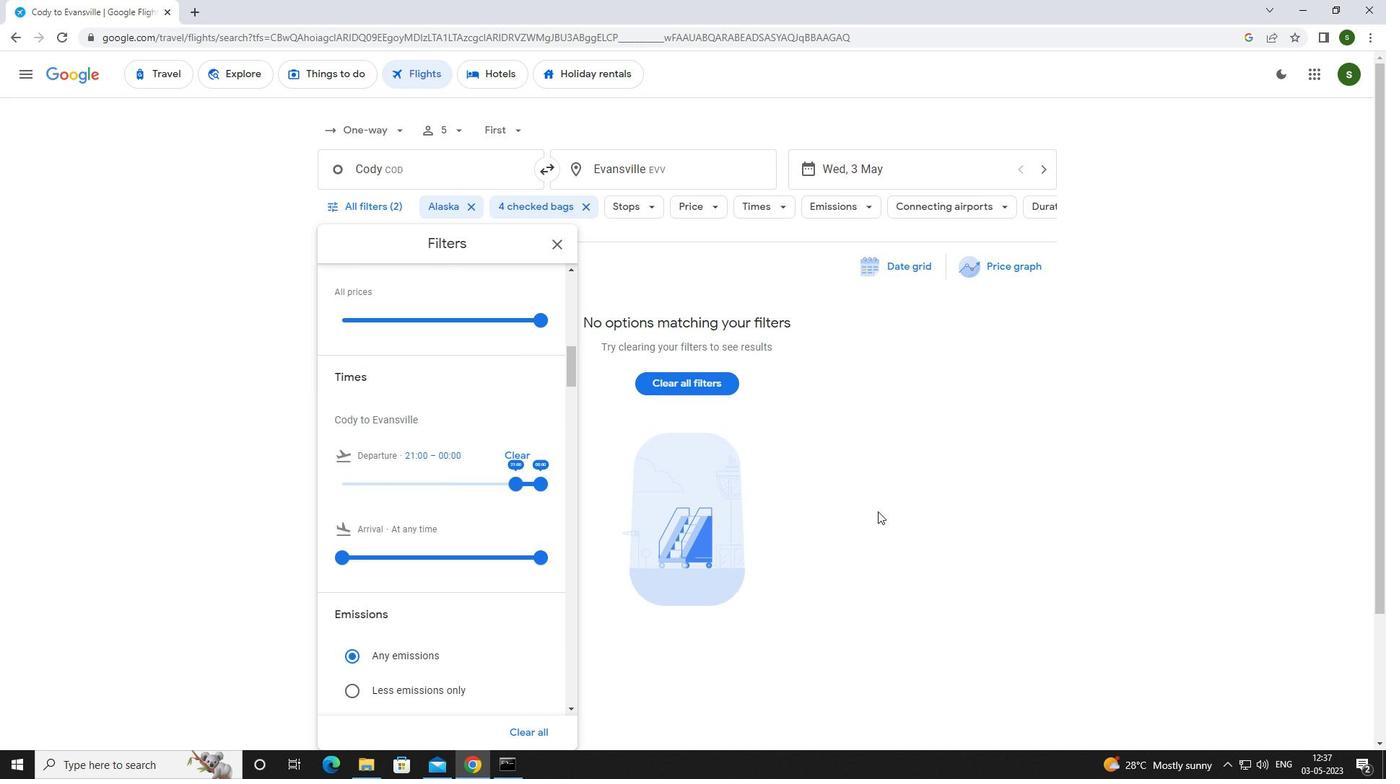 
